 Task: Find connections with filter location Formosa with filter topic #linkedinlearningwith filter profile language English with filter current company Reliance Retail with filter school The Assembly of God Church School - India with filter industry Chemical Manufacturing with filter service category Financial Accounting with filter keywords title Bookkeeper
Action: Mouse moved to (630, 144)
Screenshot: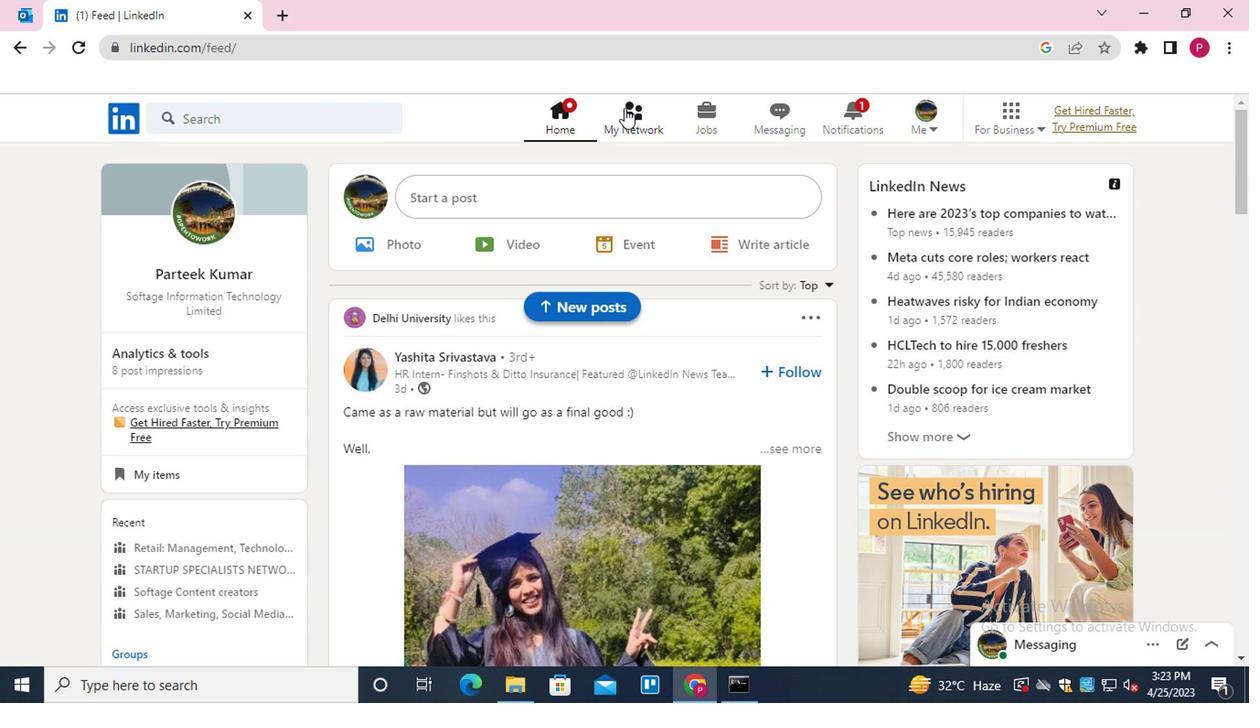 
Action: Mouse pressed left at (630, 144)
Screenshot: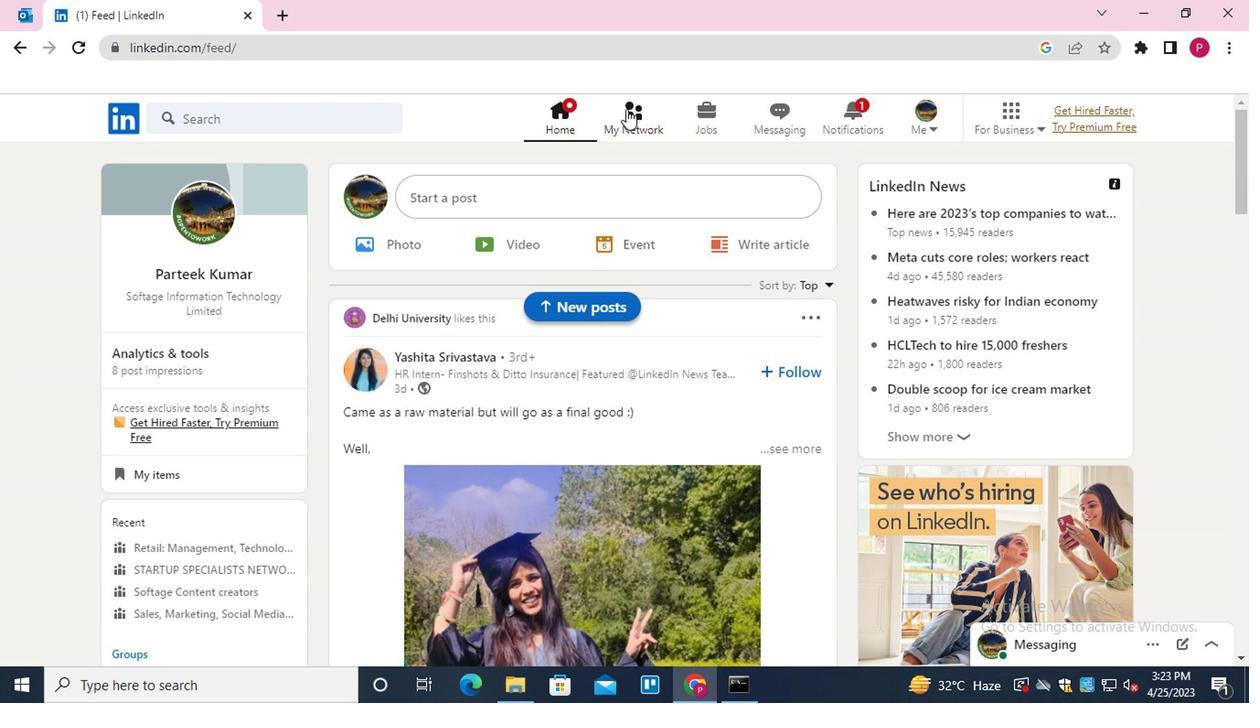 
Action: Mouse moved to (314, 238)
Screenshot: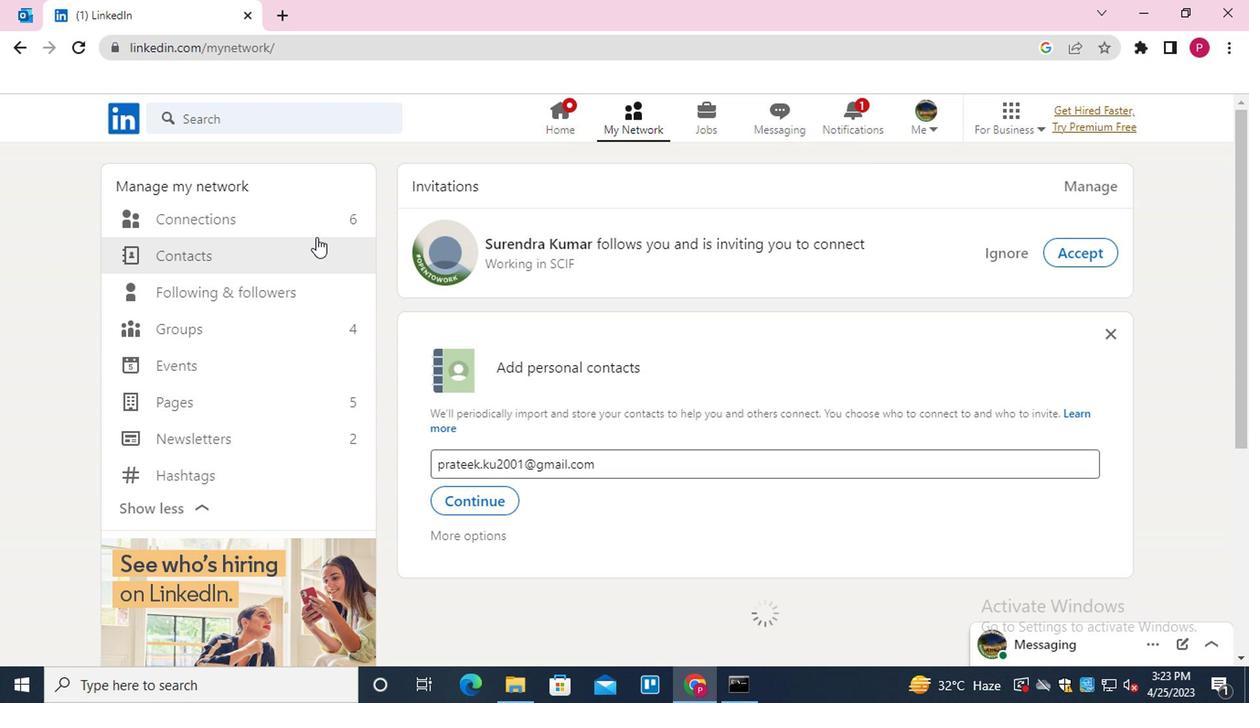 
Action: Mouse pressed left at (314, 238)
Screenshot: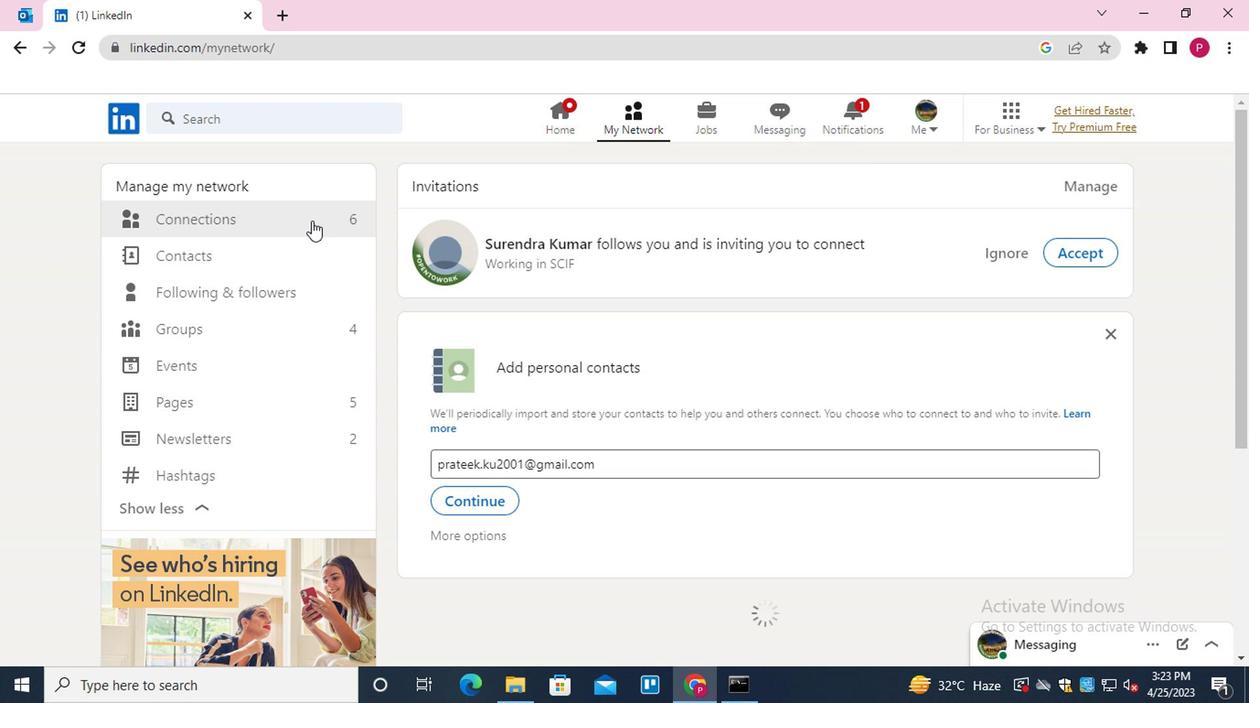 
Action: Mouse moved to (787, 231)
Screenshot: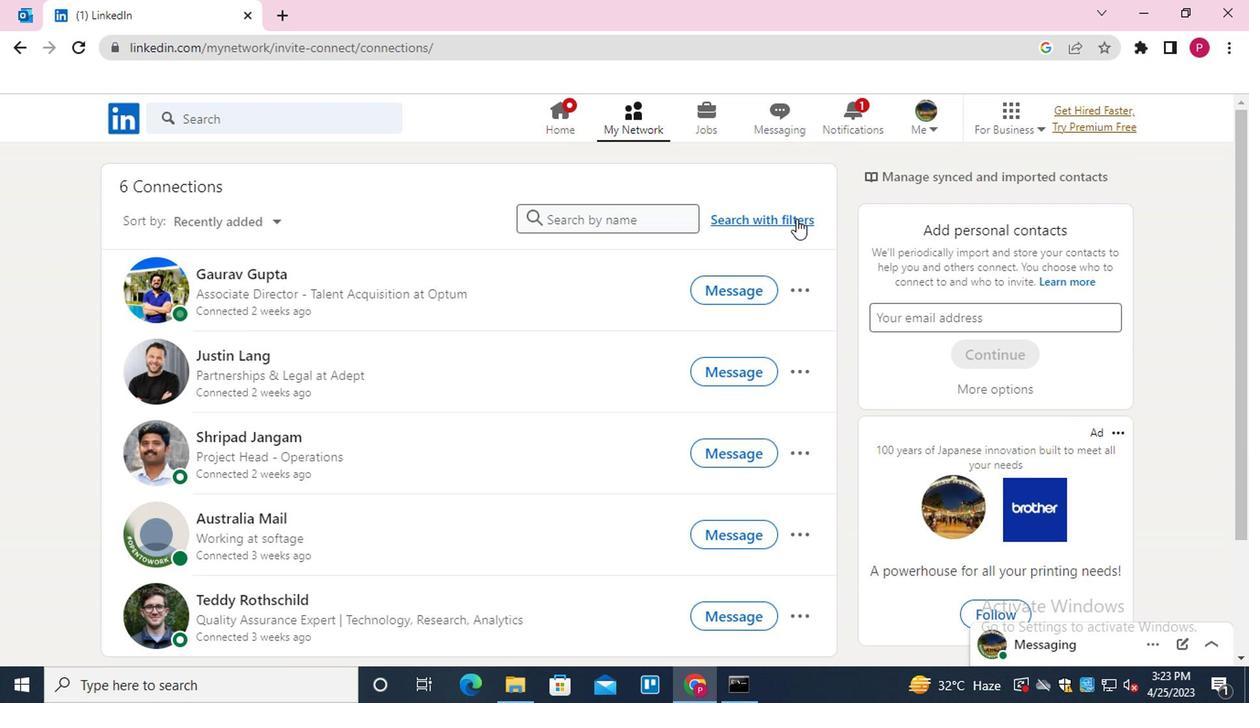 
Action: Mouse pressed left at (787, 231)
Screenshot: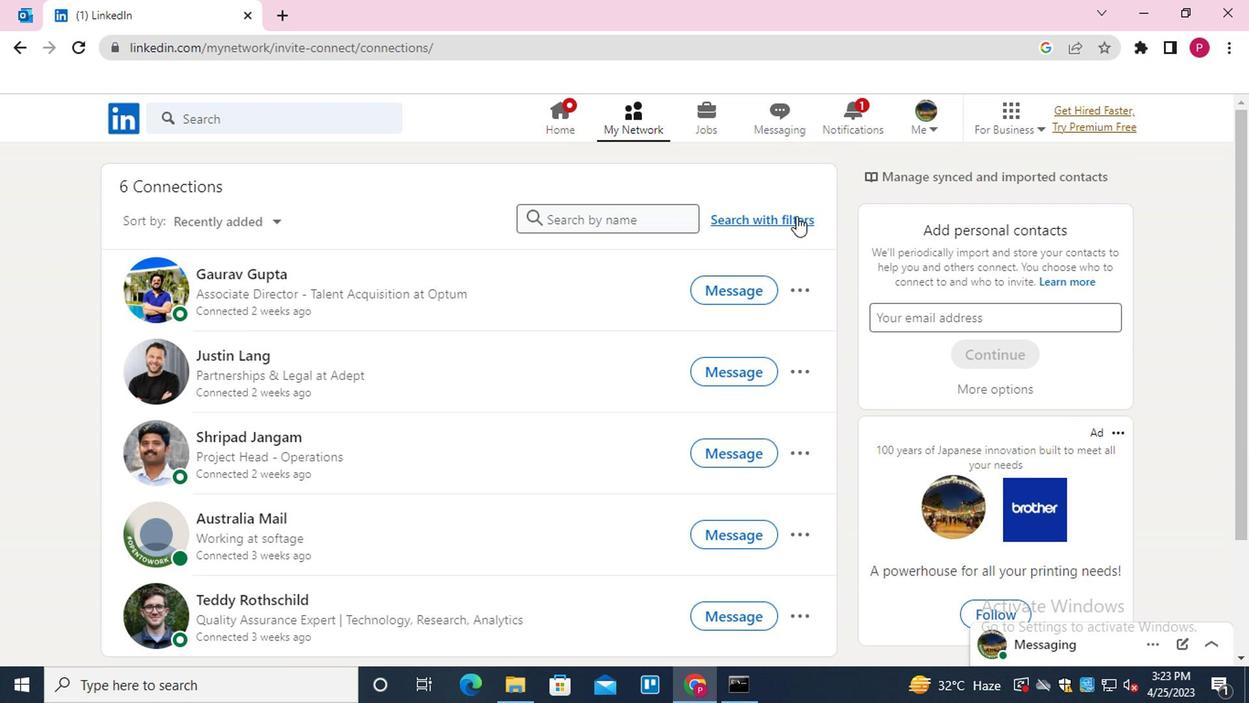 
Action: Mouse moved to (596, 195)
Screenshot: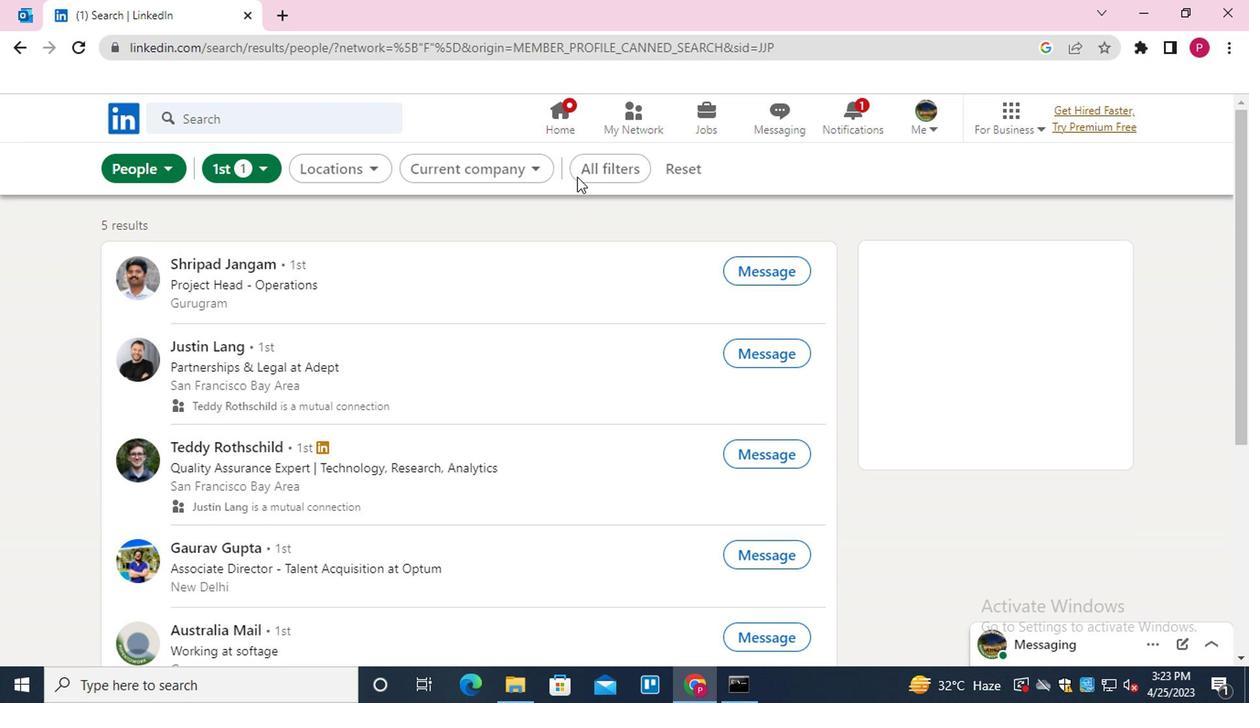 
Action: Mouse pressed left at (596, 195)
Screenshot: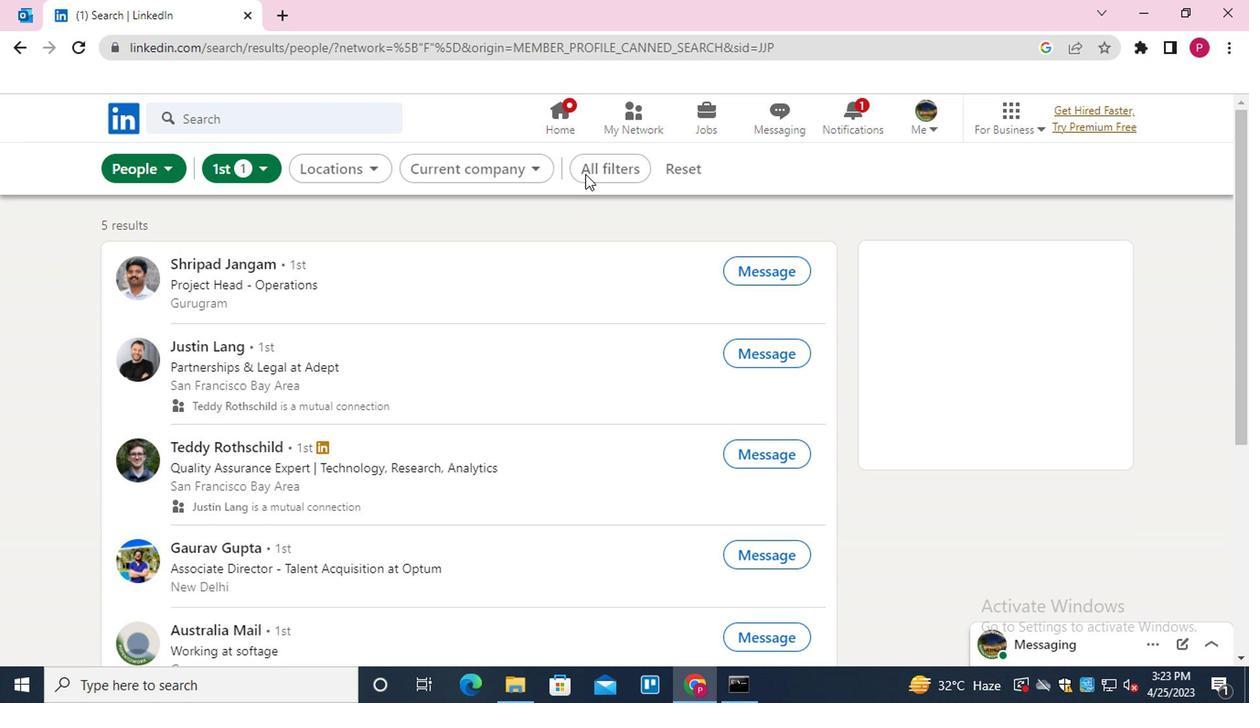 
Action: Mouse moved to (903, 418)
Screenshot: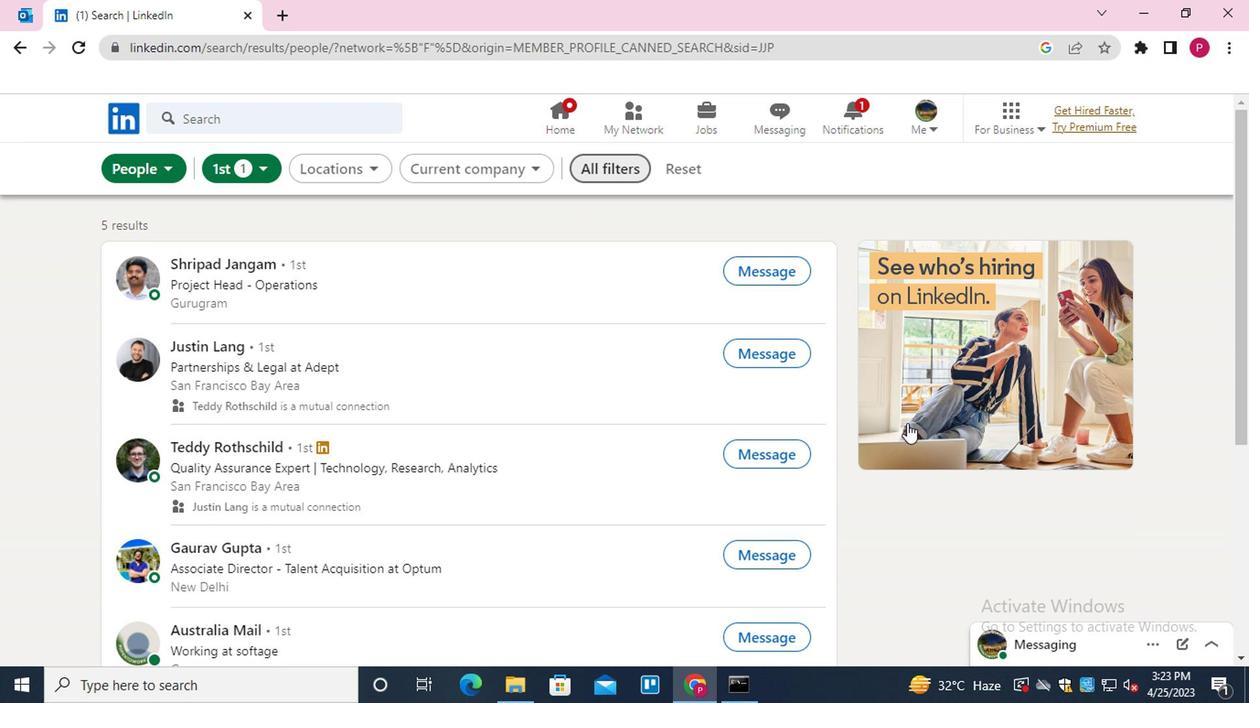 
Action: Mouse scrolled (903, 417) with delta (0, 0)
Screenshot: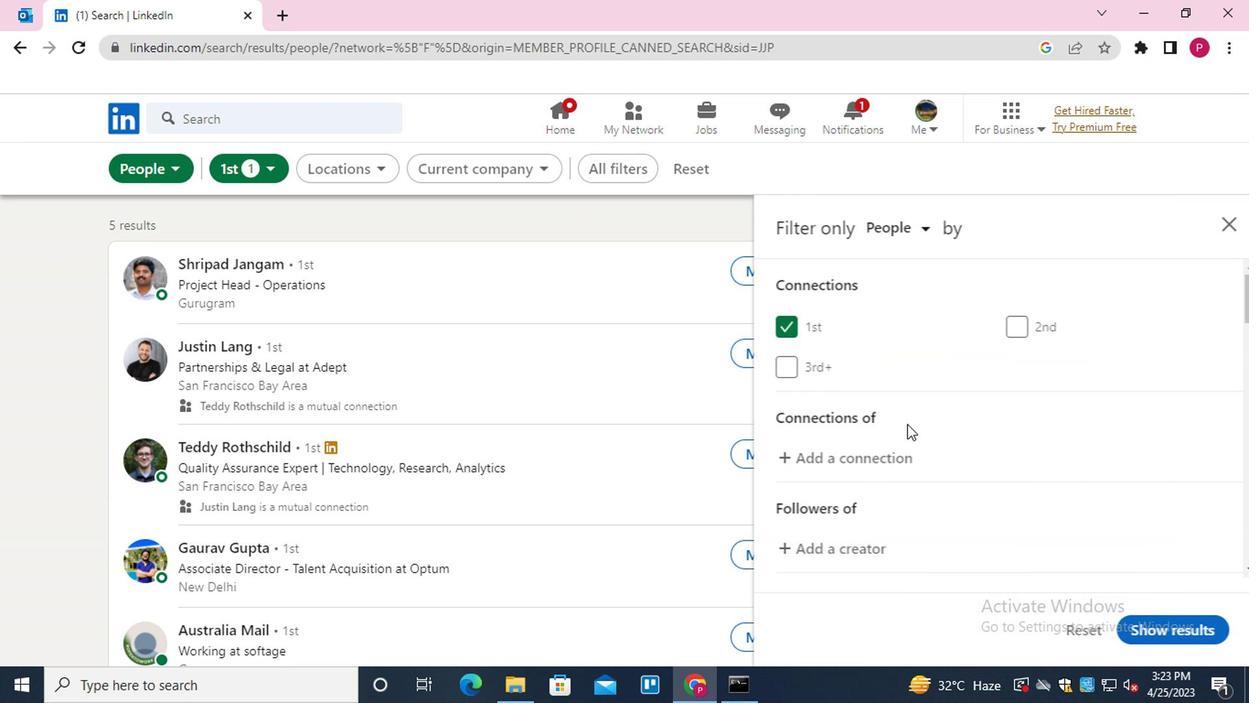 
Action: Mouse scrolled (903, 417) with delta (0, 0)
Screenshot: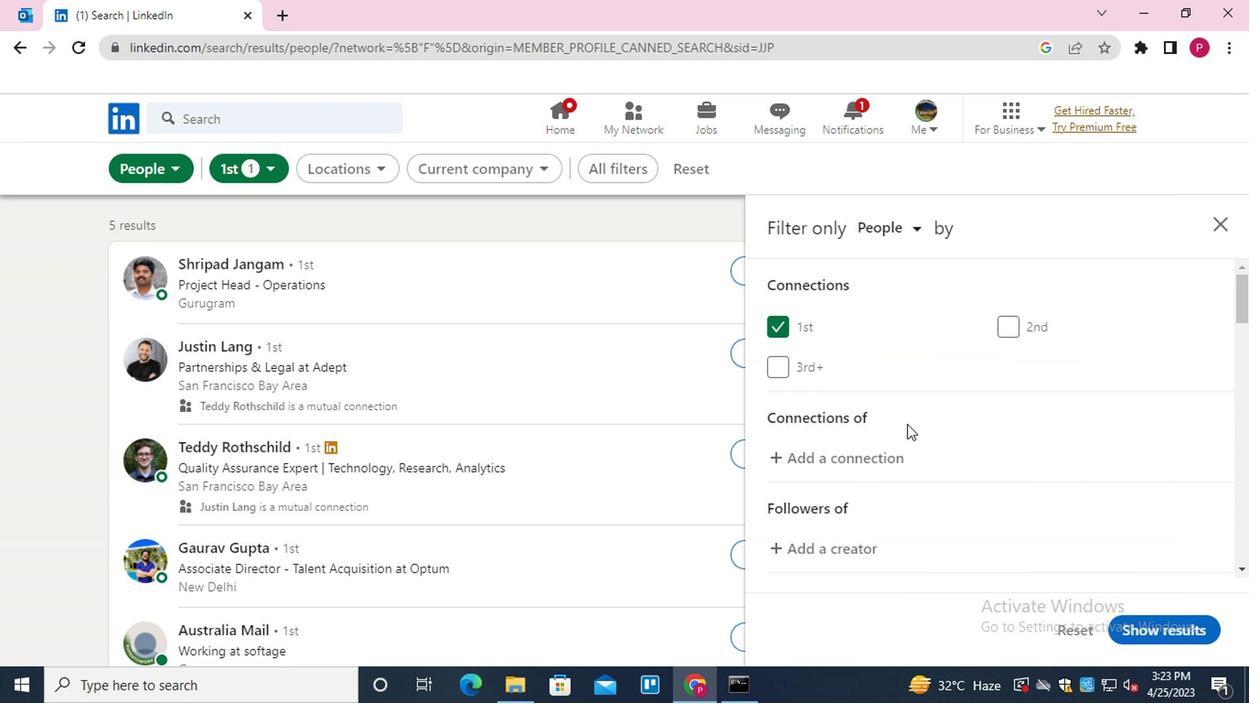 
Action: Mouse scrolled (903, 417) with delta (0, 0)
Screenshot: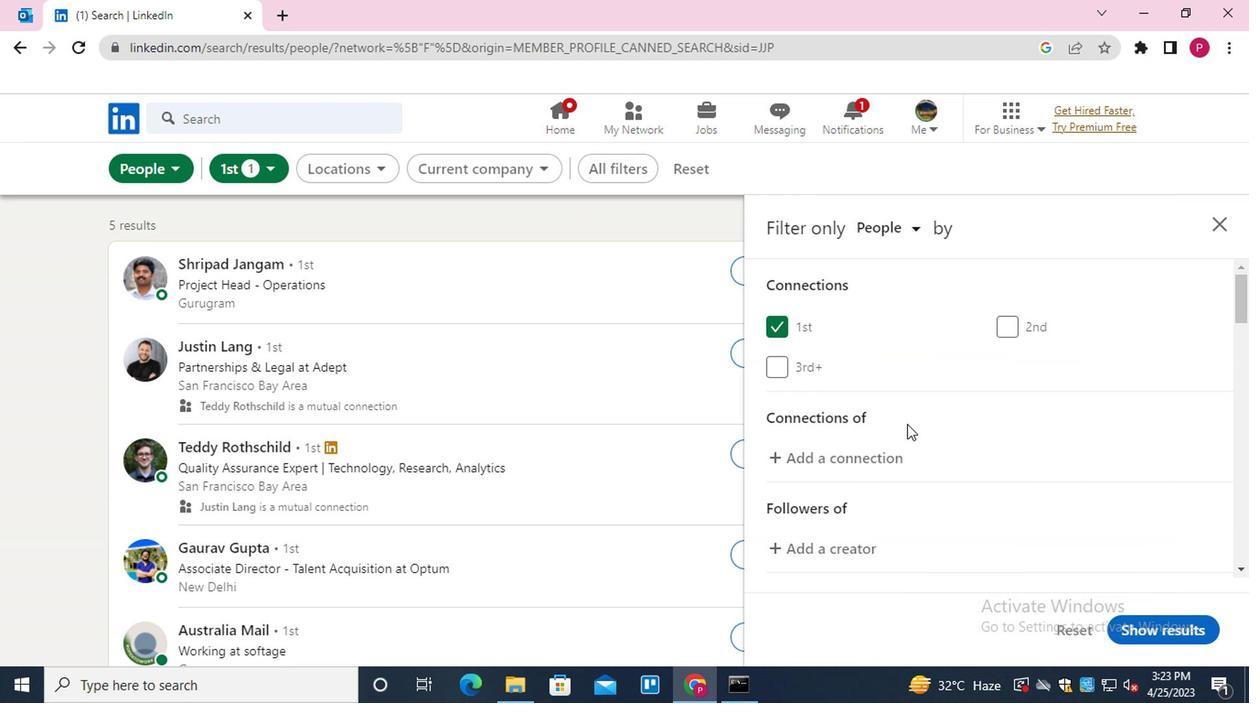 
Action: Mouse moved to (990, 460)
Screenshot: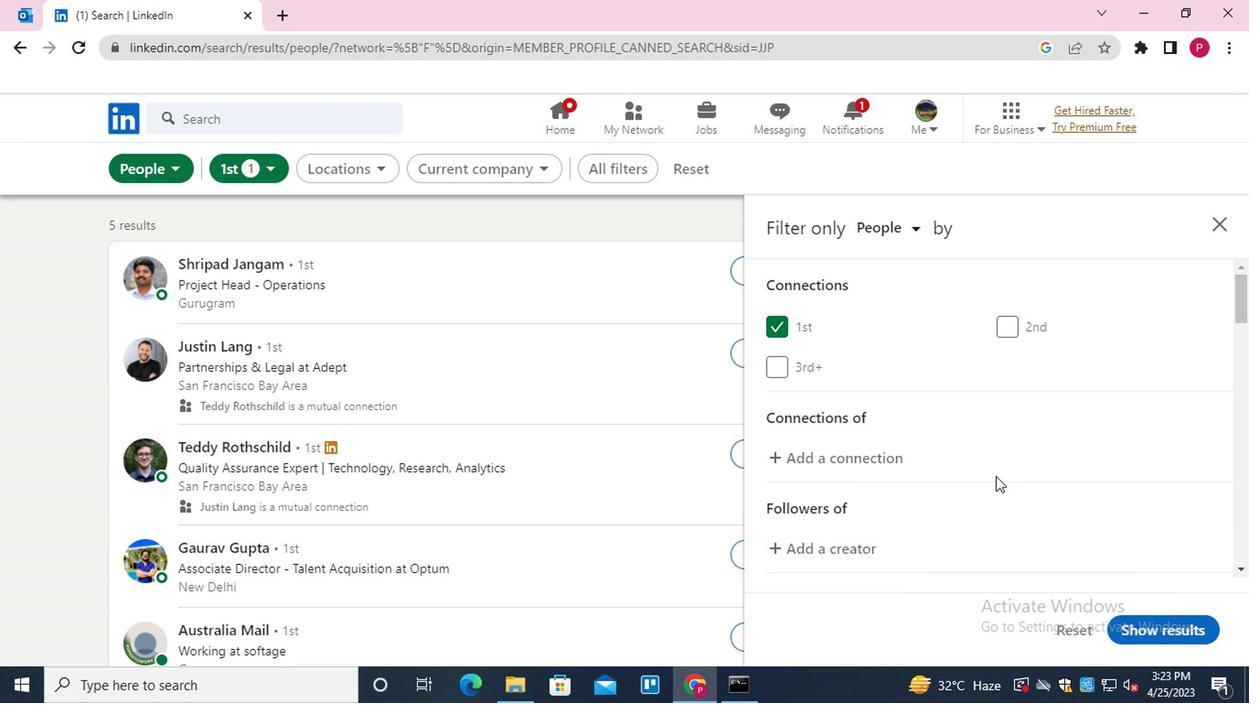 
Action: Mouse scrolled (990, 460) with delta (0, 0)
Screenshot: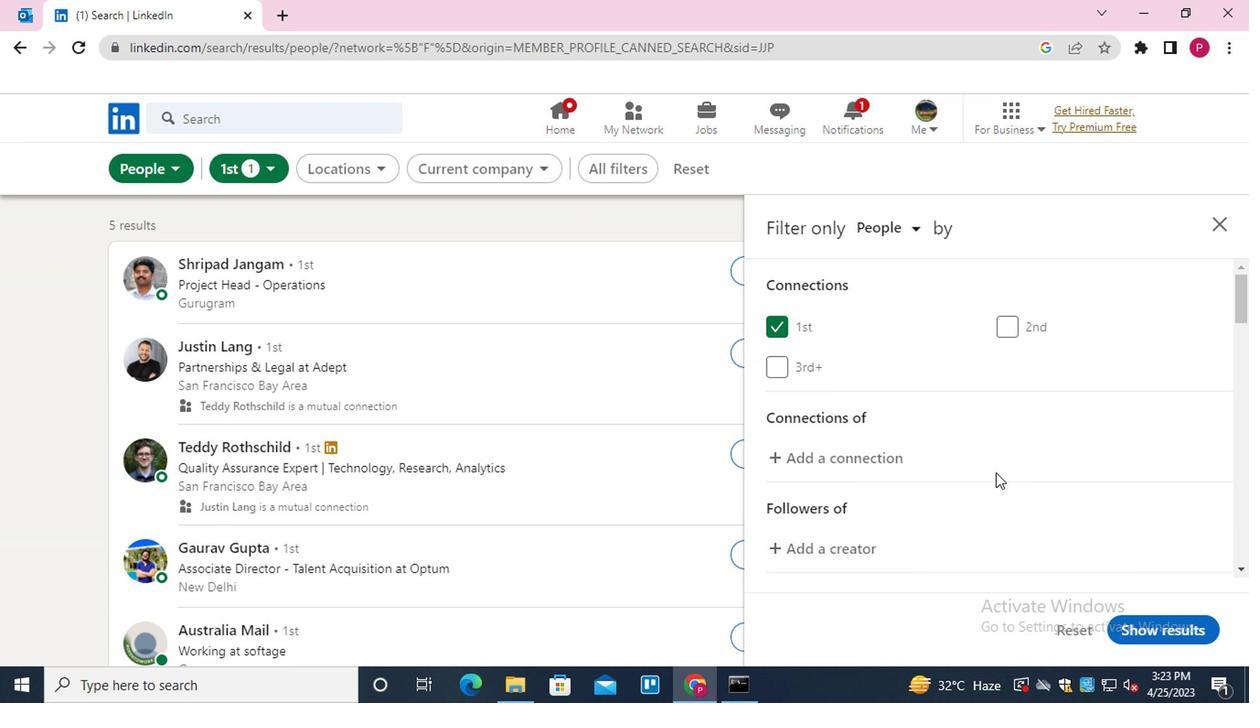 
Action: Mouse scrolled (990, 460) with delta (0, 0)
Screenshot: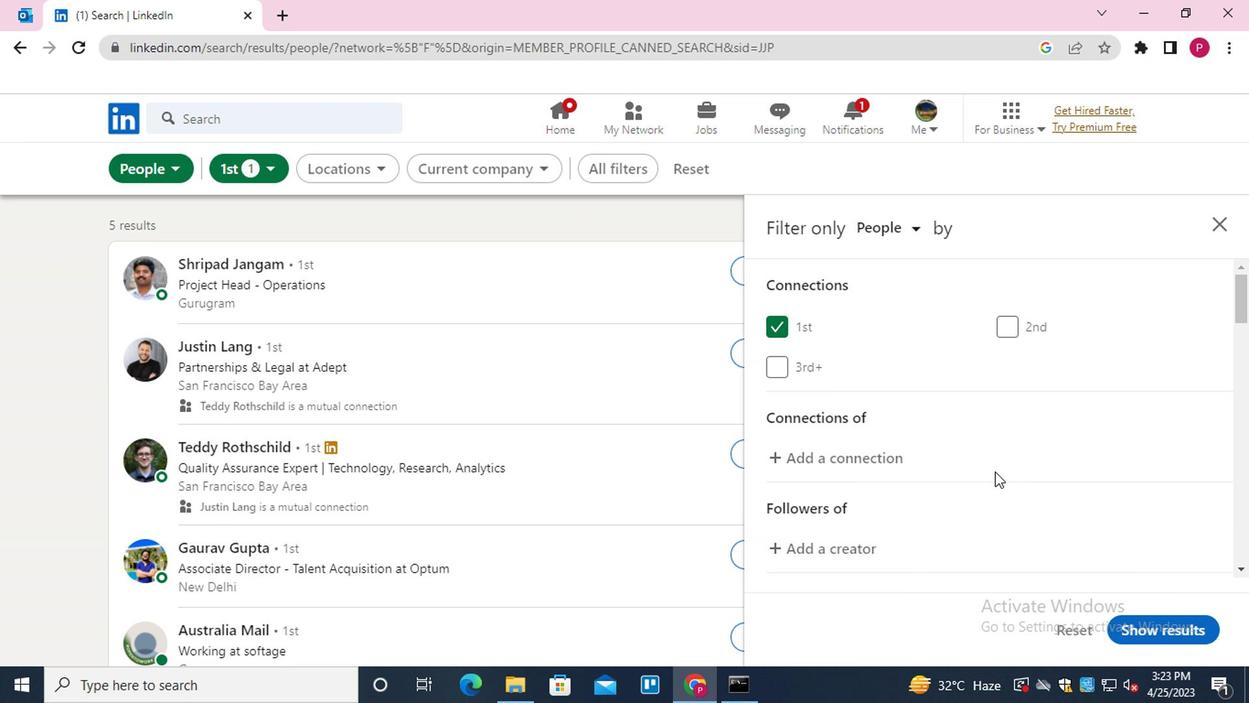
Action: Mouse moved to (926, 436)
Screenshot: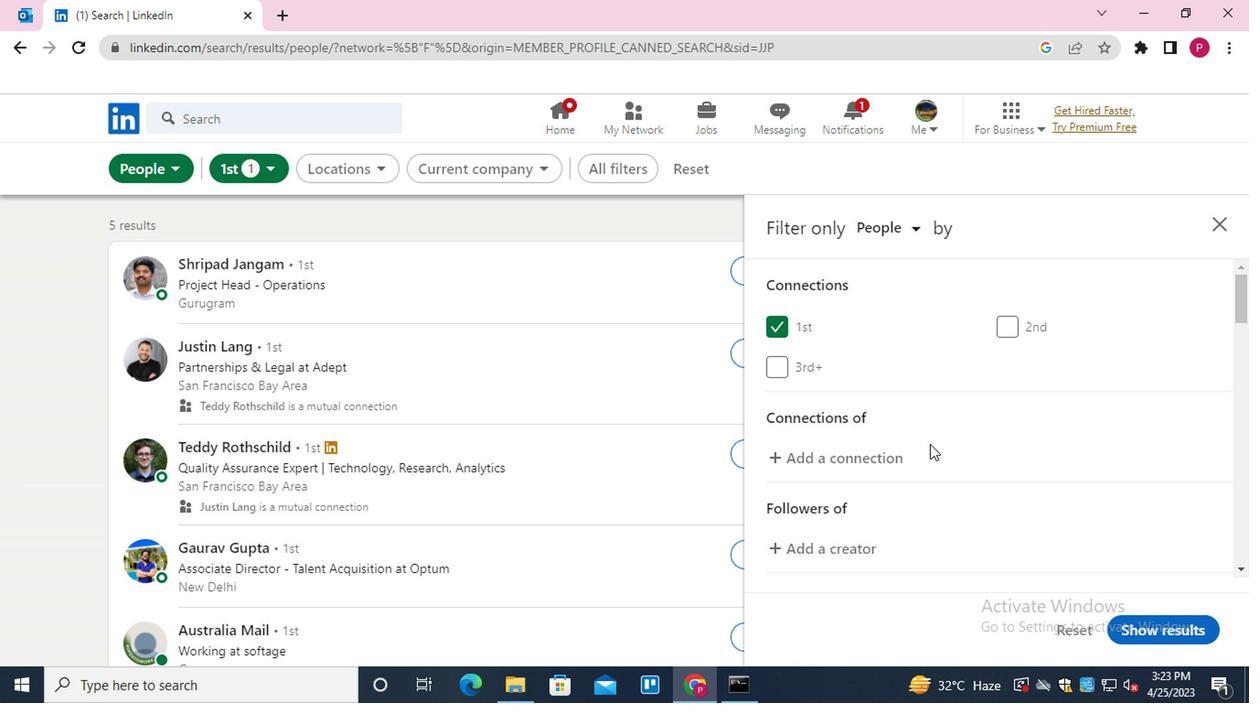 
Action: Mouse scrolled (926, 435) with delta (0, -1)
Screenshot: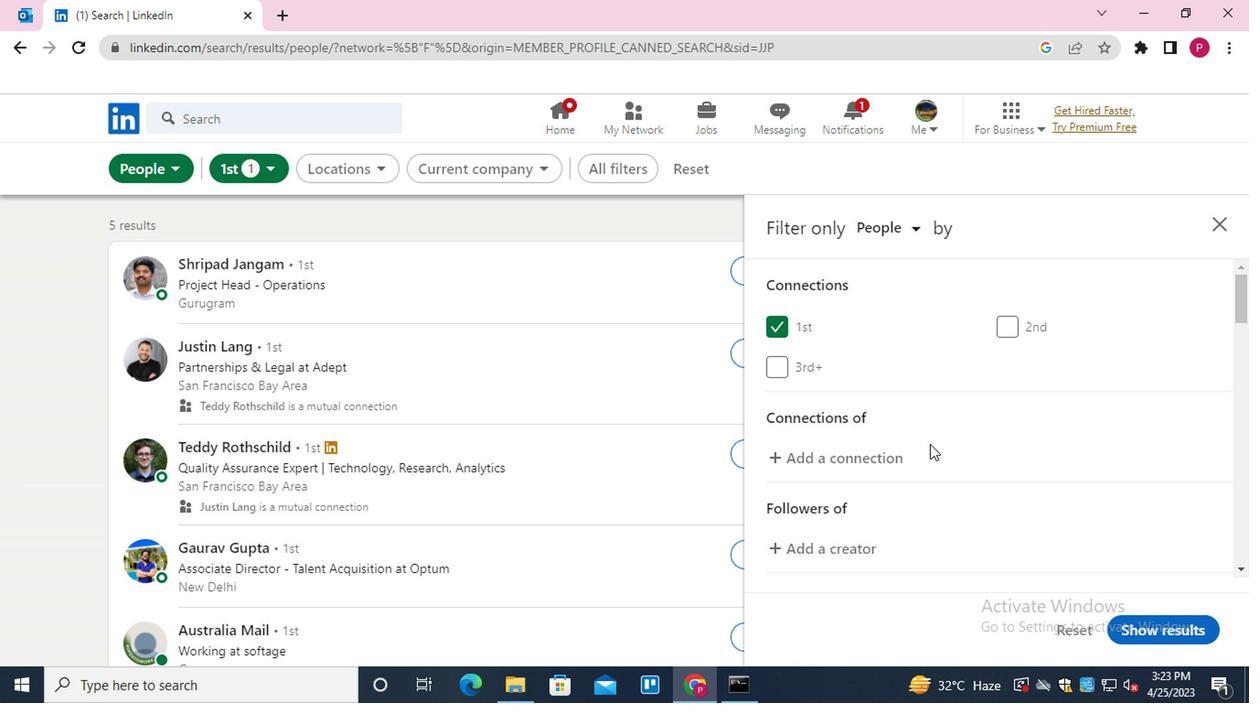 
Action: Mouse scrolled (926, 435) with delta (0, -1)
Screenshot: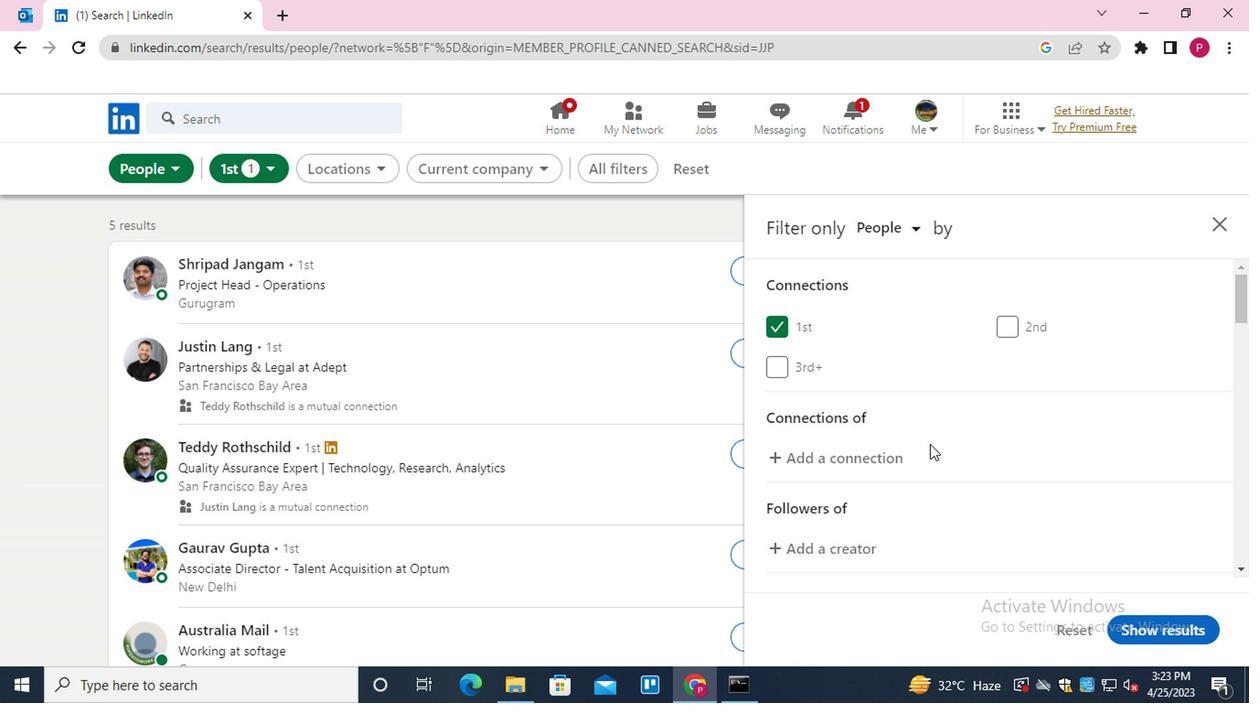 
Action: Mouse moved to (1005, 416)
Screenshot: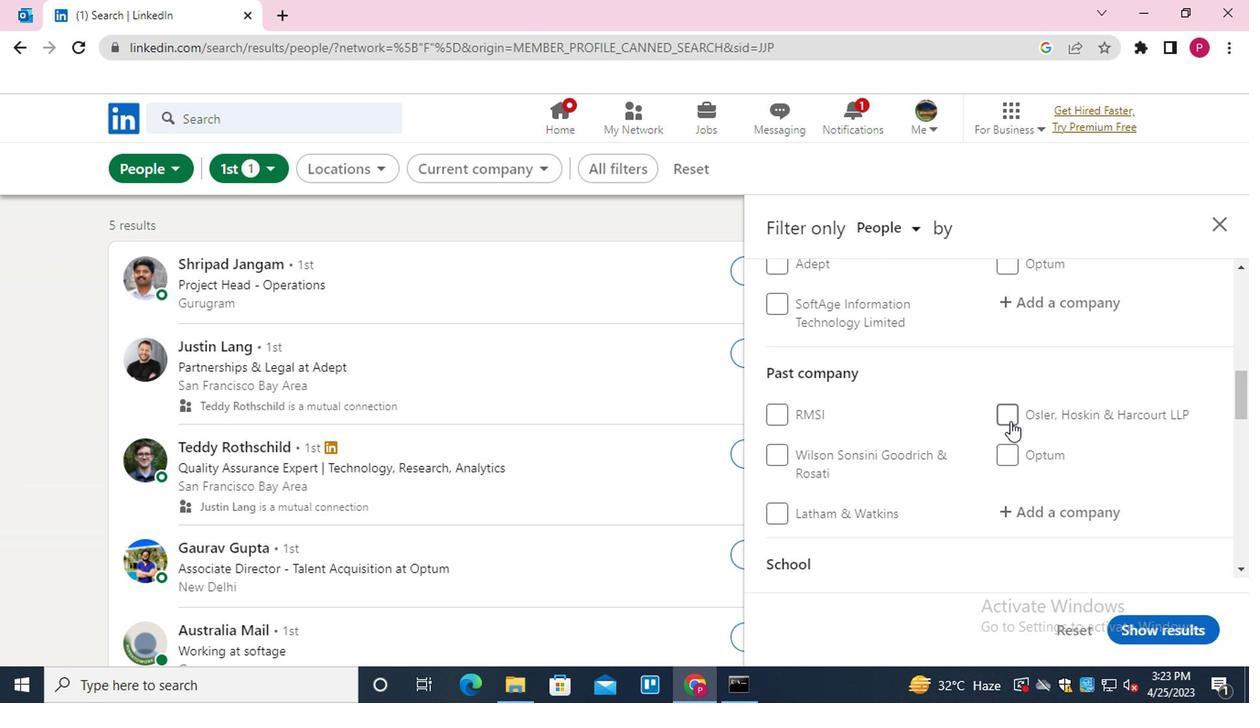 
Action: Mouse scrolled (1005, 417) with delta (0, 1)
Screenshot: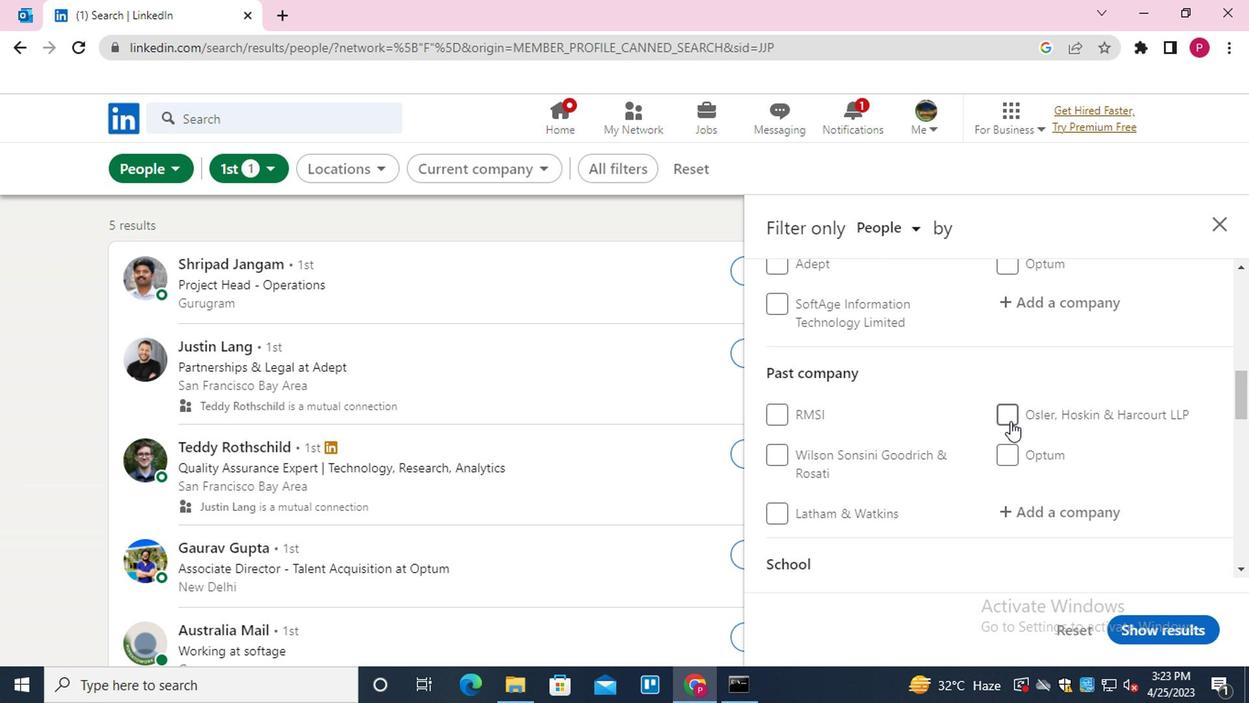
Action: Mouse scrolled (1005, 417) with delta (0, 1)
Screenshot: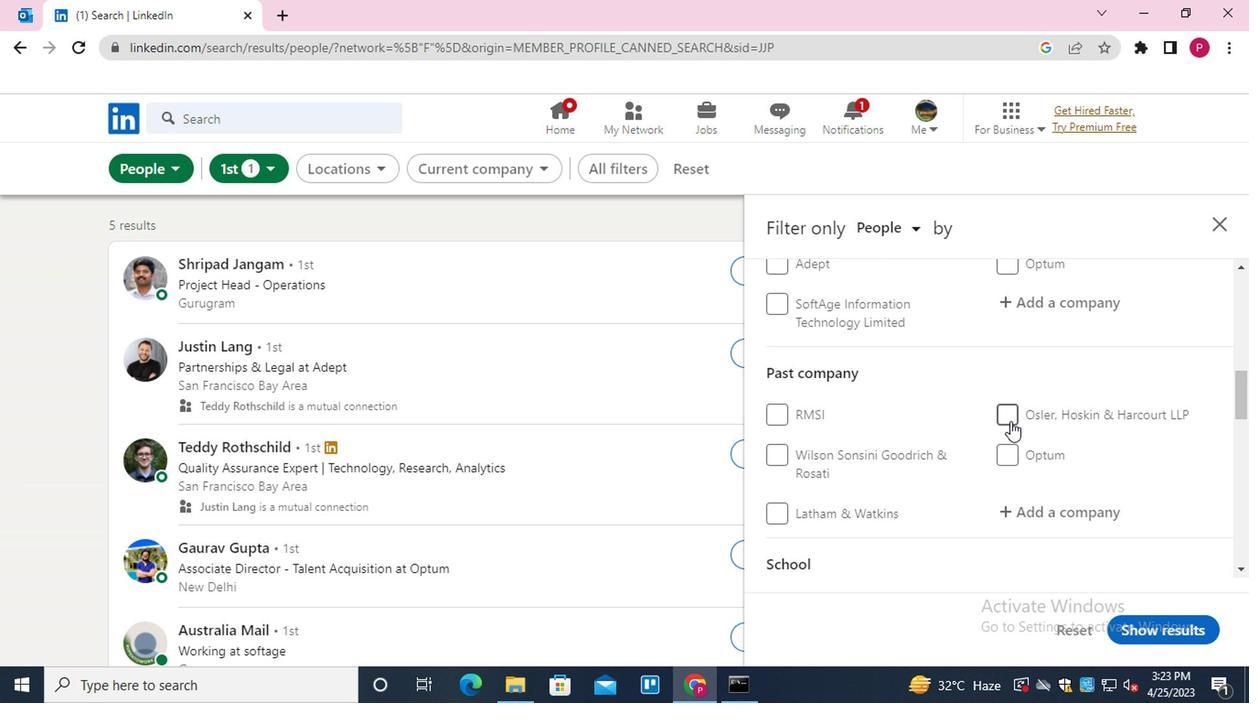 
Action: Mouse moved to (992, 421)
Screenshot: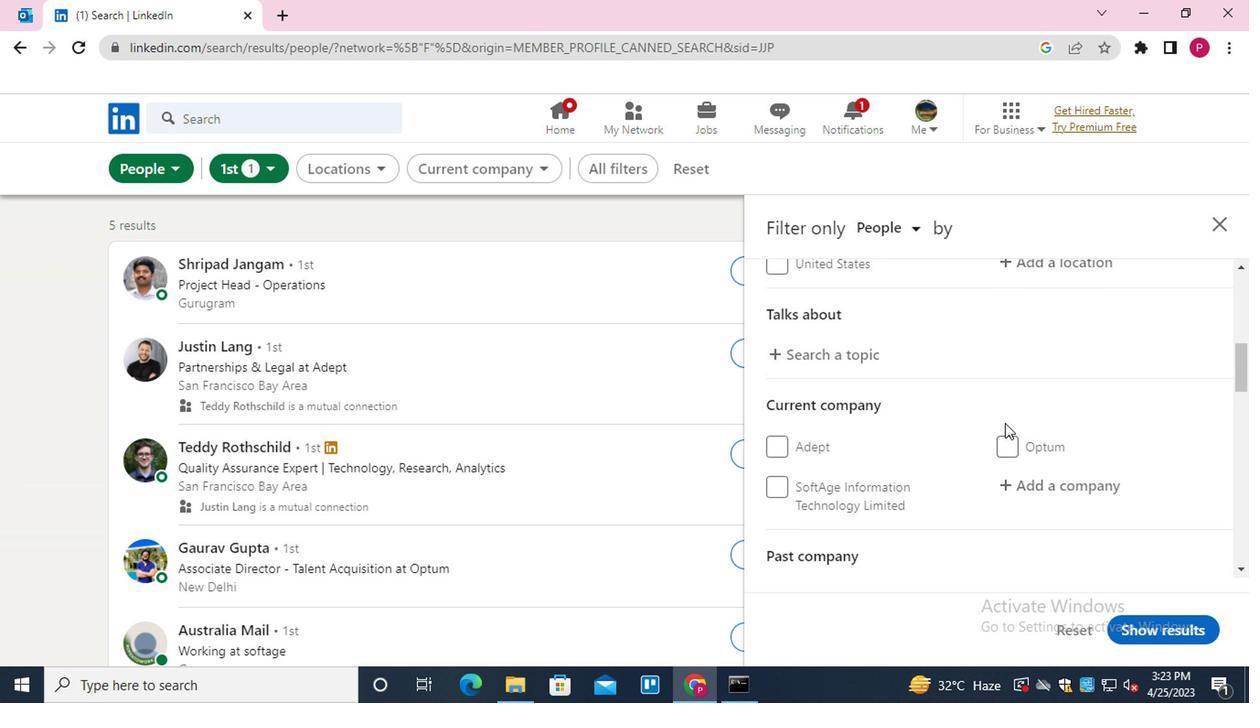 
Action: Mouse scrolled (992, 422) with delta (0, 0)
Screenshot: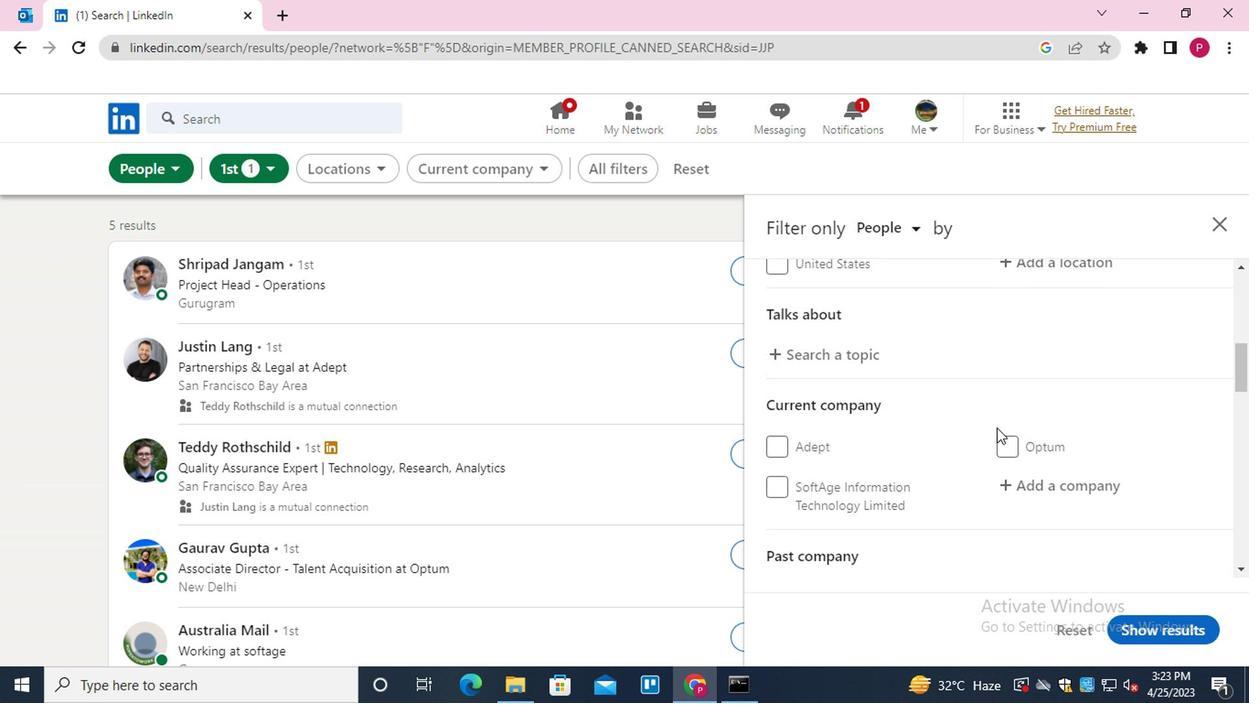 
Action: Mouse scrolled (992, 422) with delta (0, 0)
Screenshot: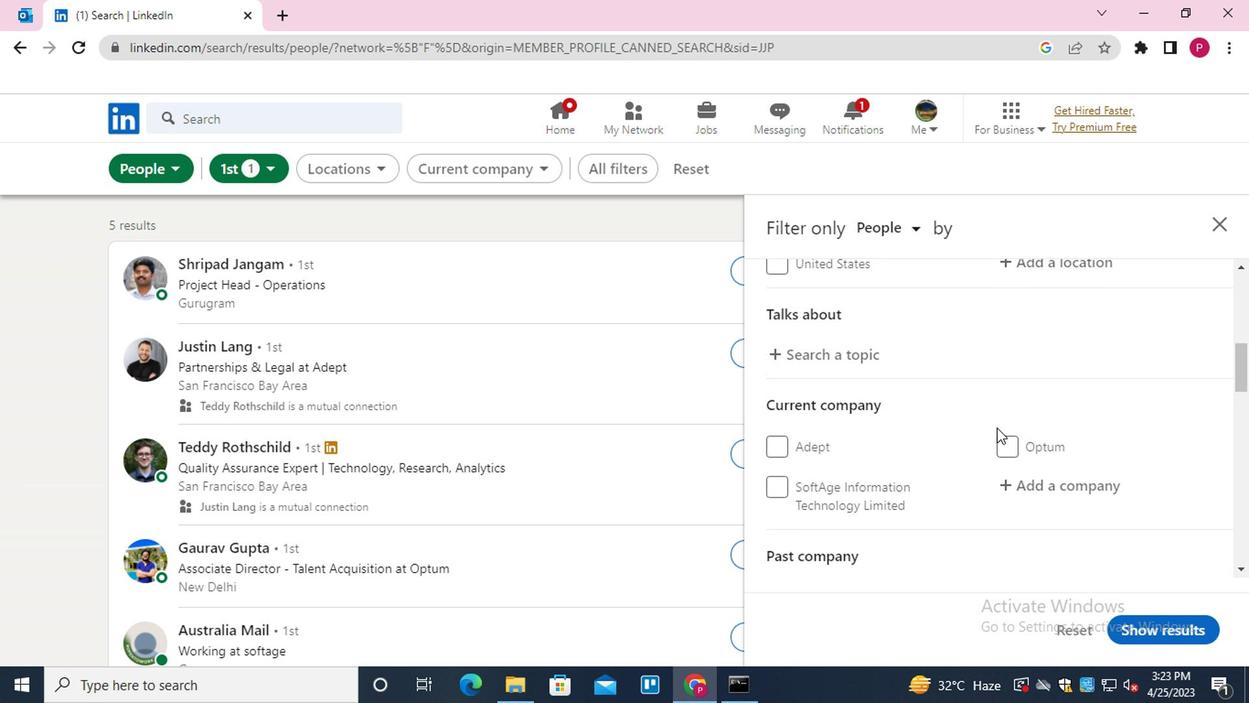 
Action: Mouse moved to (1030, 438)
Screenshot: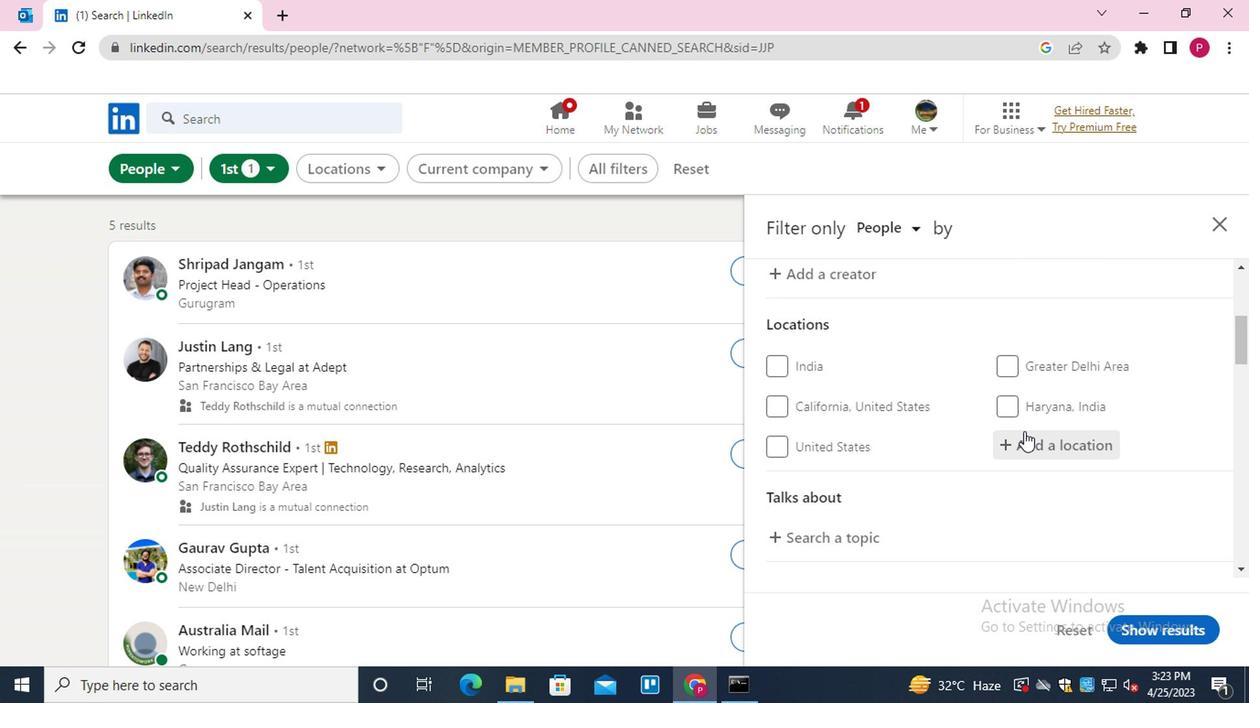 
Action: Mouse pressed left at (1030, 438)
Screenshot: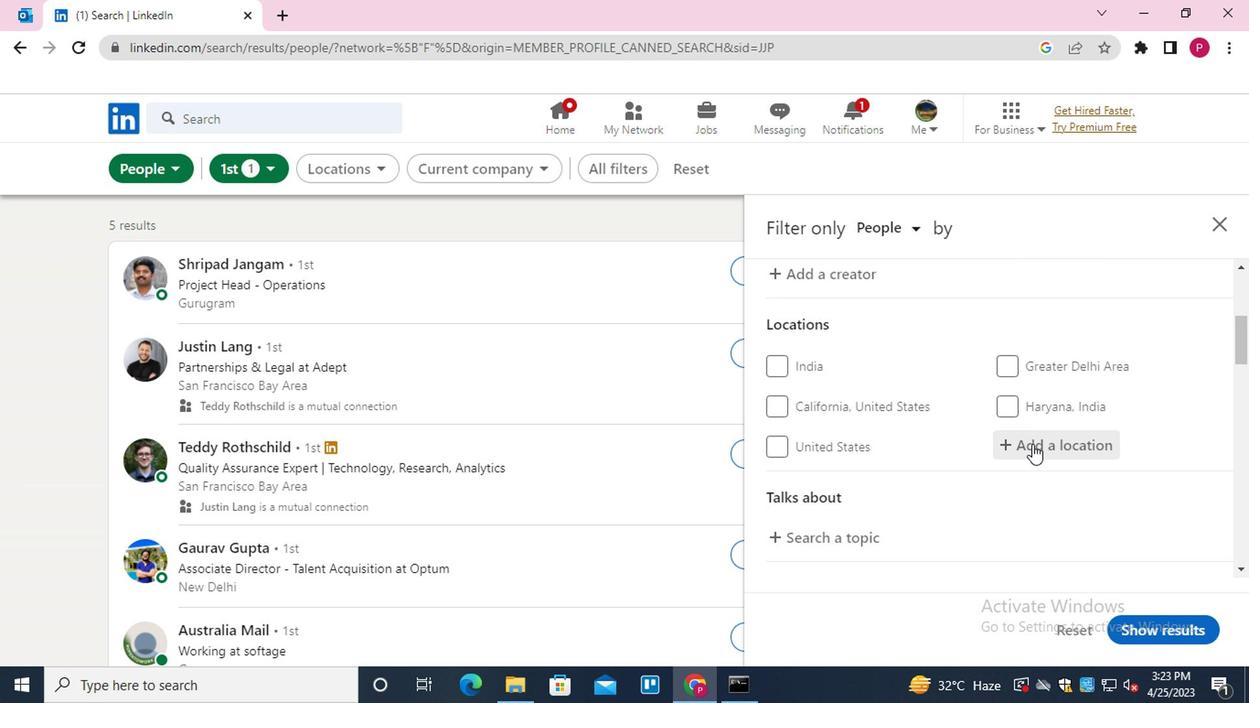
Action: Key pressed <Key.shift><Key.shift><Key.shift>FORMOSA
Screenshot: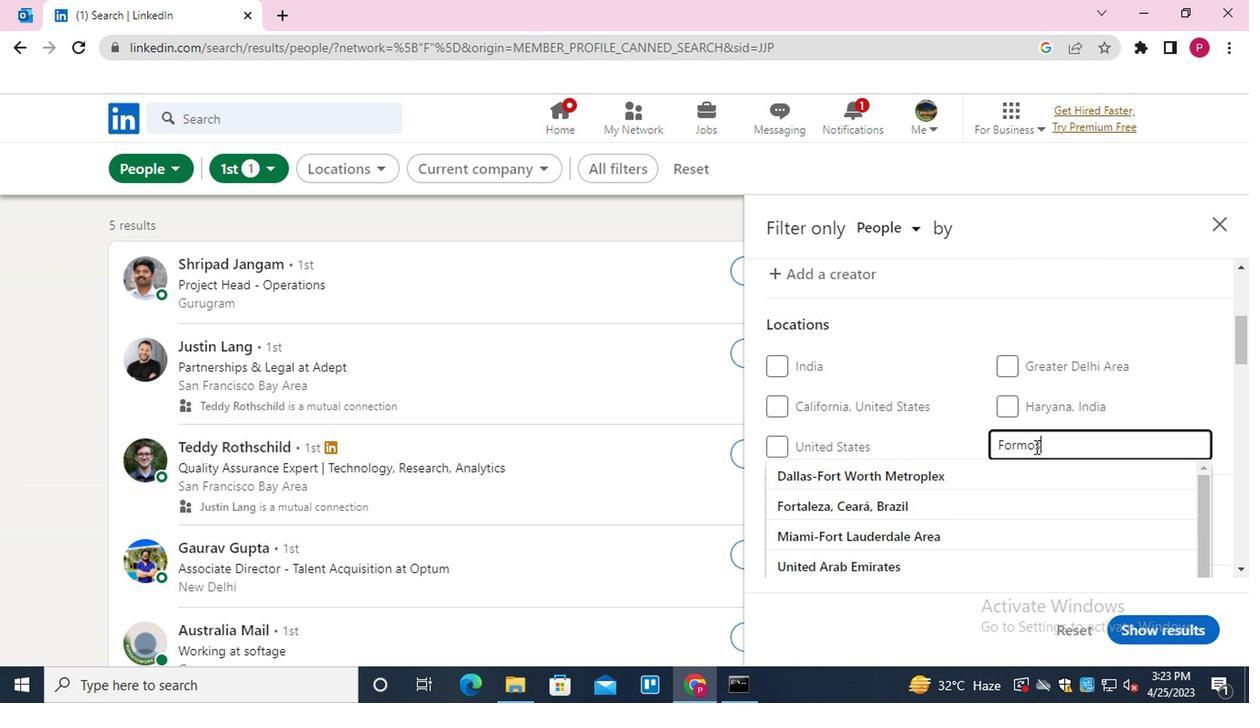 
Action: Mouse moved to (986, 464)
Screenshot: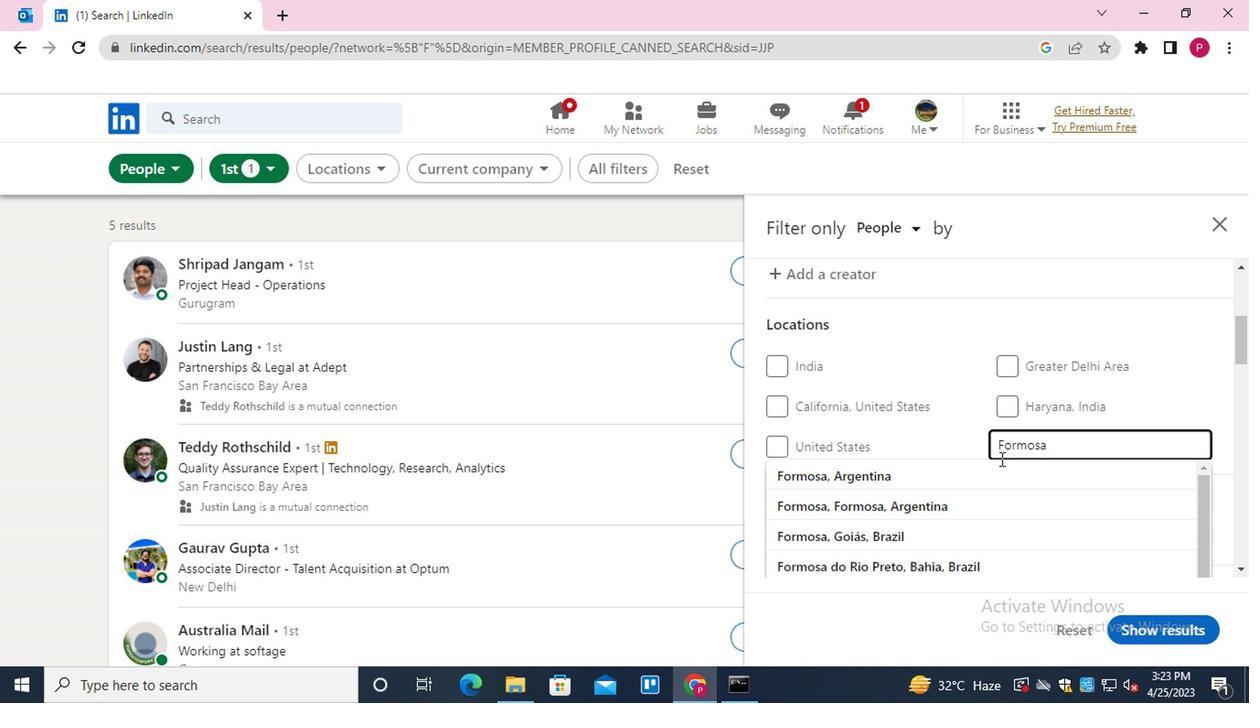 
Action: Mouse pressed left at (986, 464)
Screenshot: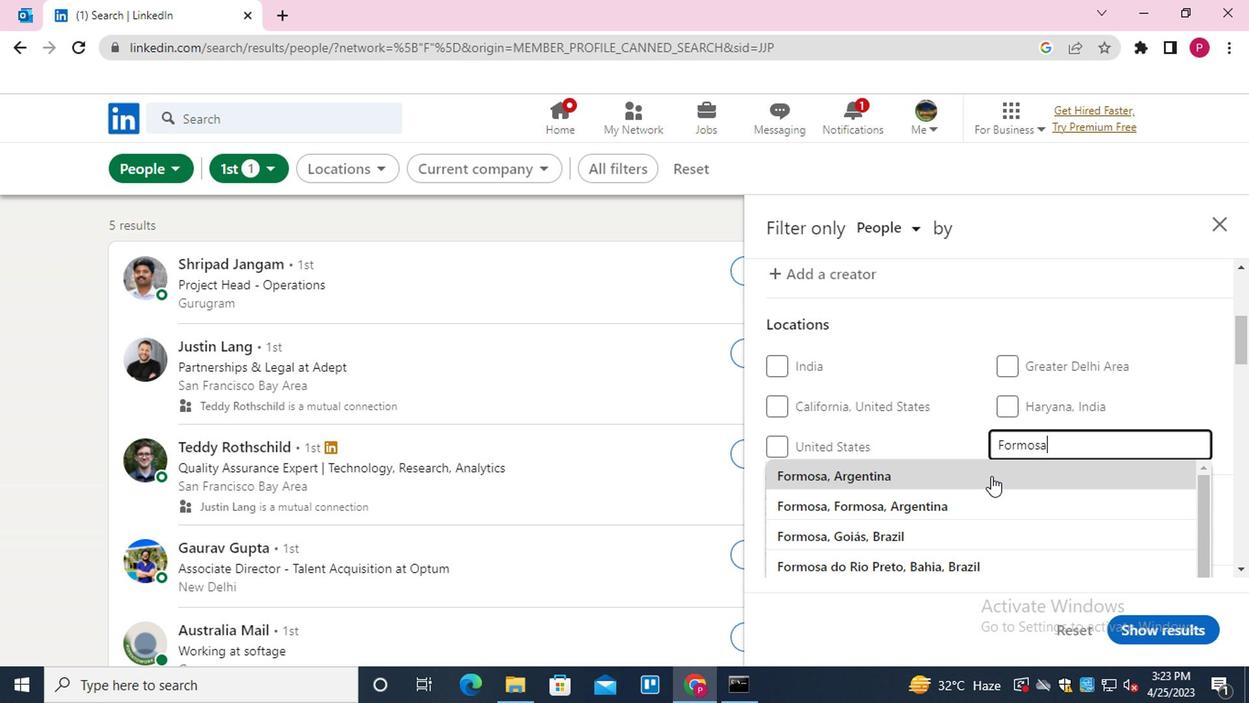 
Action: Mouse moved to (901, 414)
Screenshot: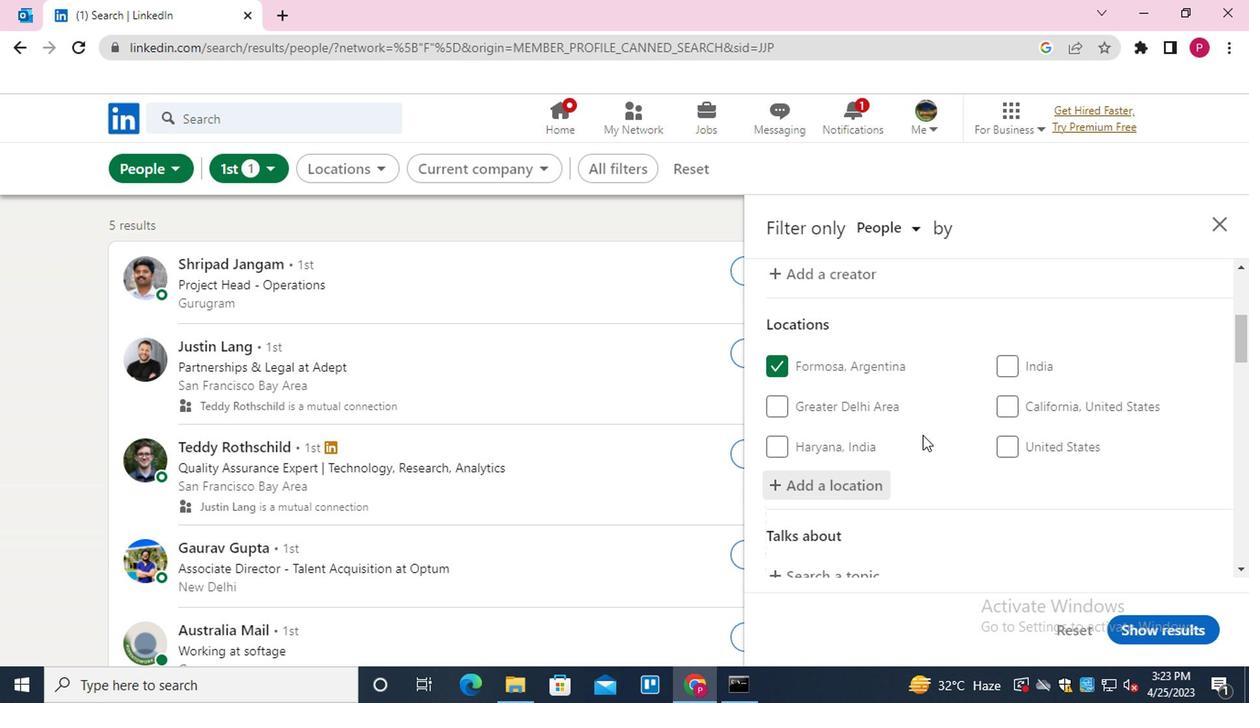 
Action: Mouse scrolled (901, 414) with delta (0, 0)
Screenshot: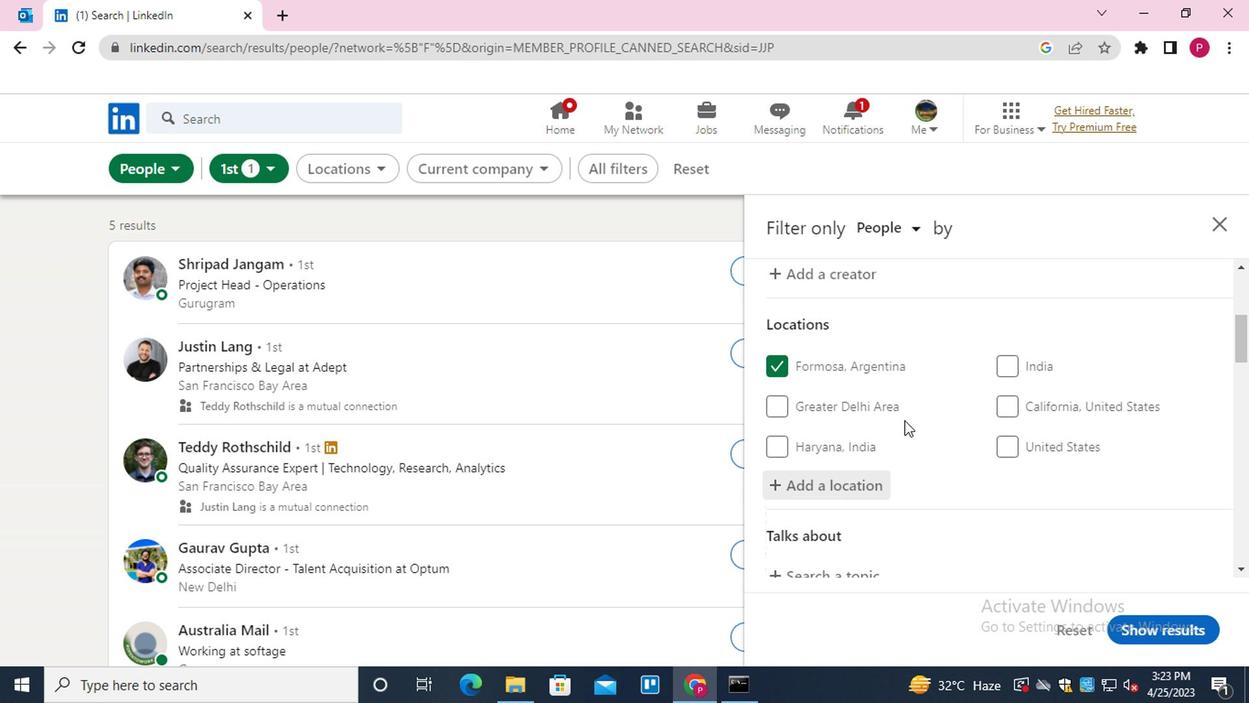 
Action: Mouse moved to (901, 414)
Screenshot: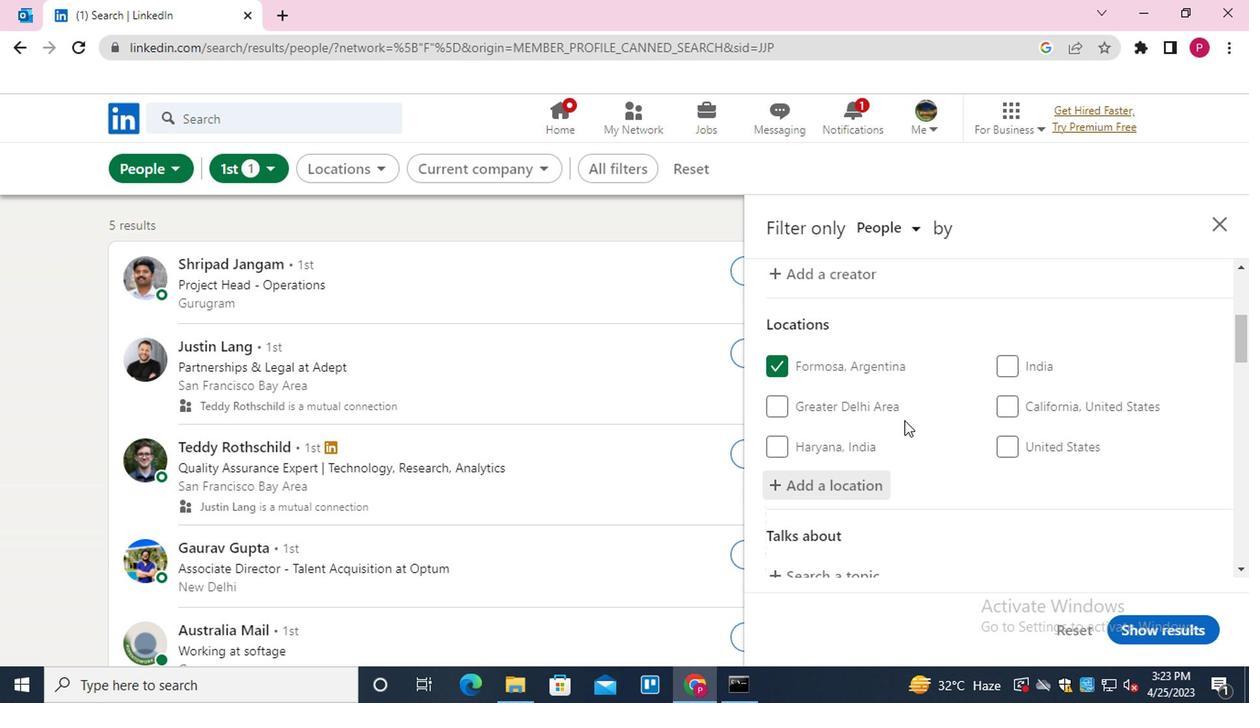 
Action: Mouse scrolled (901, 414) with delta (0, 0)
Screenshot: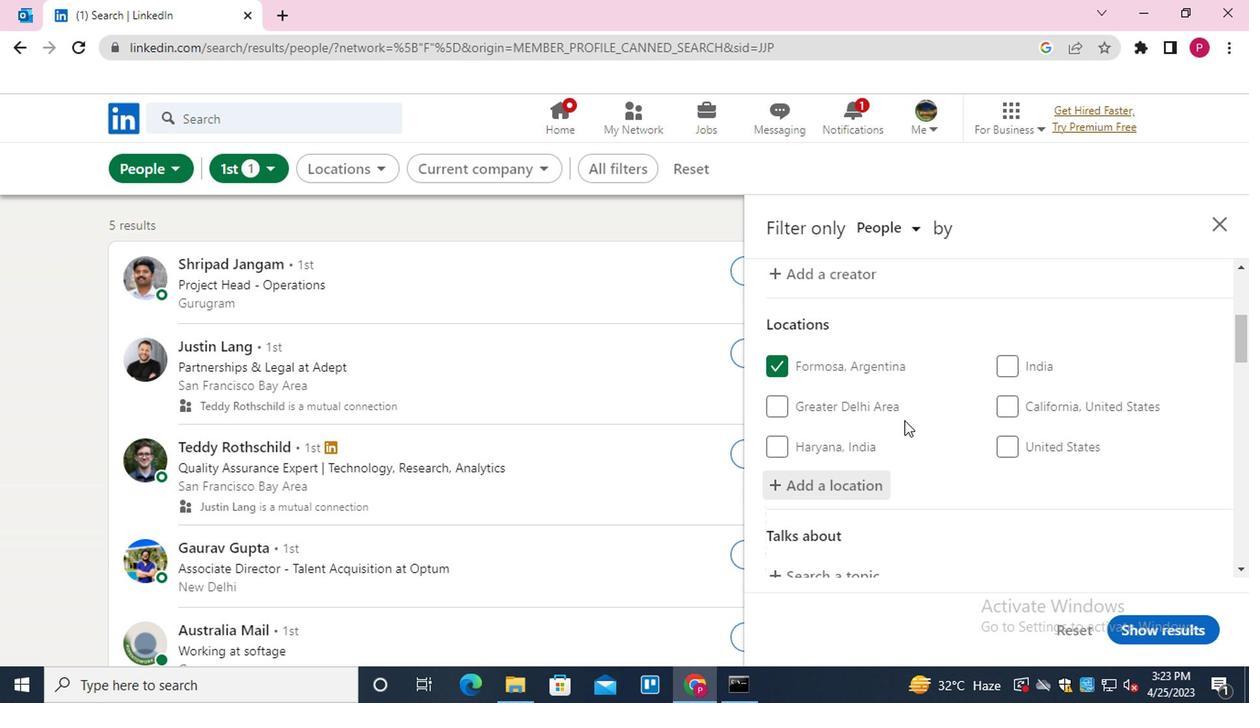 
Action: Mouse moved to (825, 388)
Screenshot: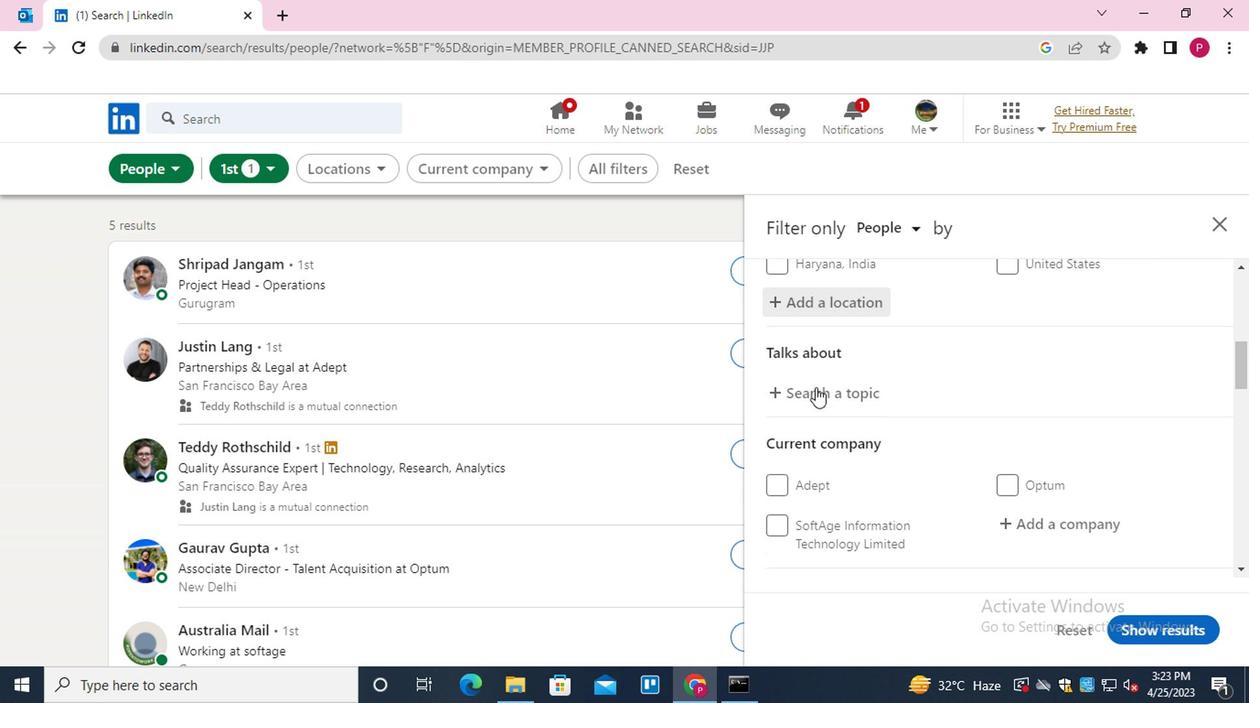 
Action: Mouse pressed left at (825, 388)
Screenshot: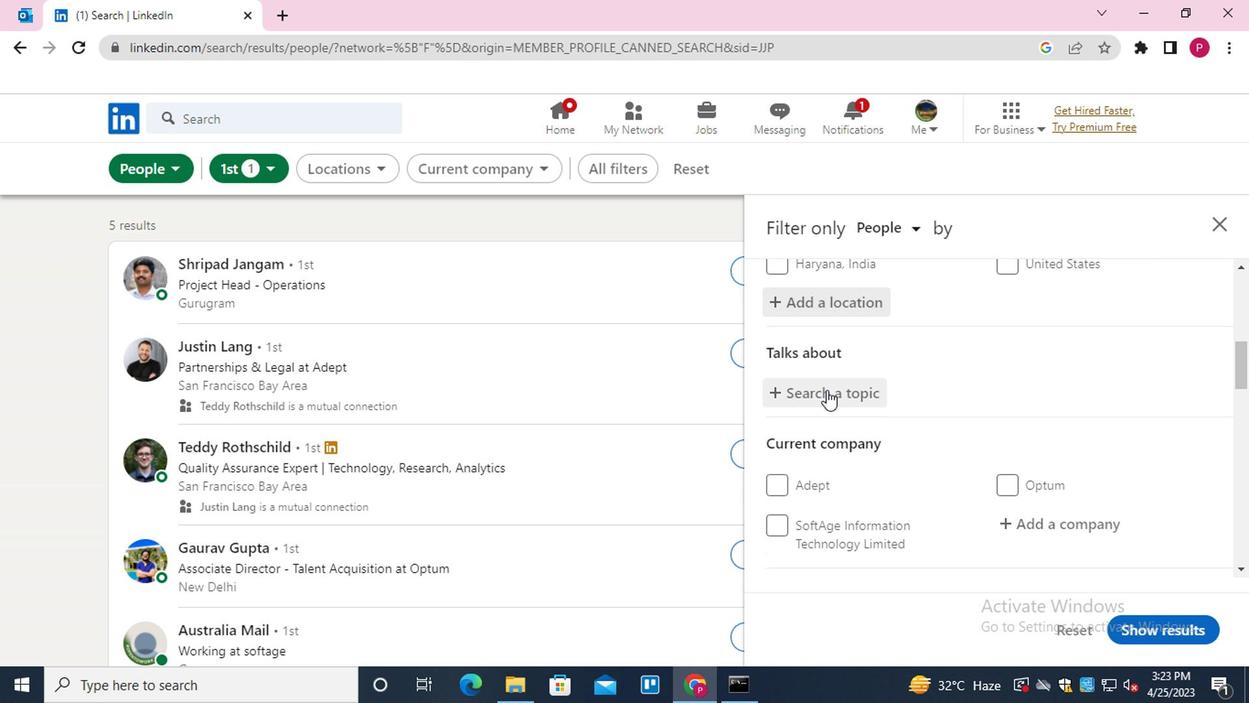 
Action: Key pressed <Key.shift><Key.shift><Key.shift><Key.shift><Key.shift><Key.shift><Key.shift><Key.shift><Key.shift>#LINKDINEARNING
Screenshot: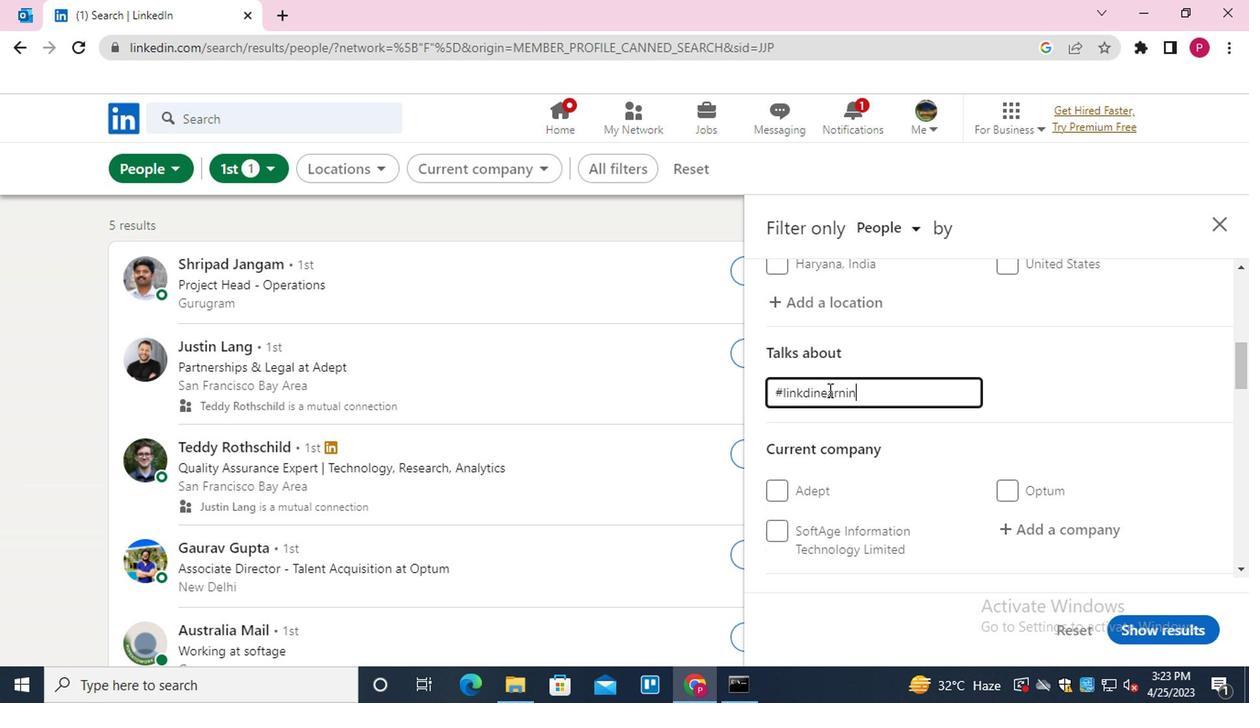 
Action: Mouse moved to (873, 404)
Screenshot: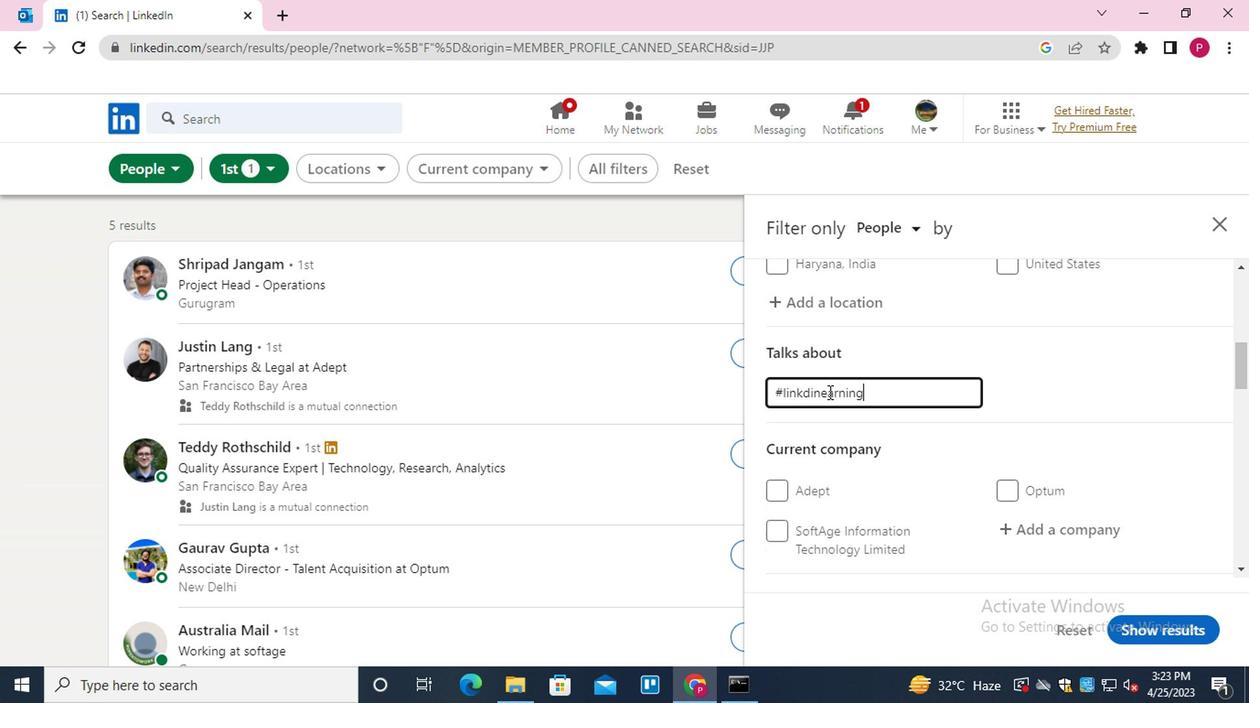 
Action: Mouse scrolled (873, 402) with delta (0, -1)
Screenshot: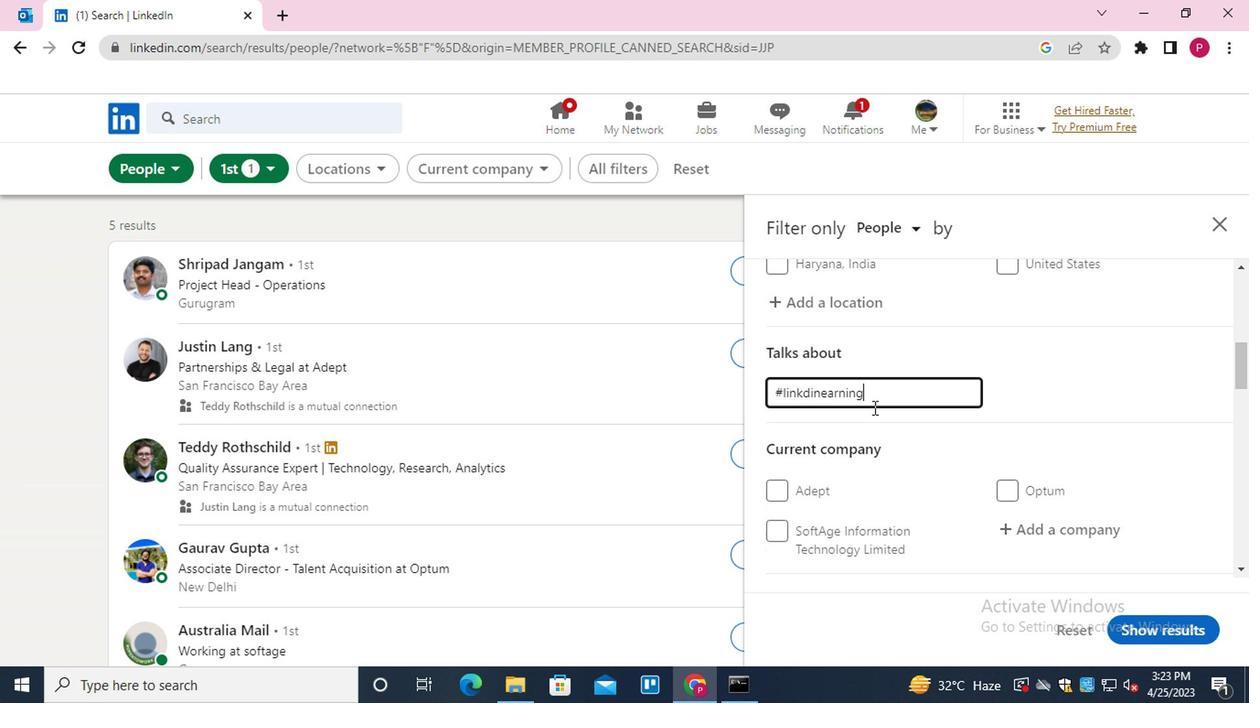 
Action: Mouse moved to (878, 409)
Screenshot: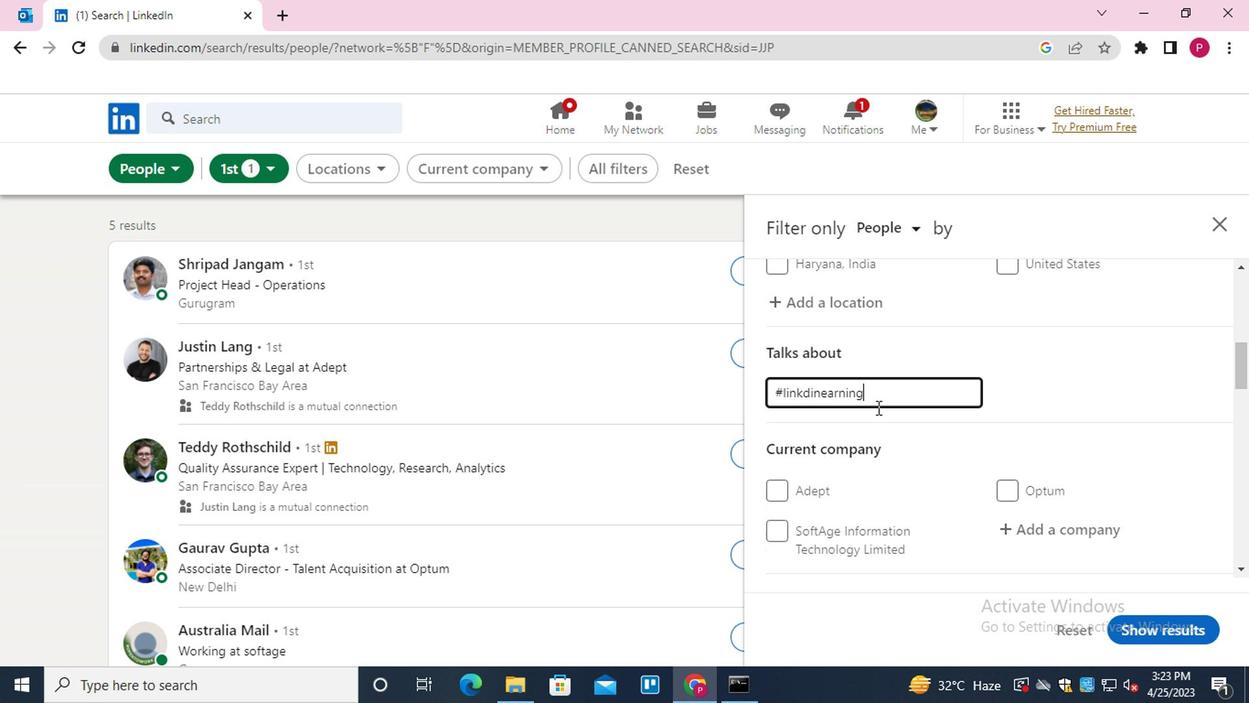 
Action: Mouse scrolled (878, 408) with delta (0, 0)
Screenshot: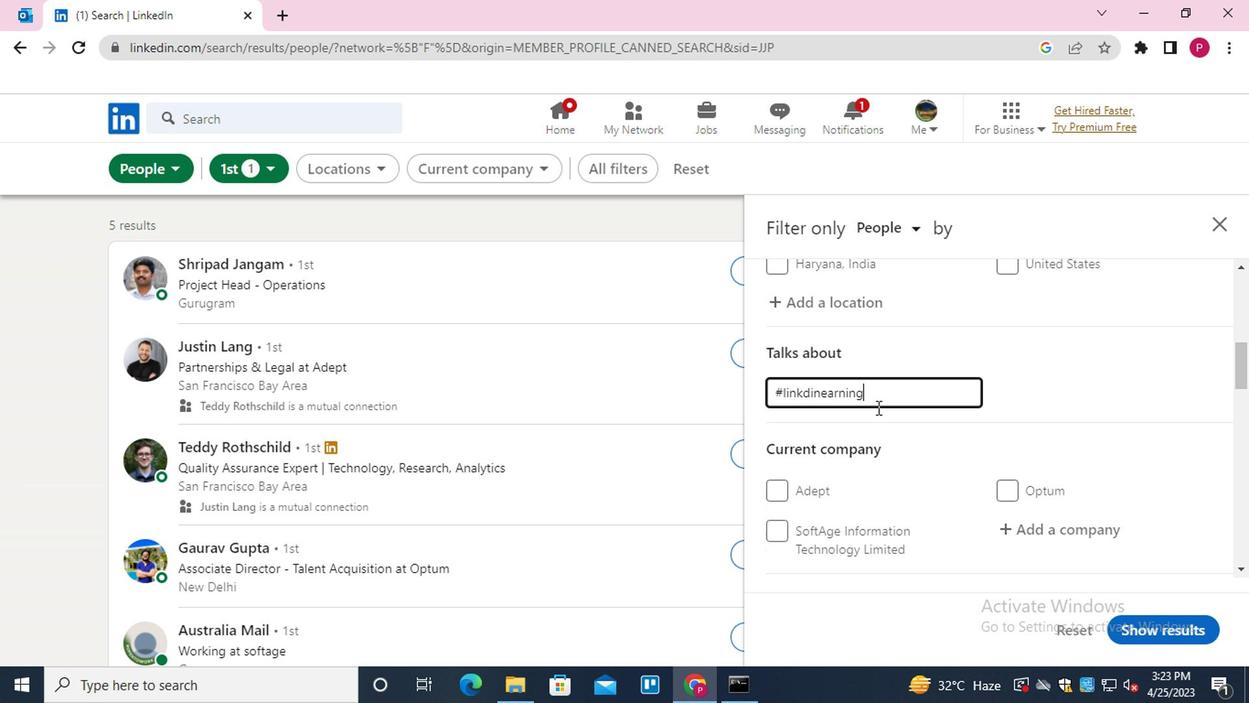 
Action: Mouse moved to (884, 454)
Screenshot: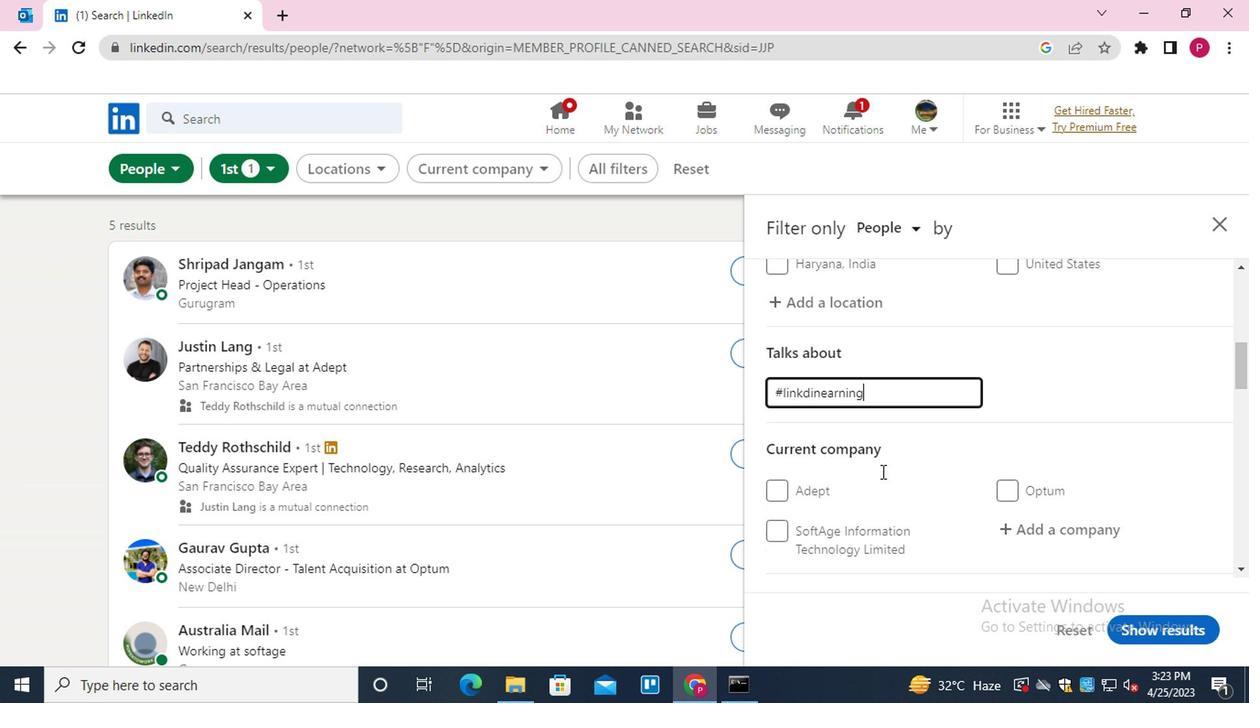 
Action: Mouse scrolled (884, 453) with delta (0, 0)
Screenshot: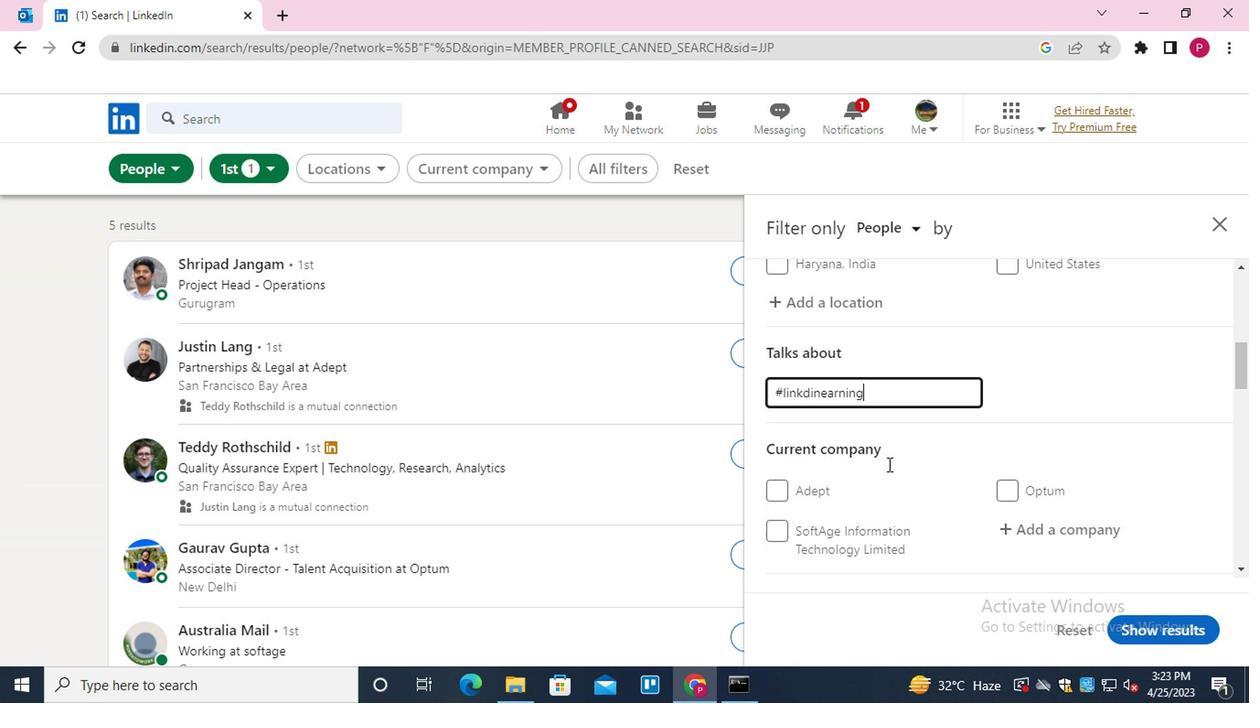 
Action: Mouse scrolled (884, 453) with delta (0, 0)
Screenshot: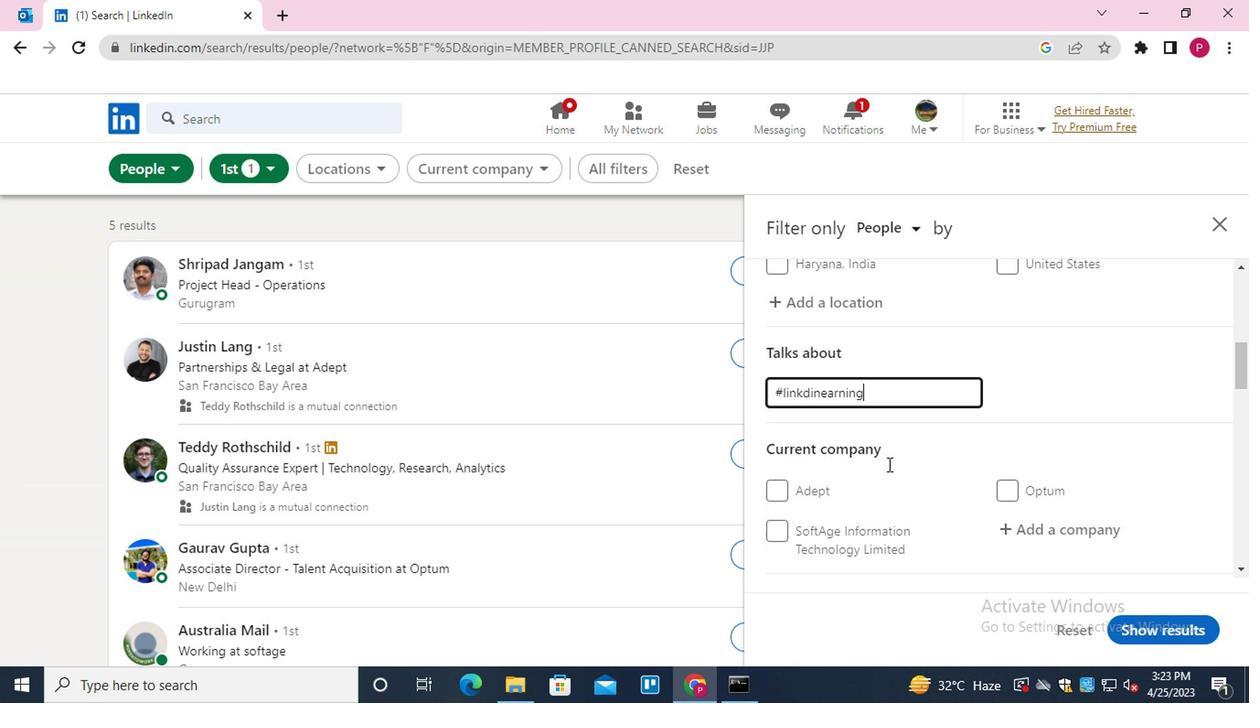 
Action: Mouse moved to (952, 416)
Screenshot: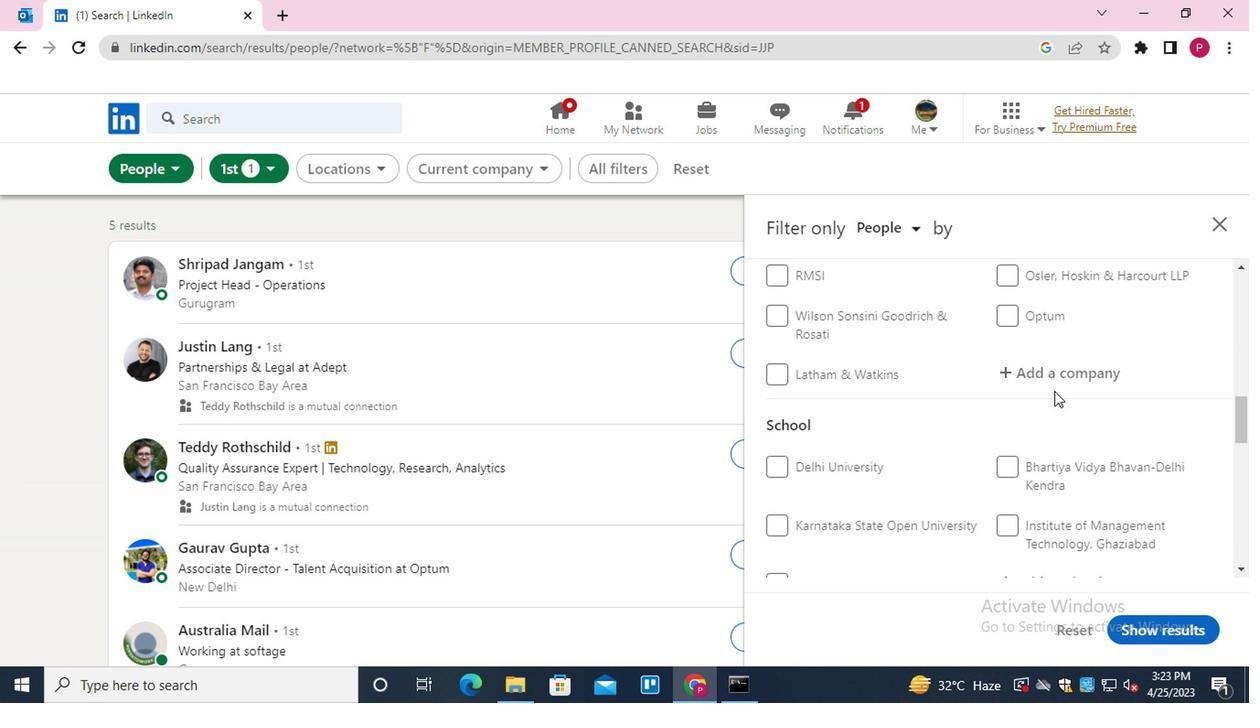 
Action: Mouse scrolled (952, 415) with delta (0, 0)
Screenshot: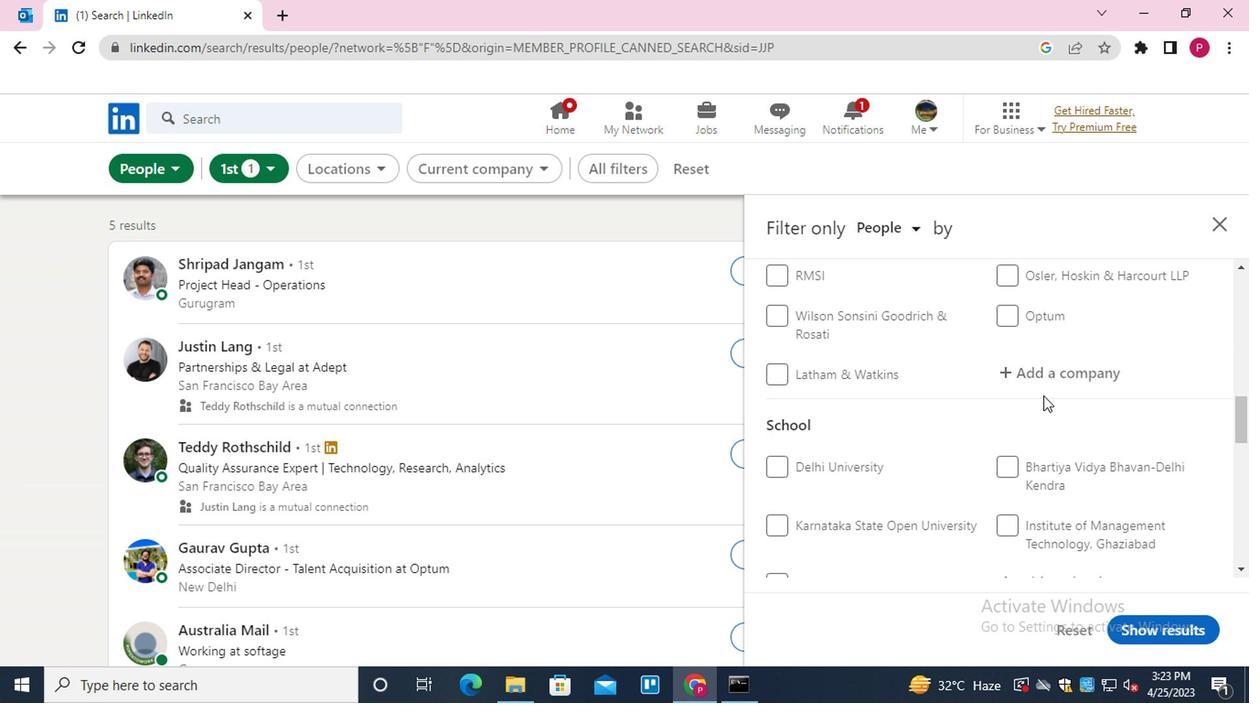 
Action: Mouse scrolled (952, 415) with delta (0, 0)
Screenshot: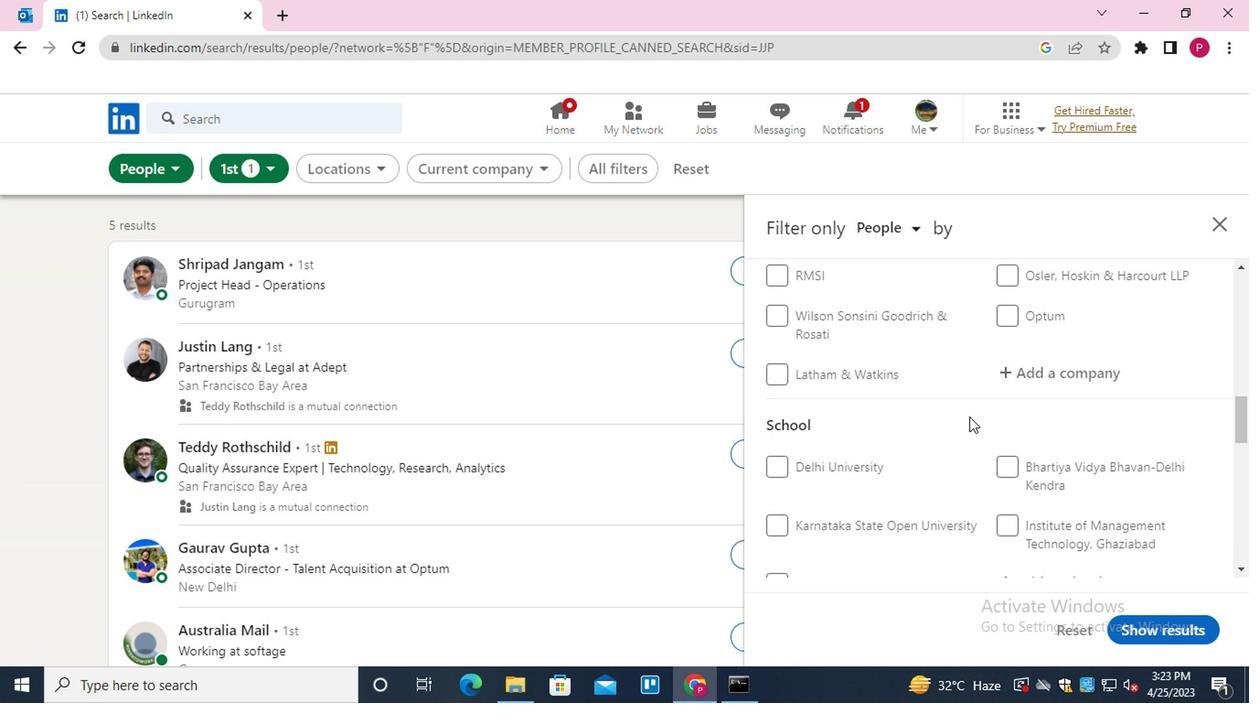
Action: Mouse scrolled (952, 415) with delta (0, 0)
Screenshot: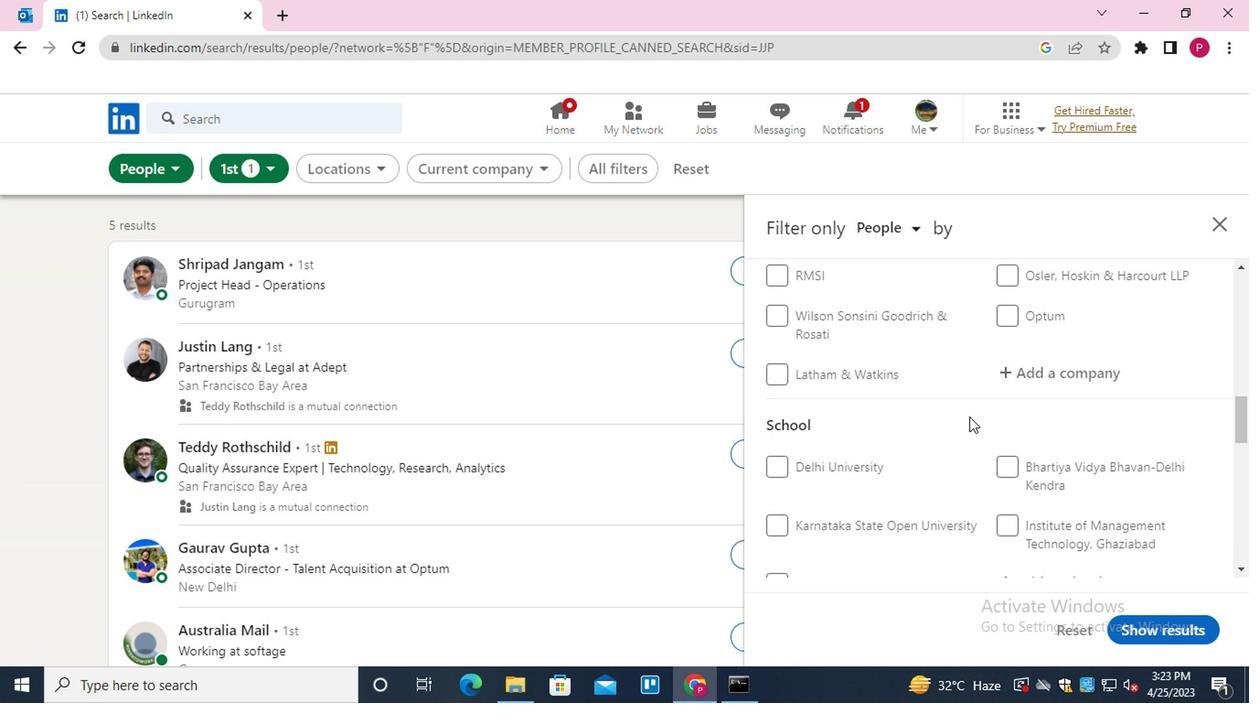 
Action: Mouse moved to (1035, 318)
Screenshot: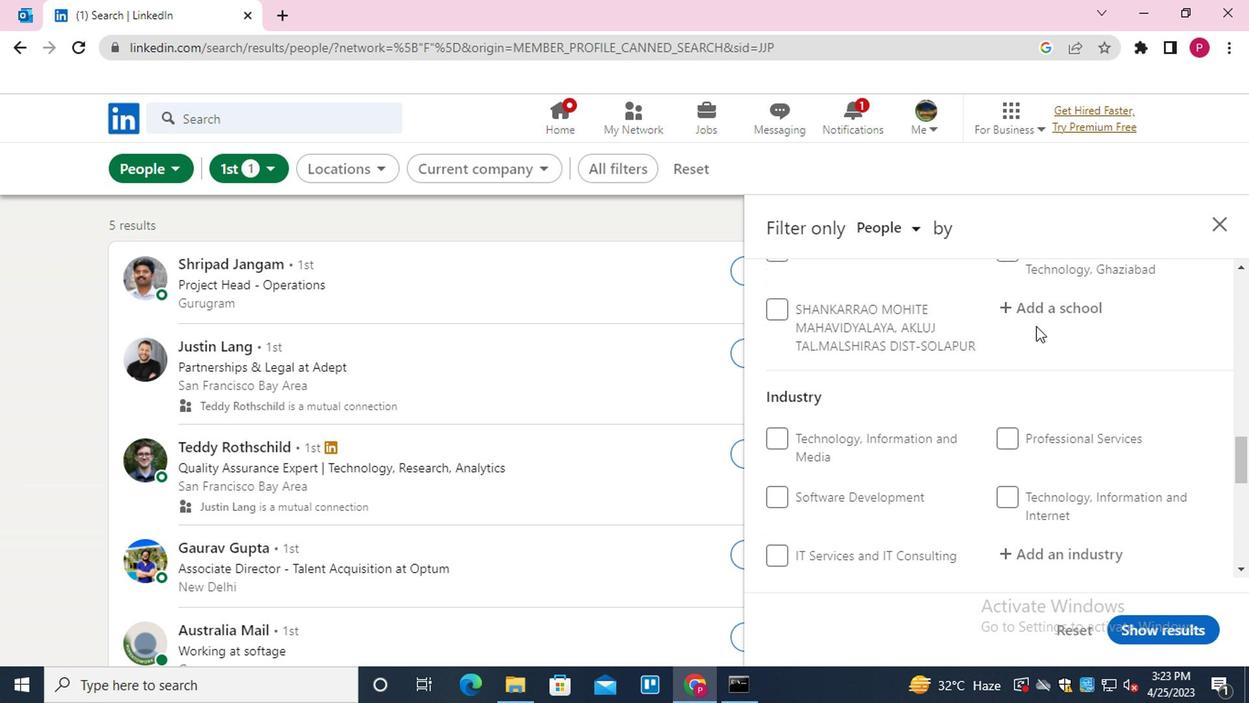
Action: Mouse pressed left at (1035, 318)
Screenshot: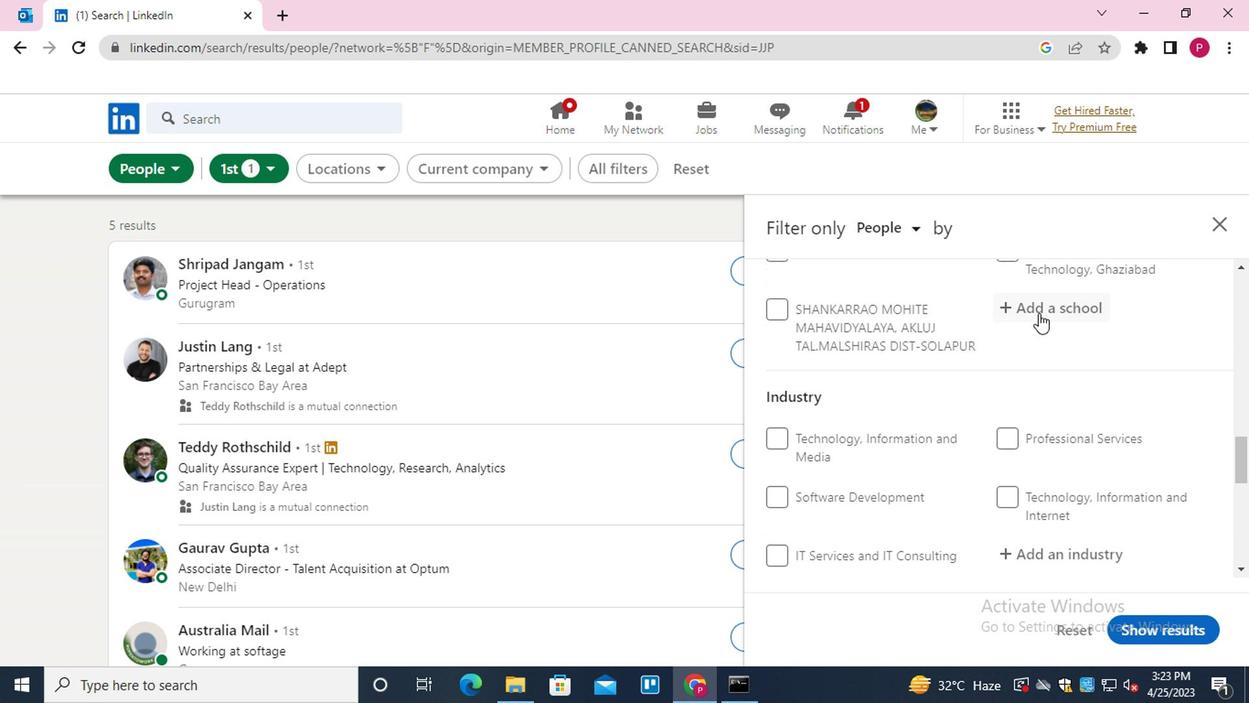 
Action: Key pressed <Key.shift>THE<Key.space><Key.shift>ASSEMBLY
Screenshot: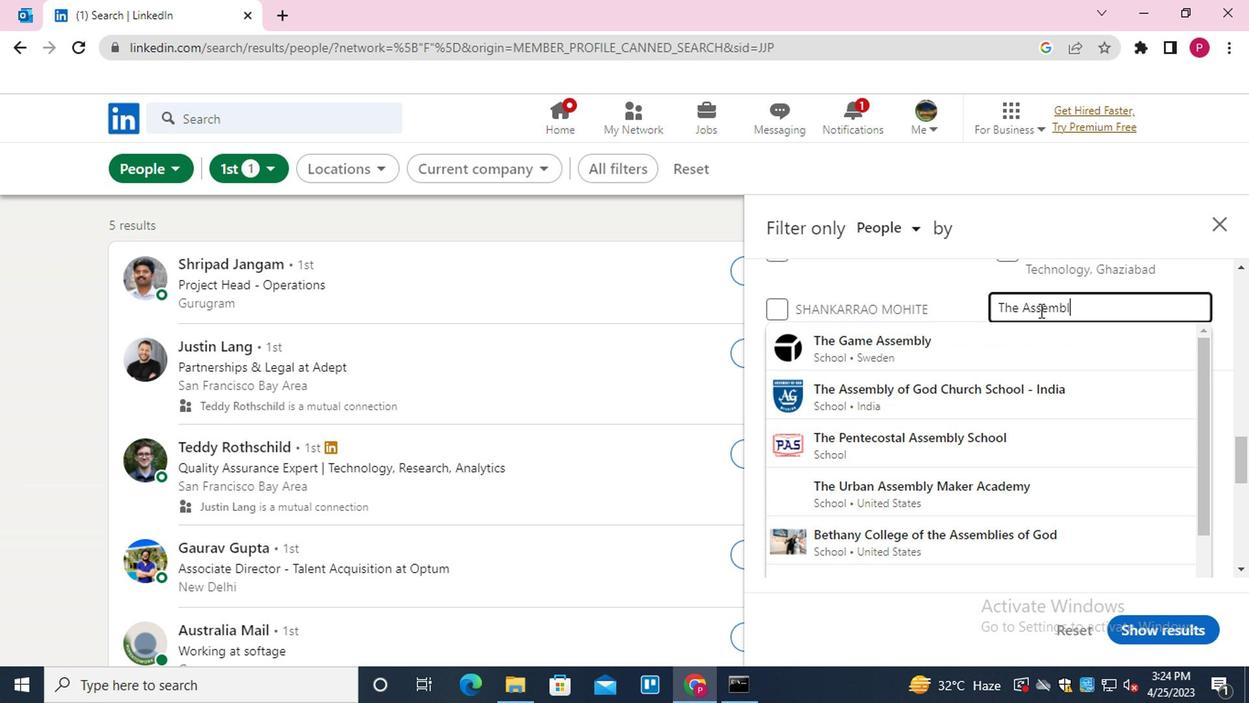 
Action: Mouse moved to (947, 395)
Screenshot: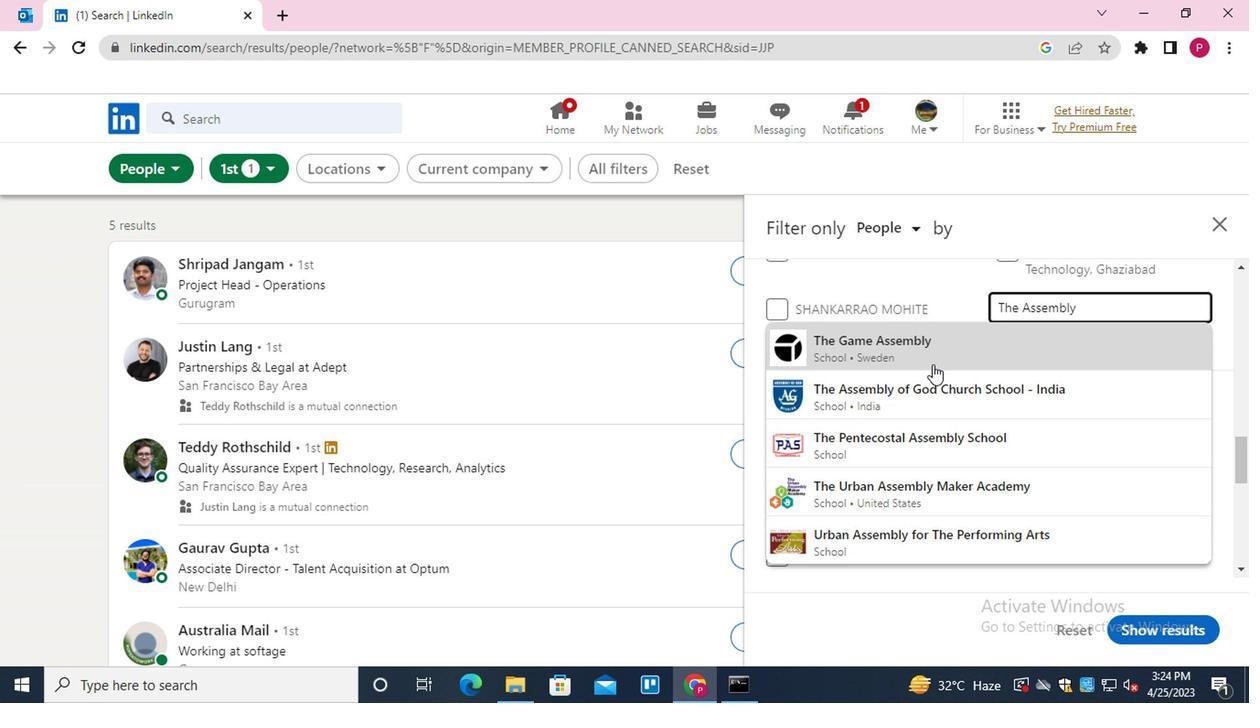 
Action: Mouse pressed left at (947, 395)
Screenshot: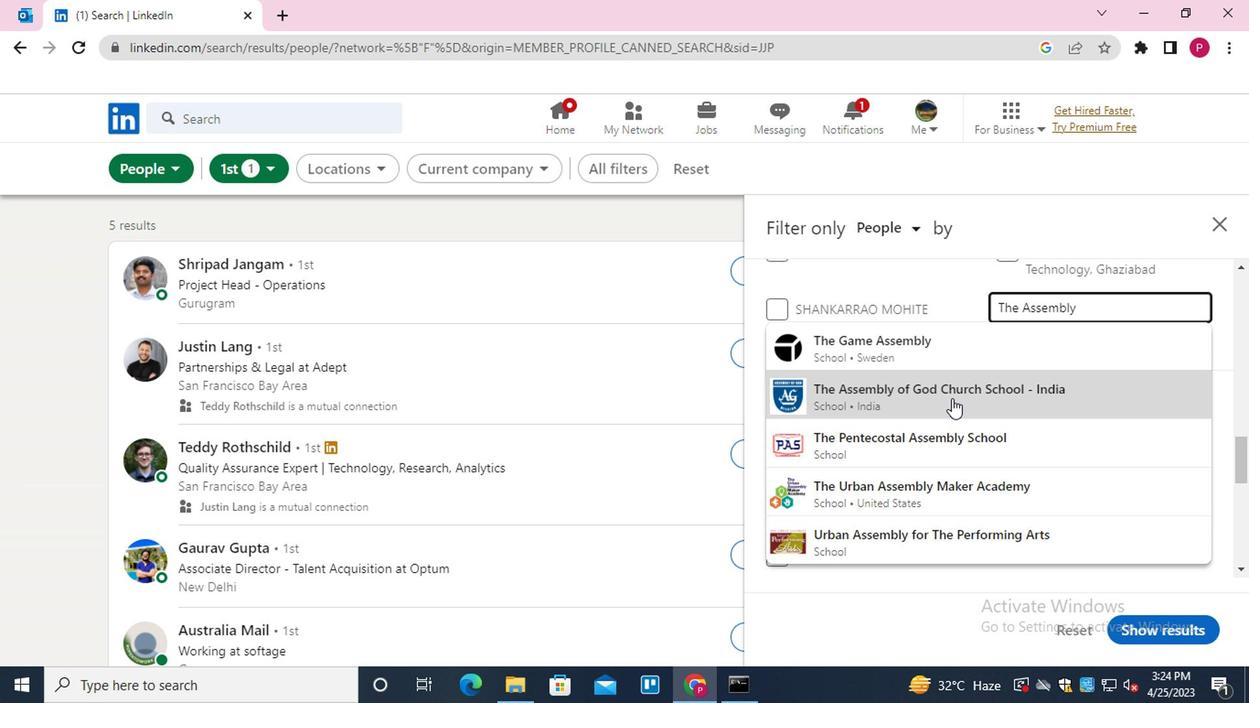 
Action: Mouse moved to (933, 397)
Screenshot: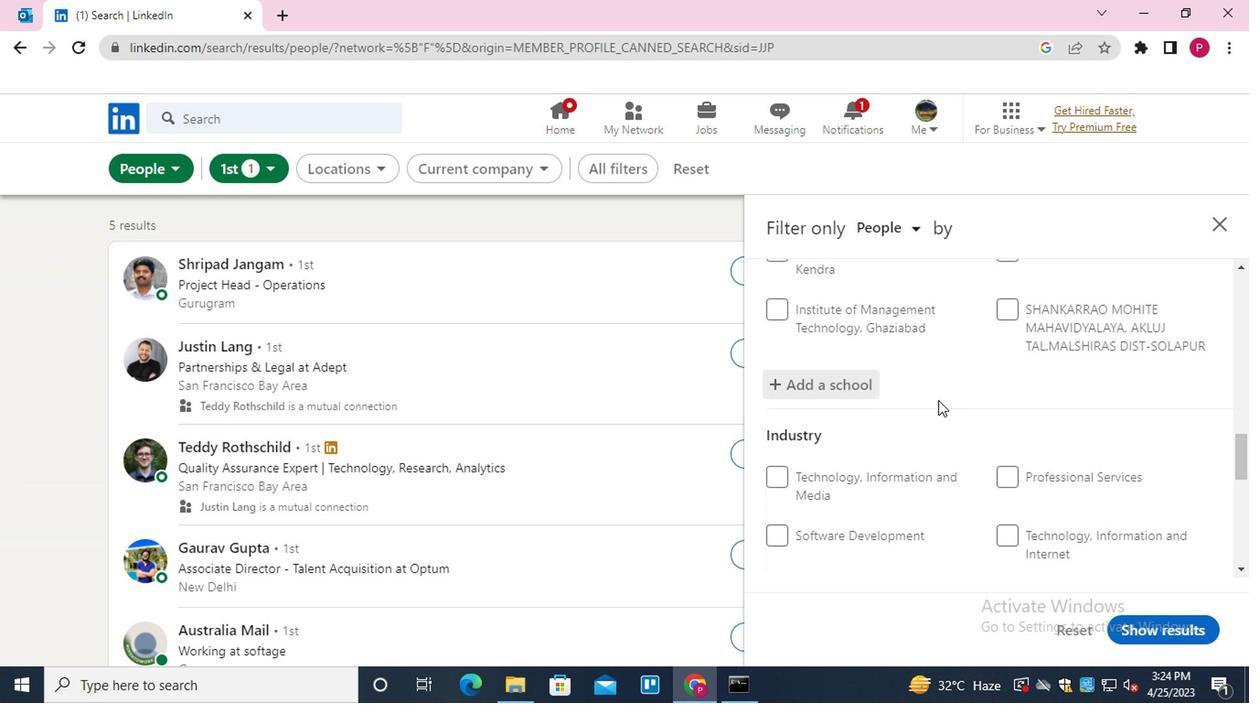 
Action: Mouse scrolled (933, 396) with delta (0, -1)
Screenshot: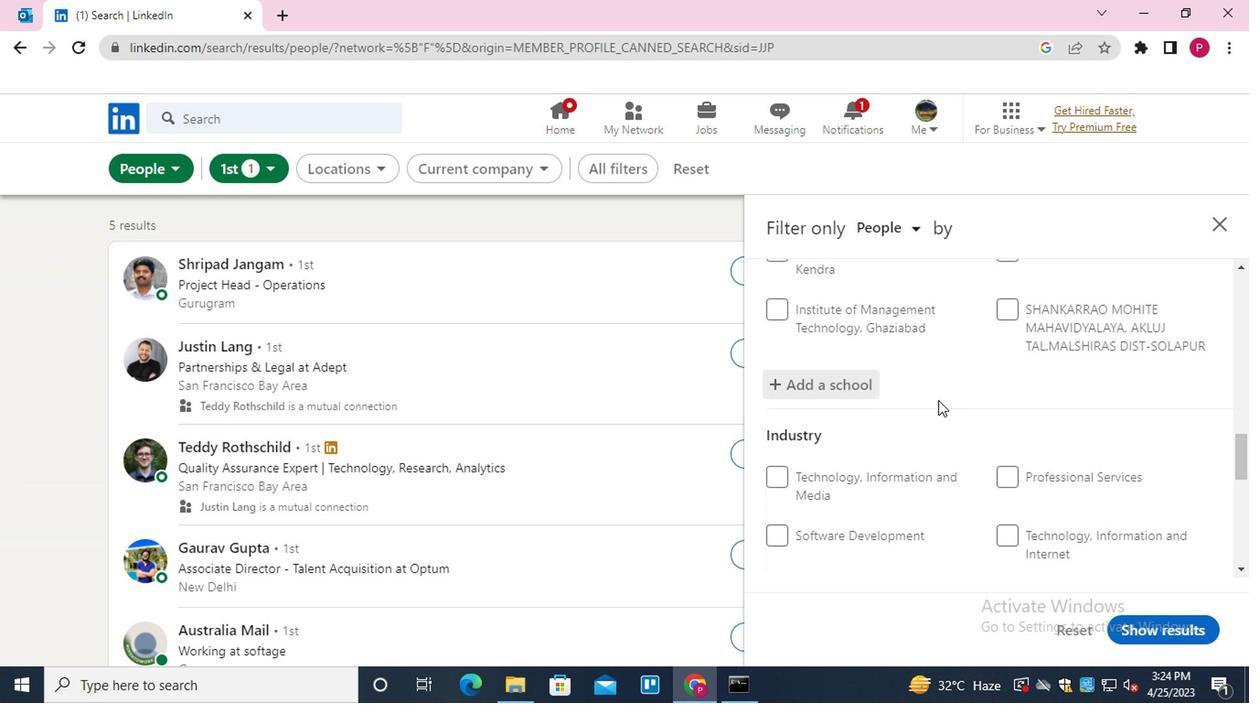 
Action: Mouse scrolled (933, 396) with delta (0, -1)
Screenshot: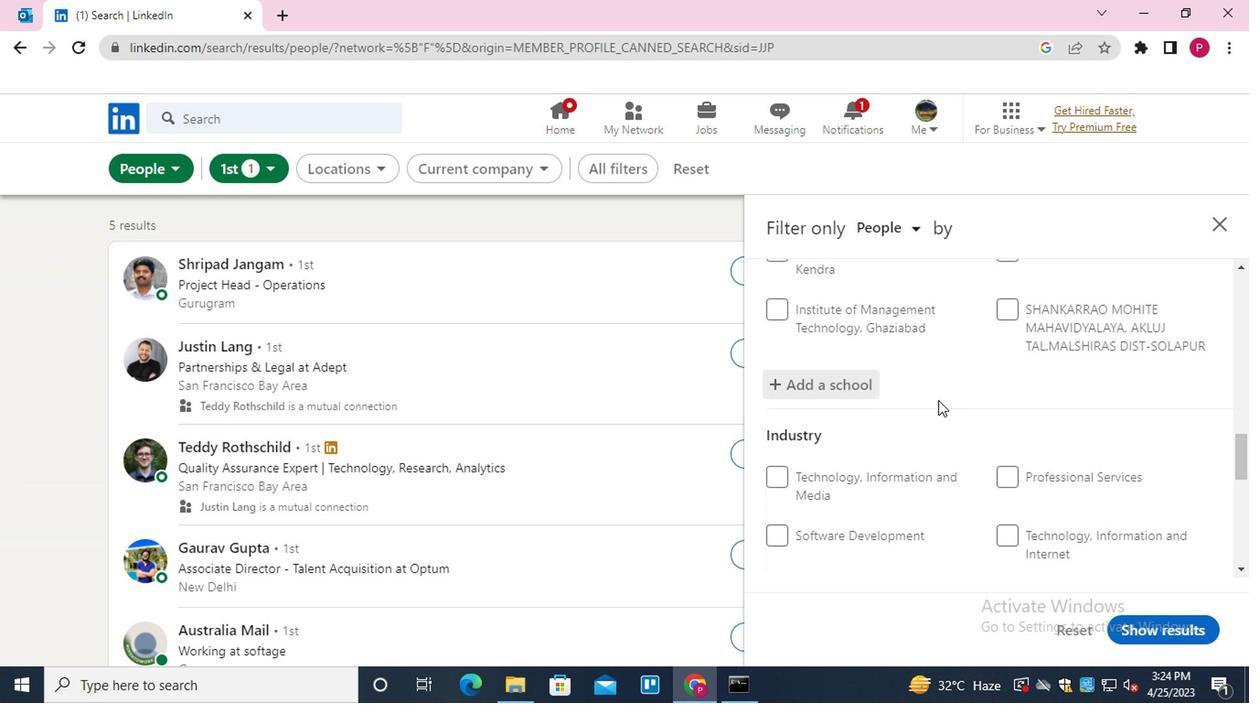 
Action: Mouse scrolled (933, 396) with delta (0, -1)
Screenshot: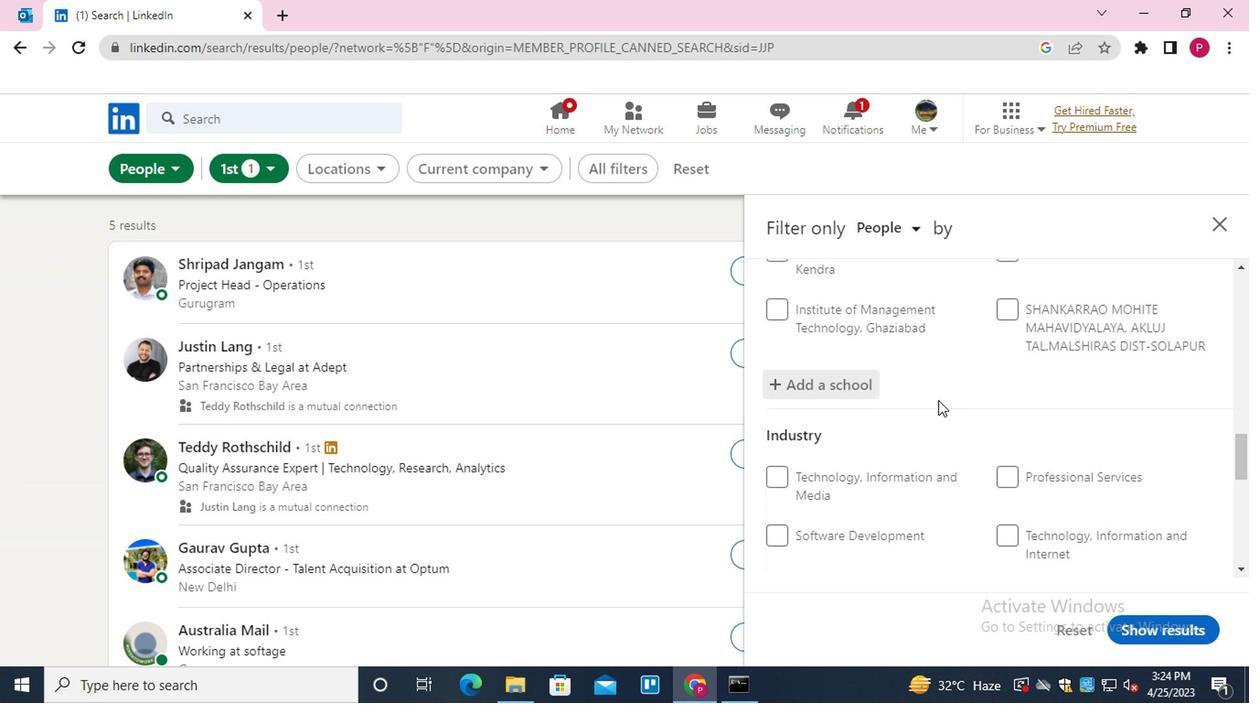 
Action: Mouse moved to (1052, 317)
Screenshot: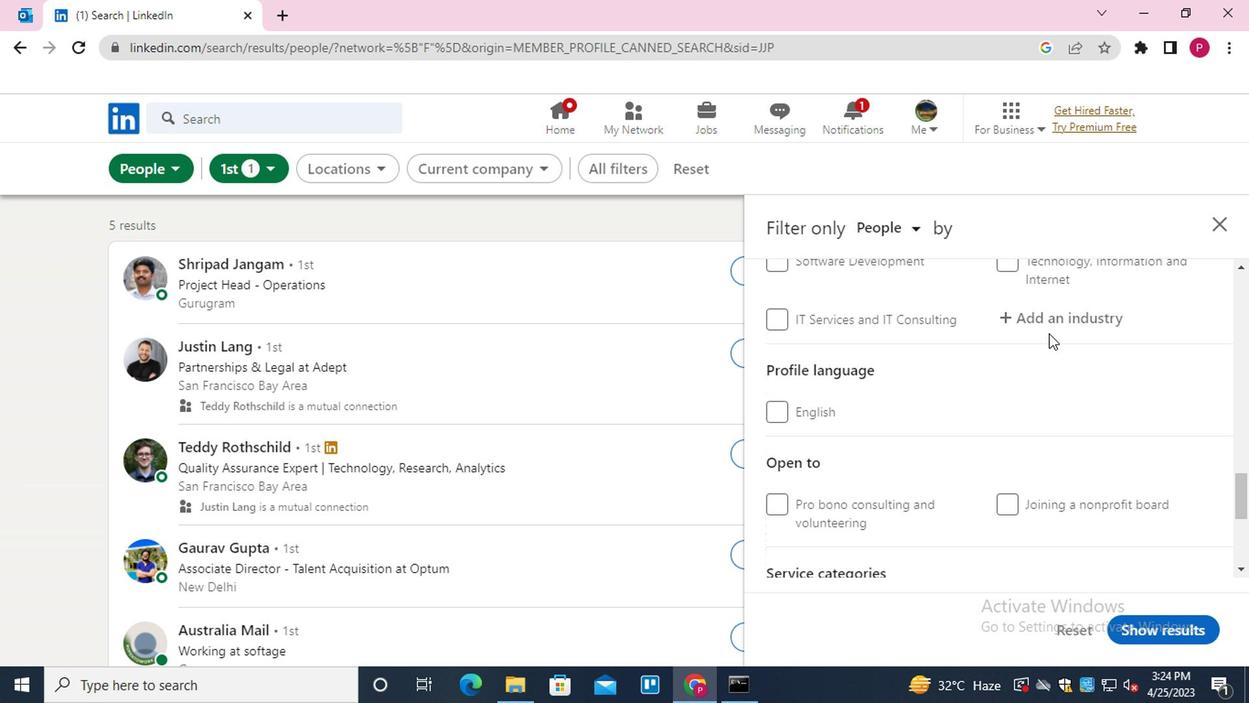 
Action: Mouse pressed left at (1052, 317)
Screenshot: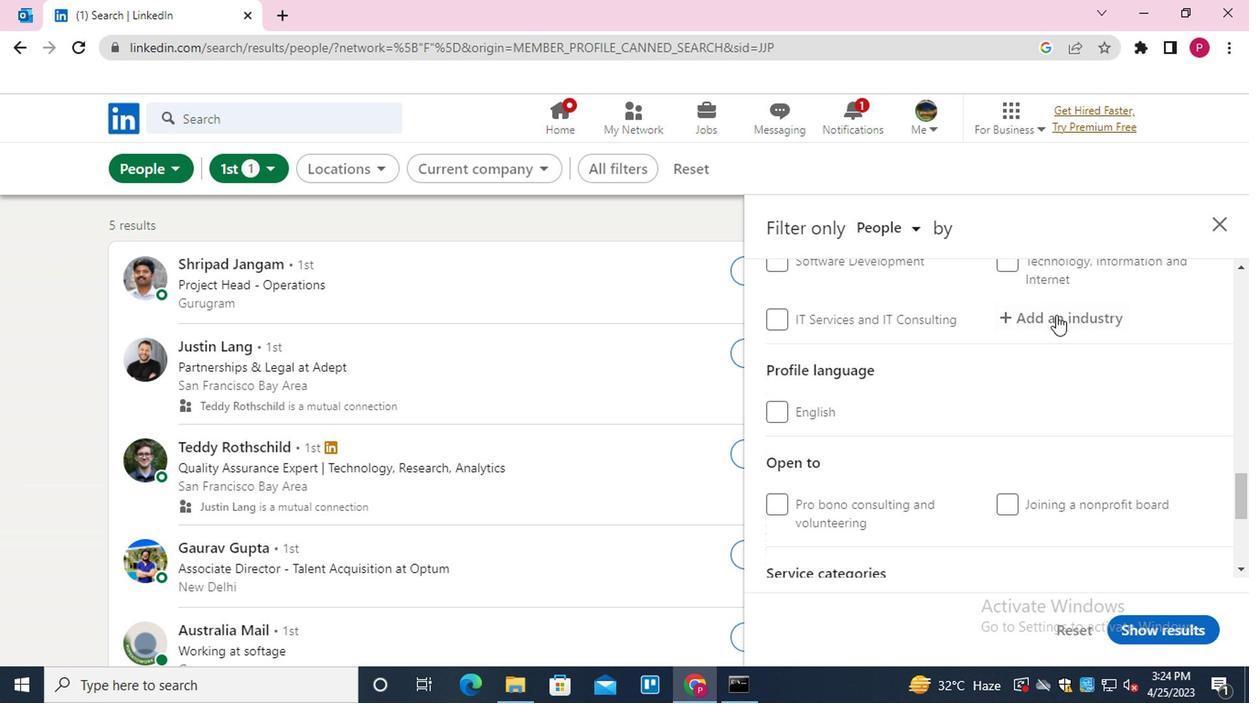 
Action: Key pressed <Key.shift>CHEMICAL
Screenshot: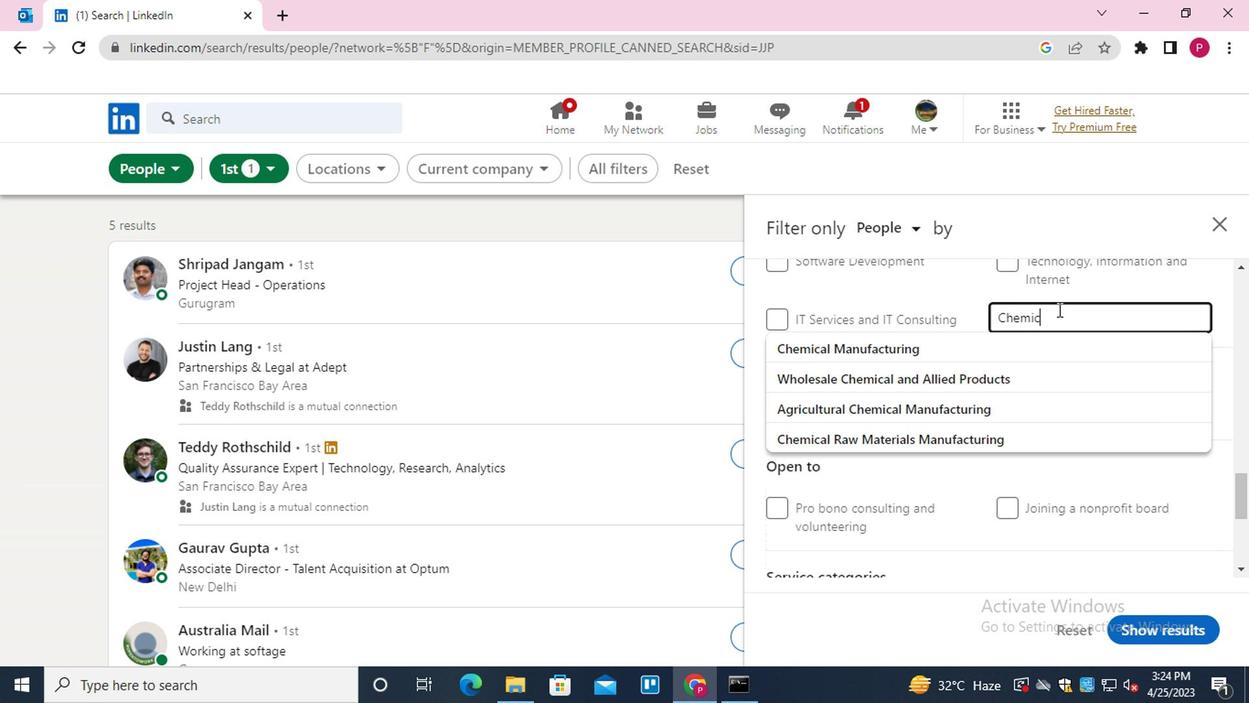 
Action: Mouse moved to (929, 352)
Screenshot: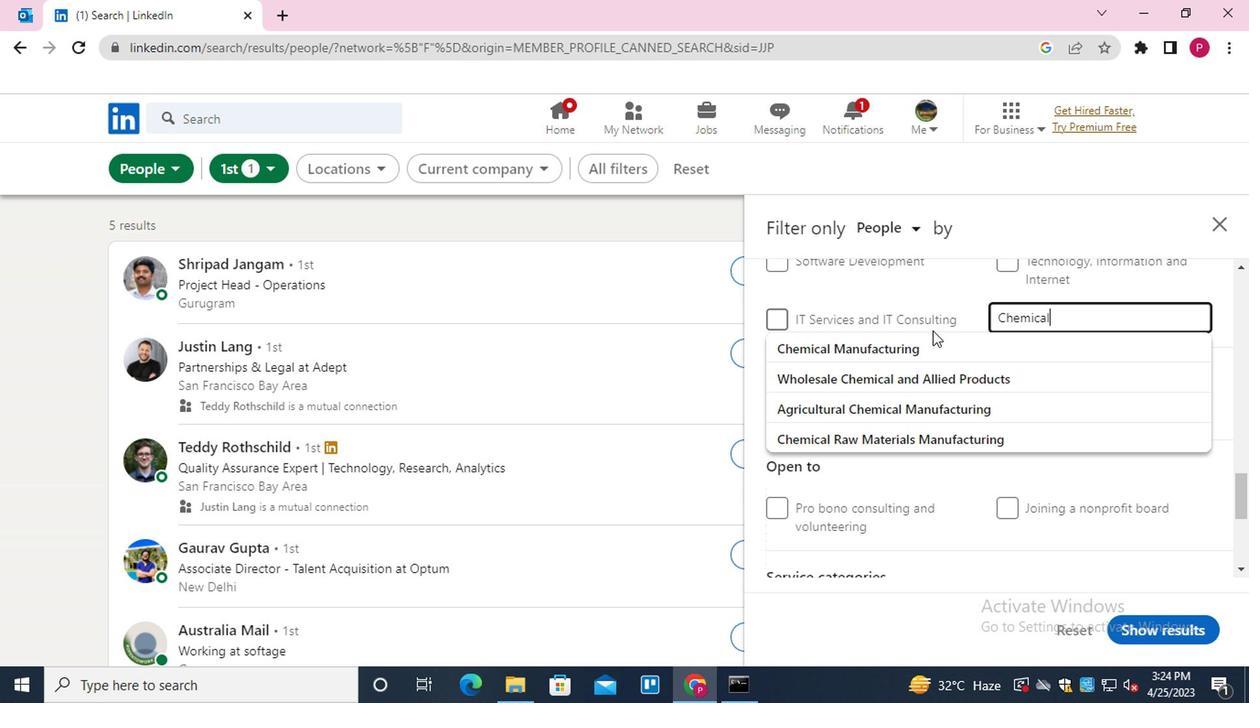 
Action: Mouse pressed left at (929, 352)
Screenshot: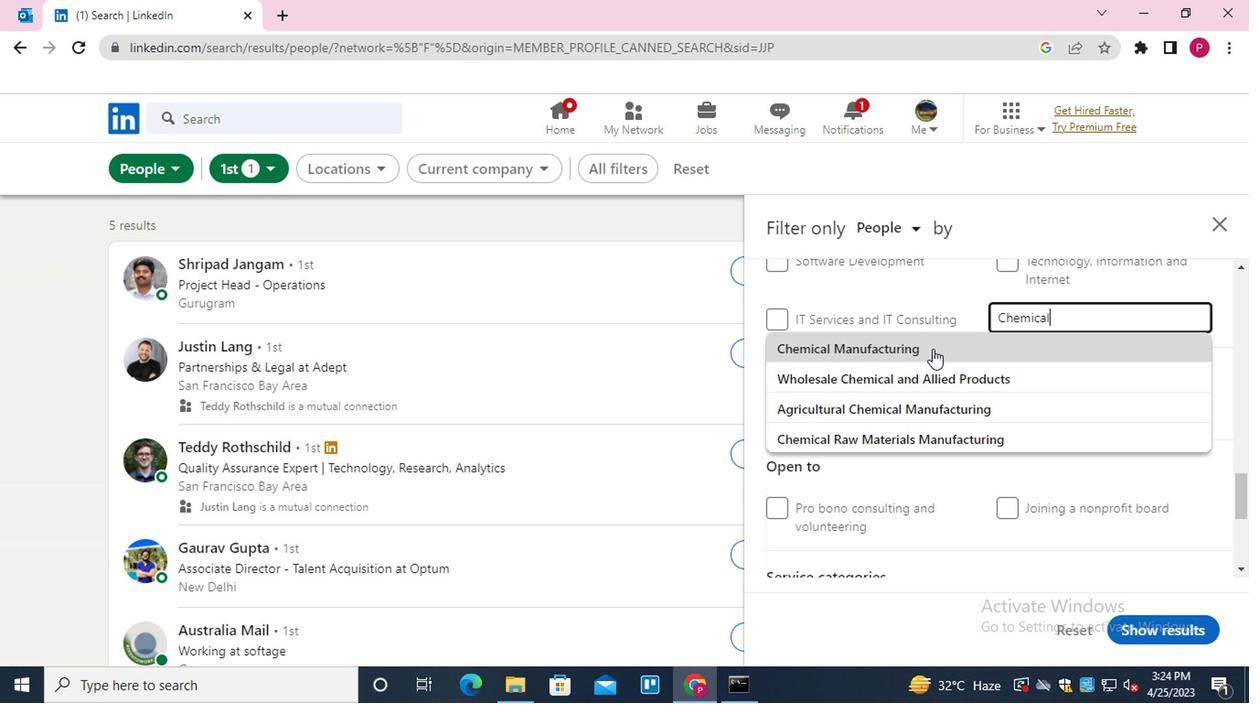 
Action: Mouse moved to (867, 399)
Screenshot: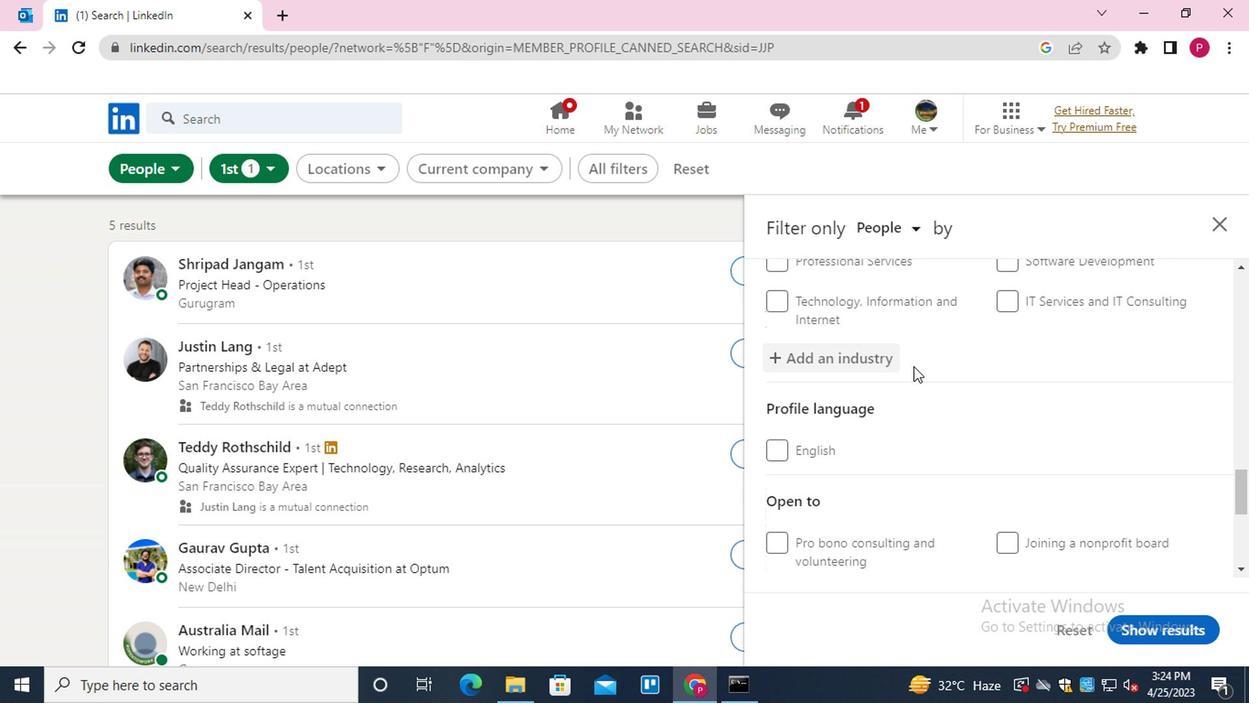 
Action: Mouse scrolled (867, 398) with delta (0, 0)
Screenshot: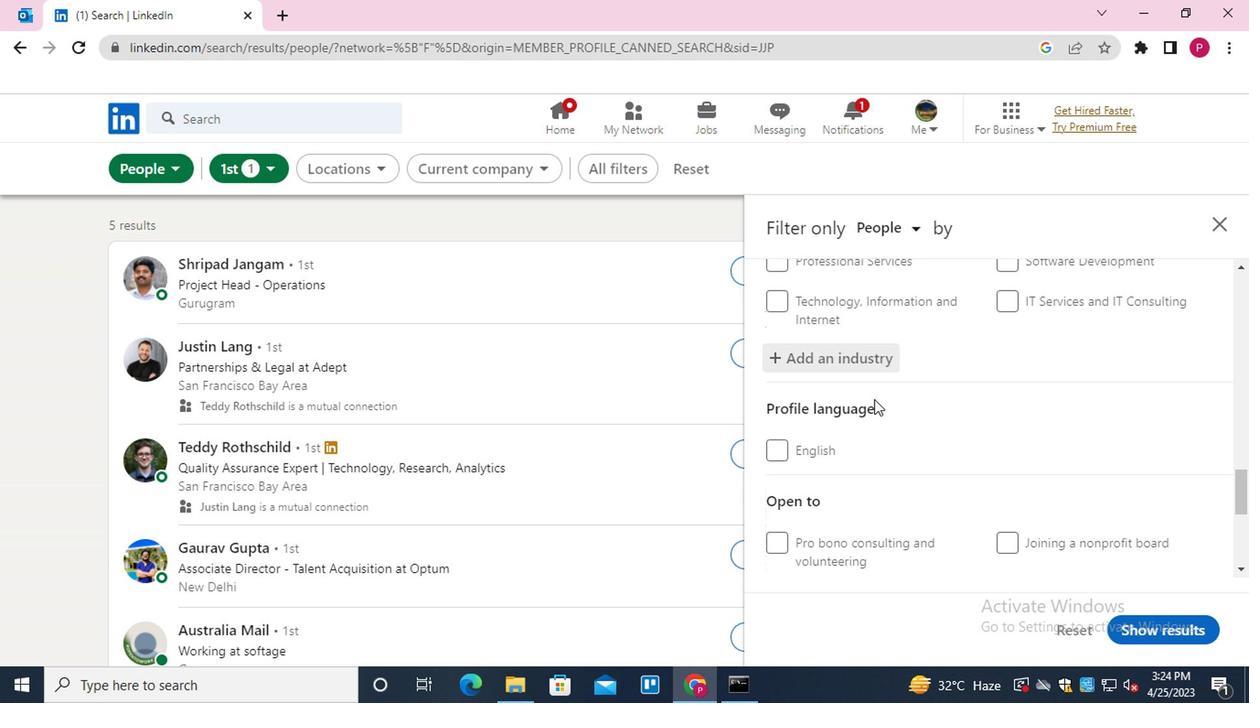 
Action: Mouse moved to (867, 399)
Screenshot: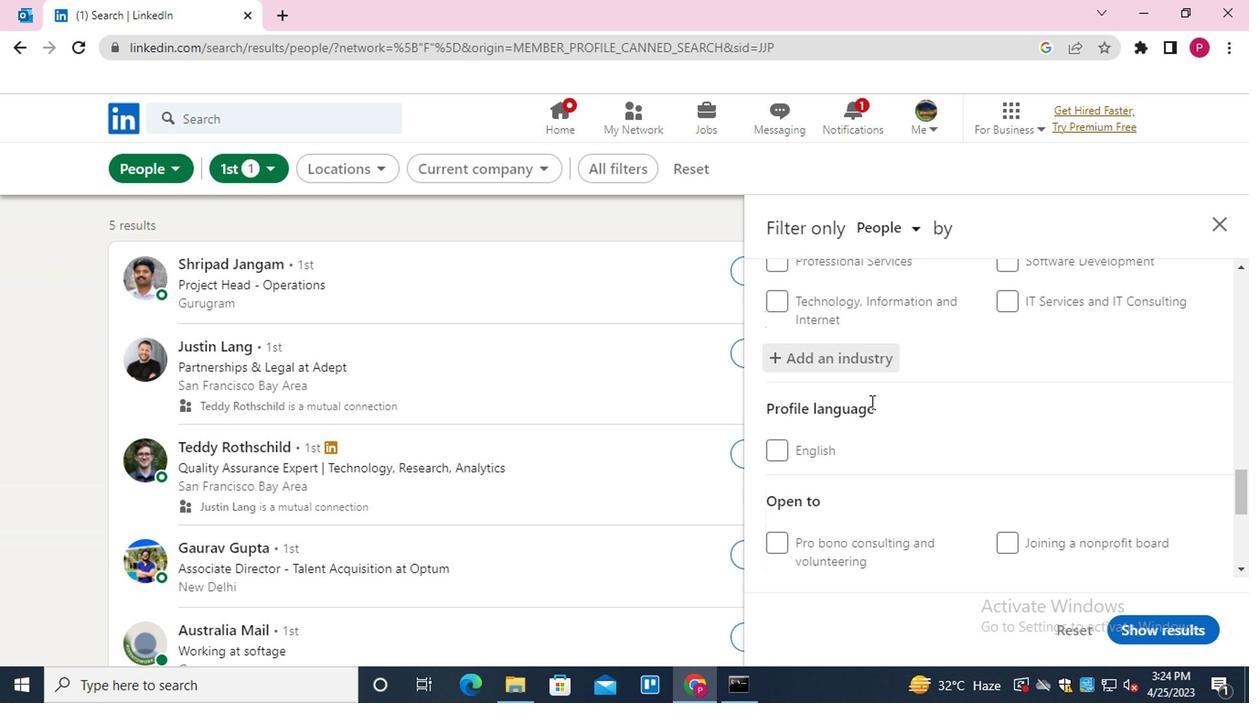 
Action: Mouse scrolled (867, 399) with delta (0, 0)
Screenshot: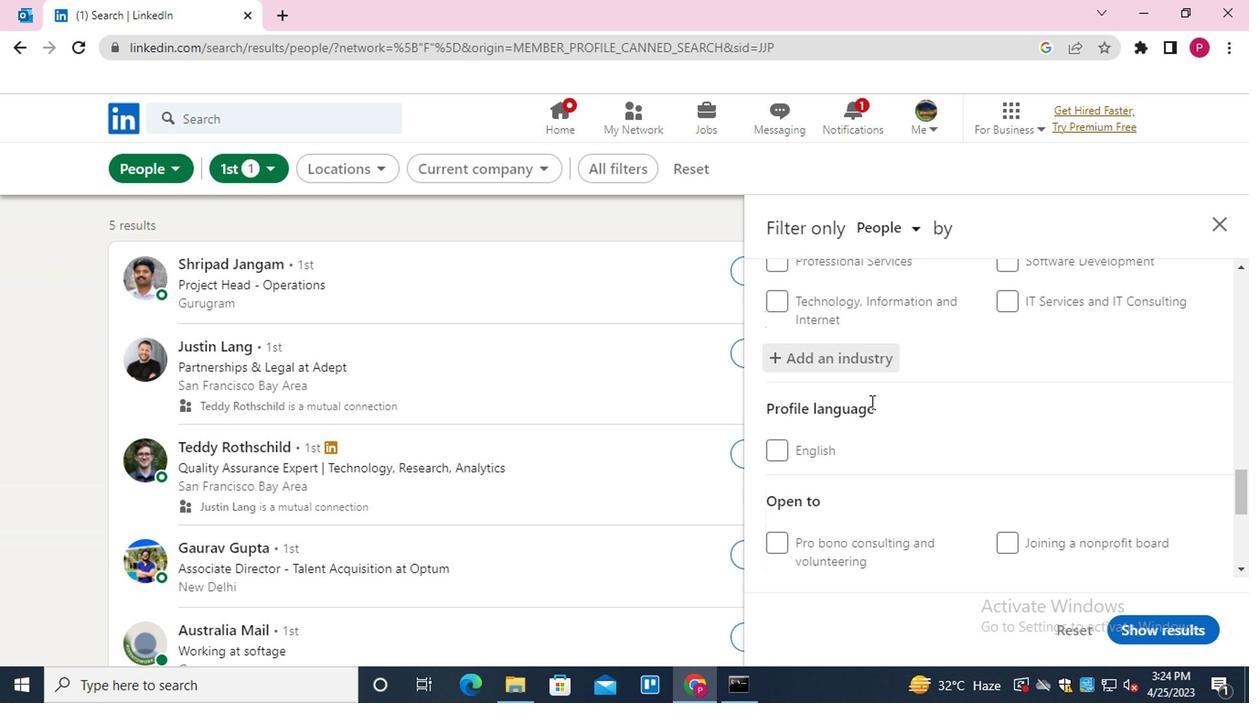 
Action: Mouse moved to (849, 417)
Screenshot: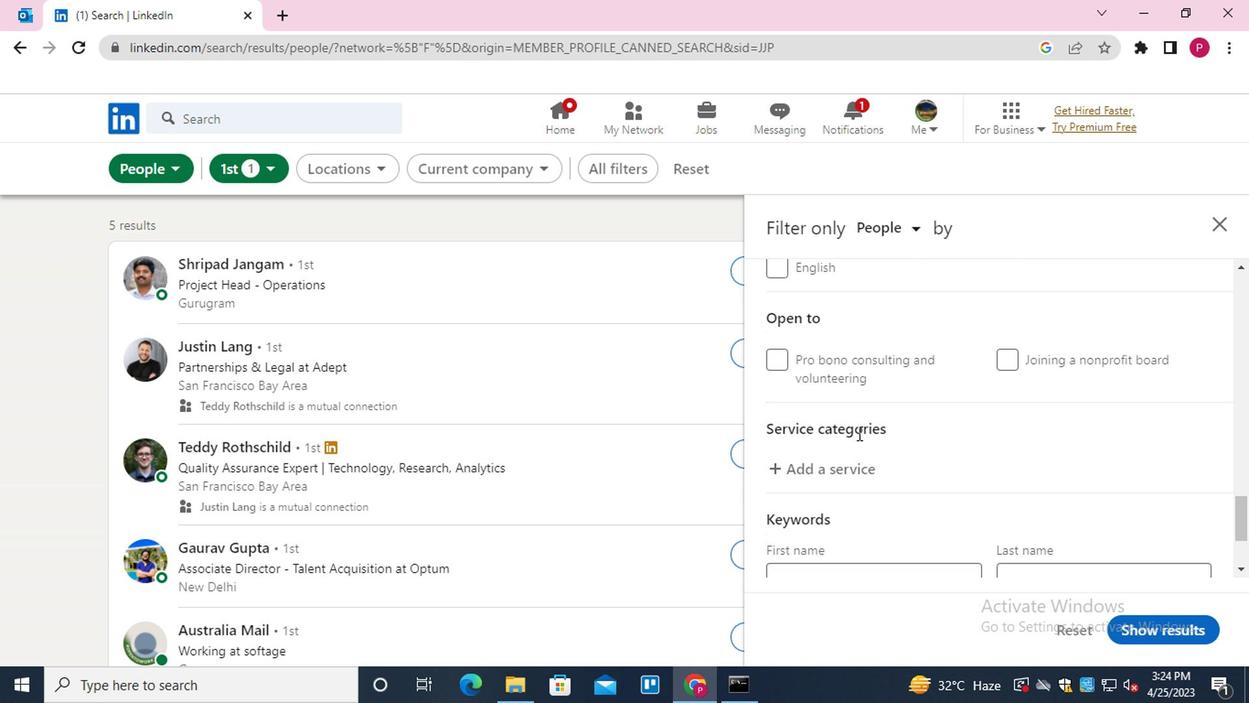 
Action: Mouse scrolled (849, 418) with delta (0, 0)
Screenshot: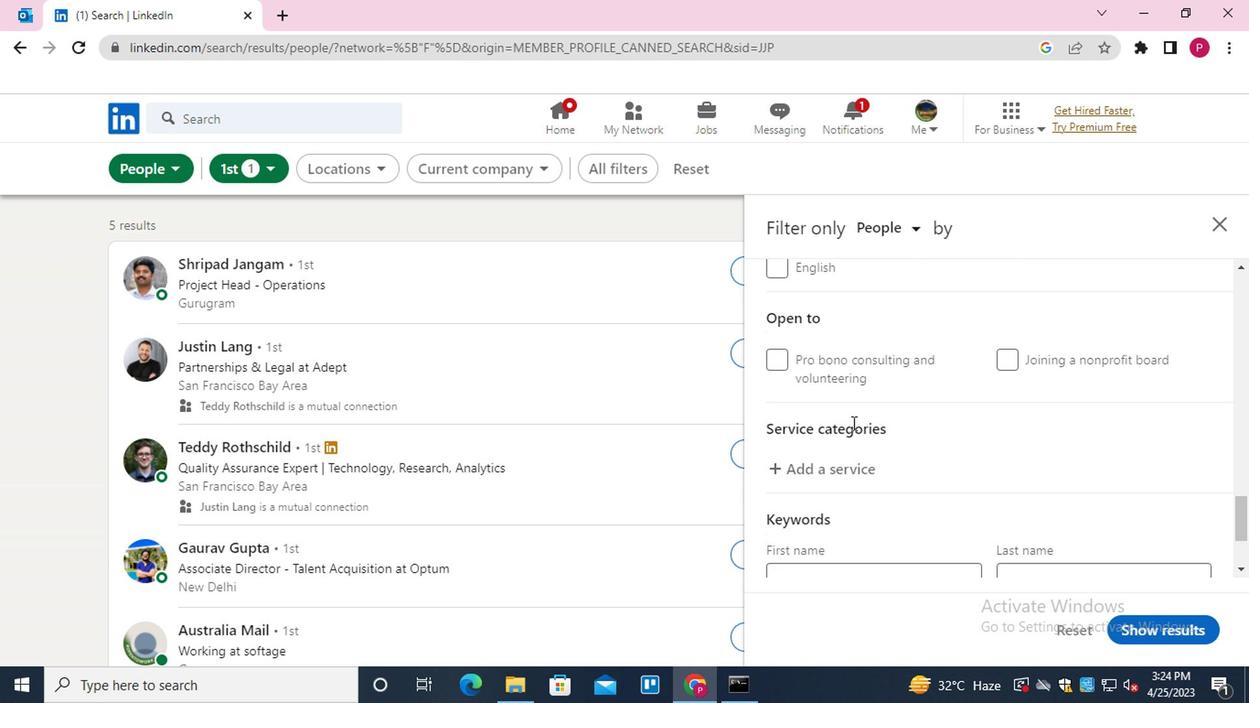 
Action: Mouse moved to (801, 363)
Screenshot: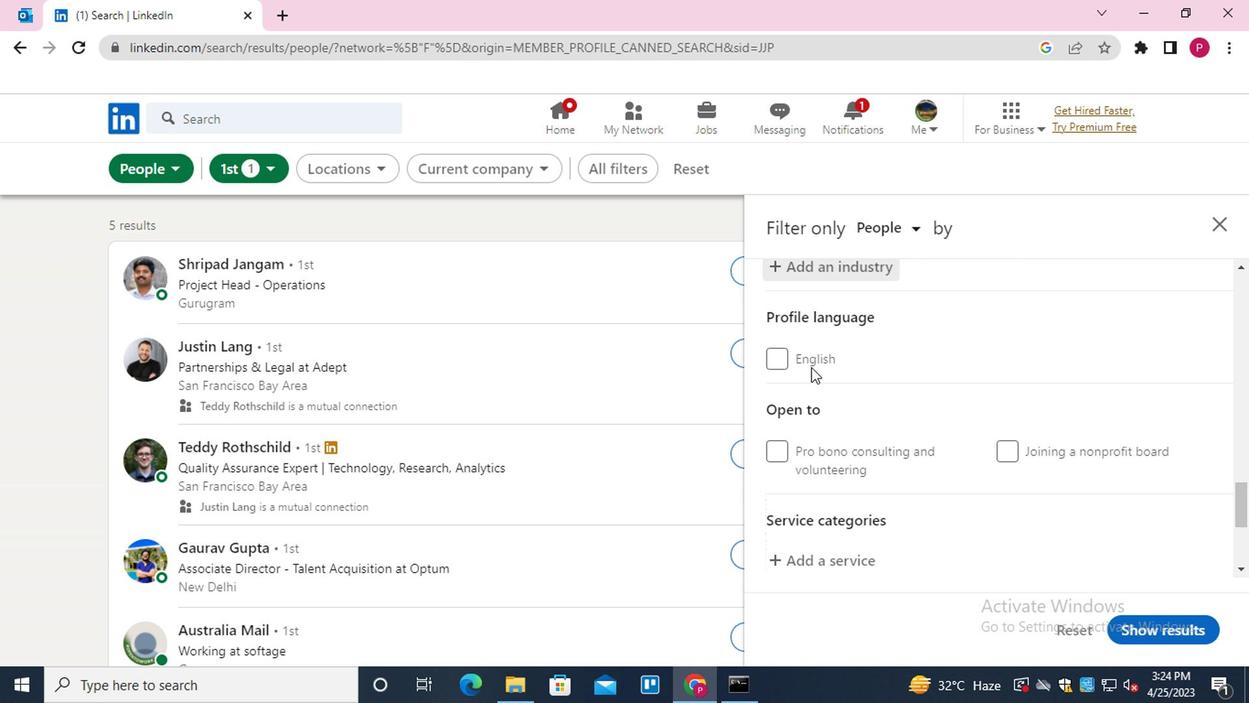 
Action: Mouse pressed left at (801, 363)
Screenshot: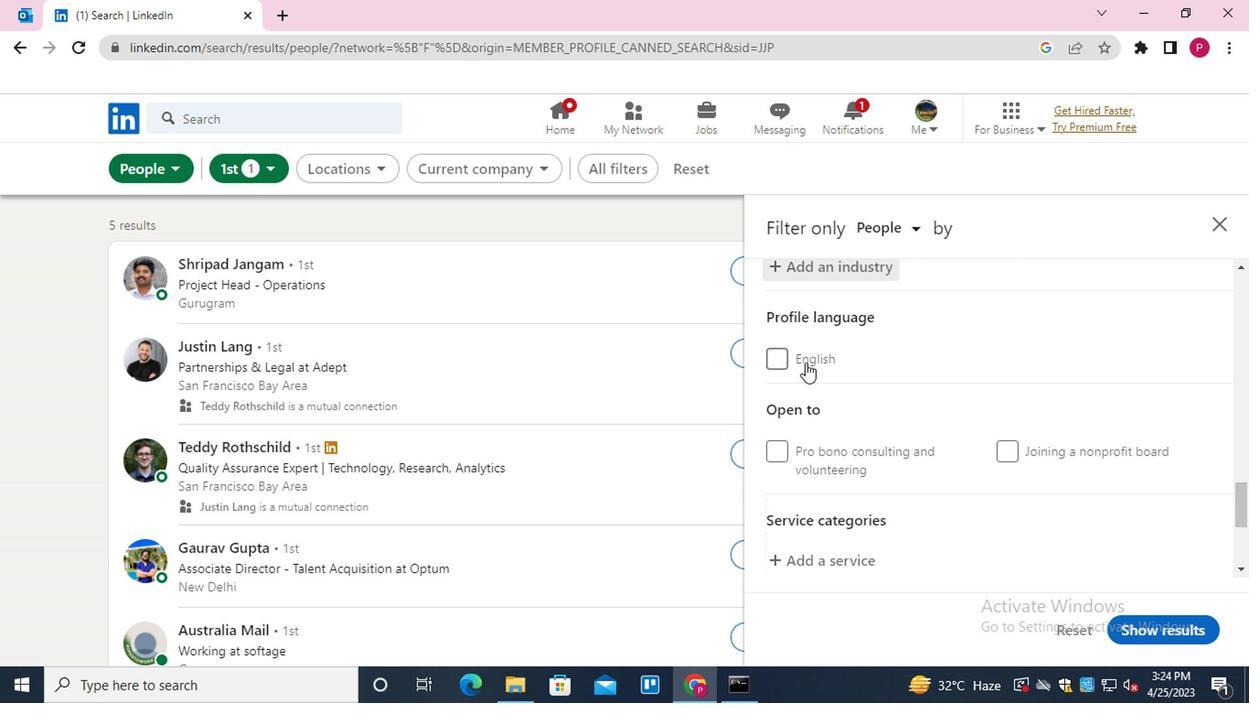 
Action: Mouse moved to (822, 431)
Screenshot: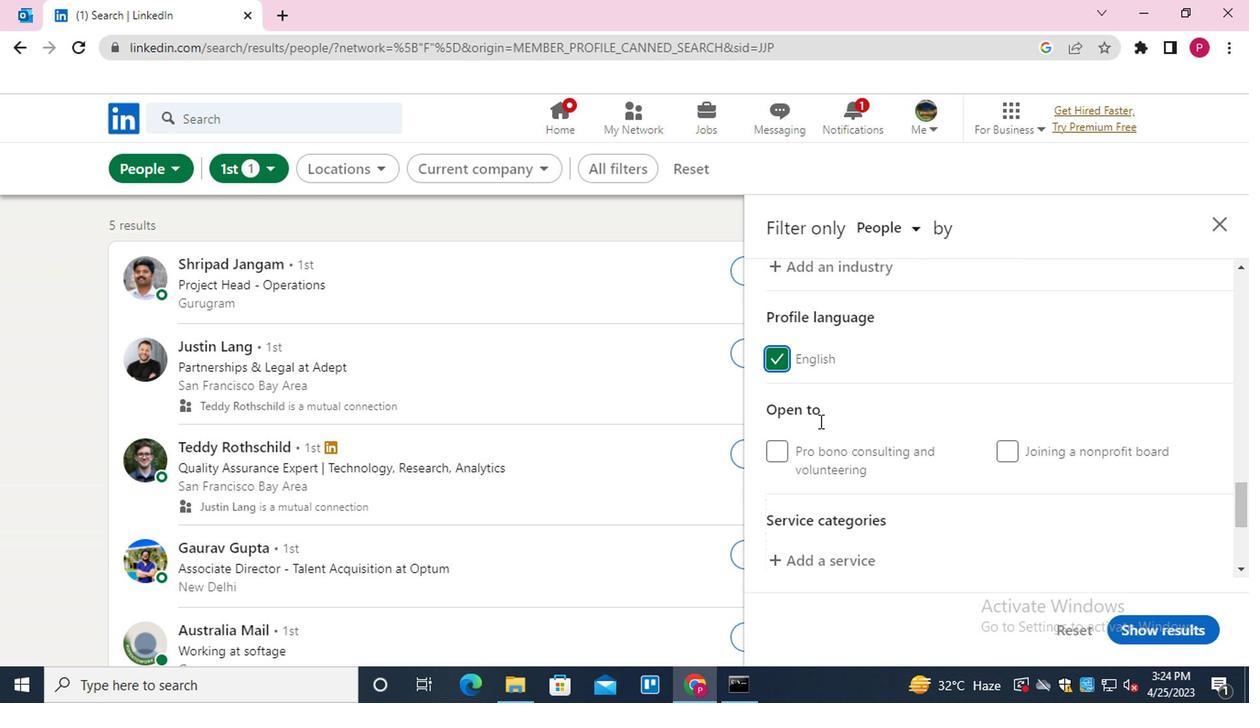 
Action: Mouse scrolled (822, 430) with delta (0, 0)
Screenshot: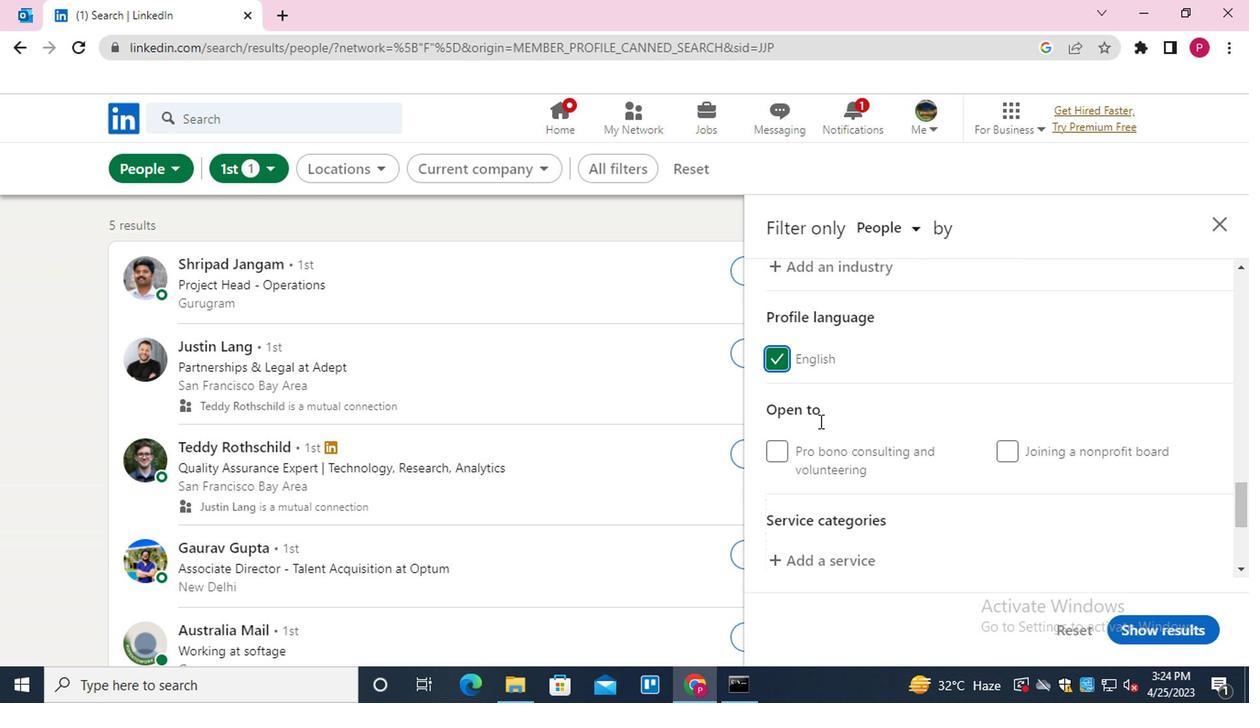 
Action: Mouse moved to (822, 432)
Screenshot: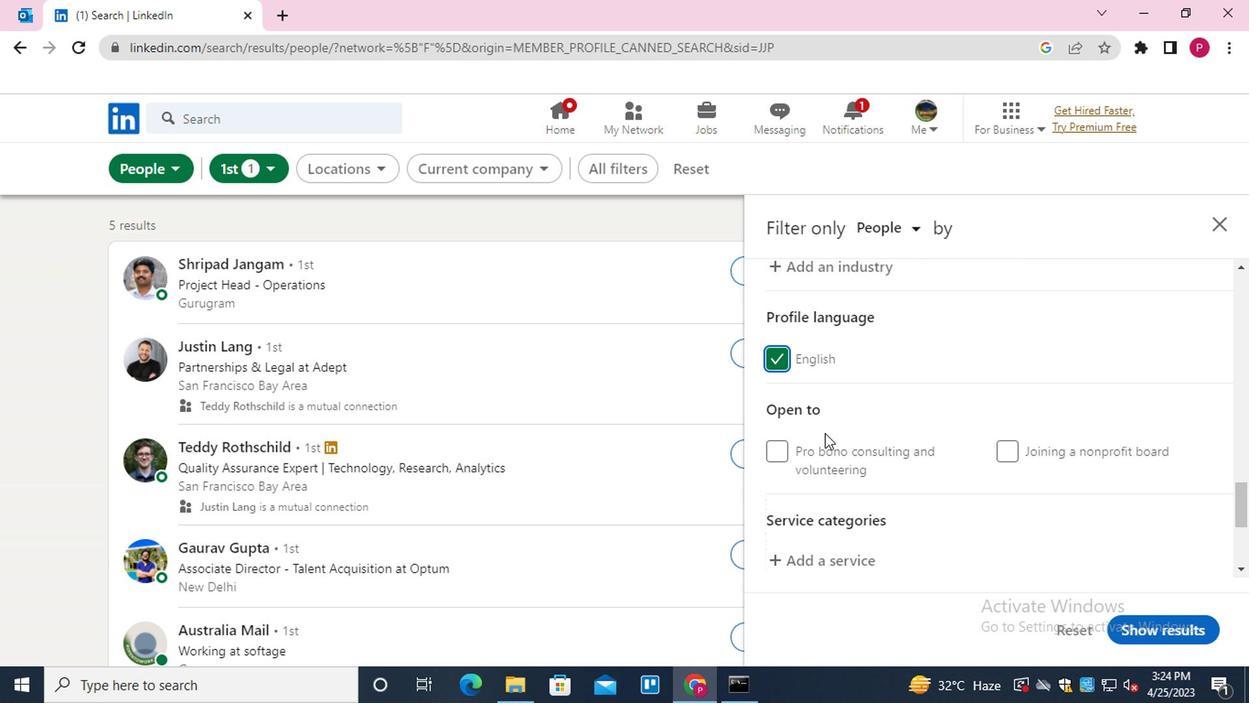 
Action: Mouse scrolled (822, 431) with delta (0, 0)
Screenshot: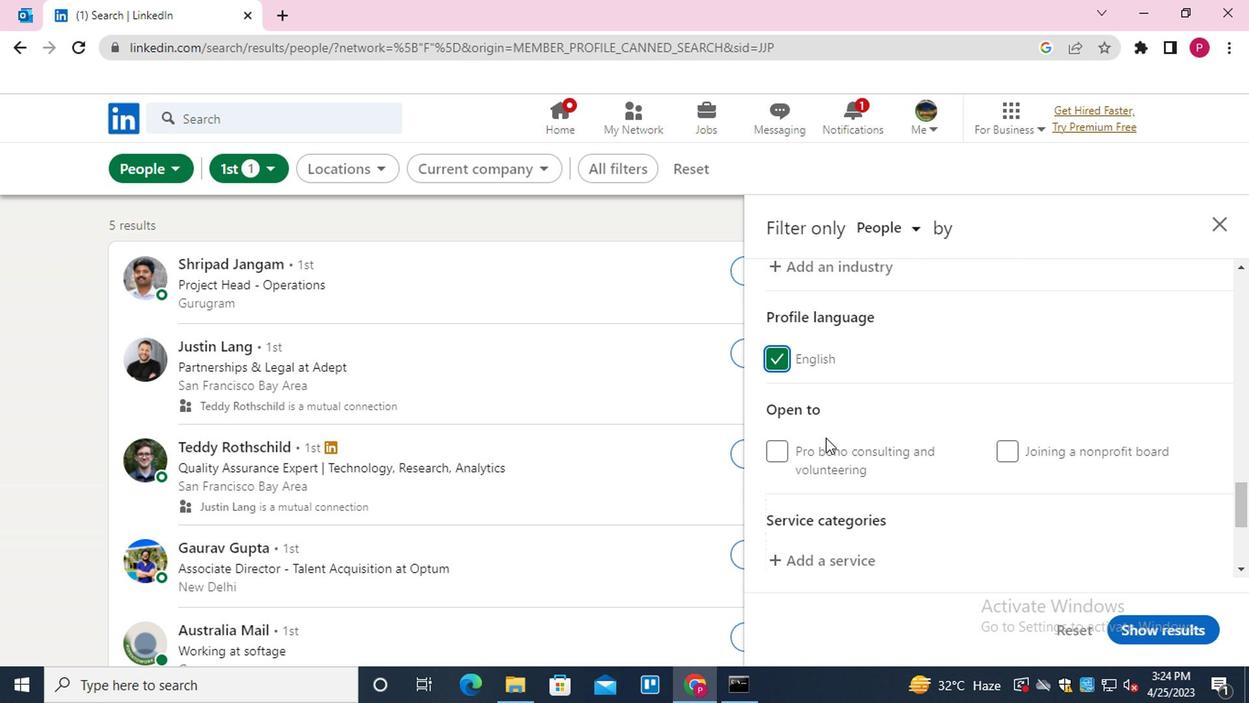 
Action: Mouse moved to (822, 384)
Screenshot: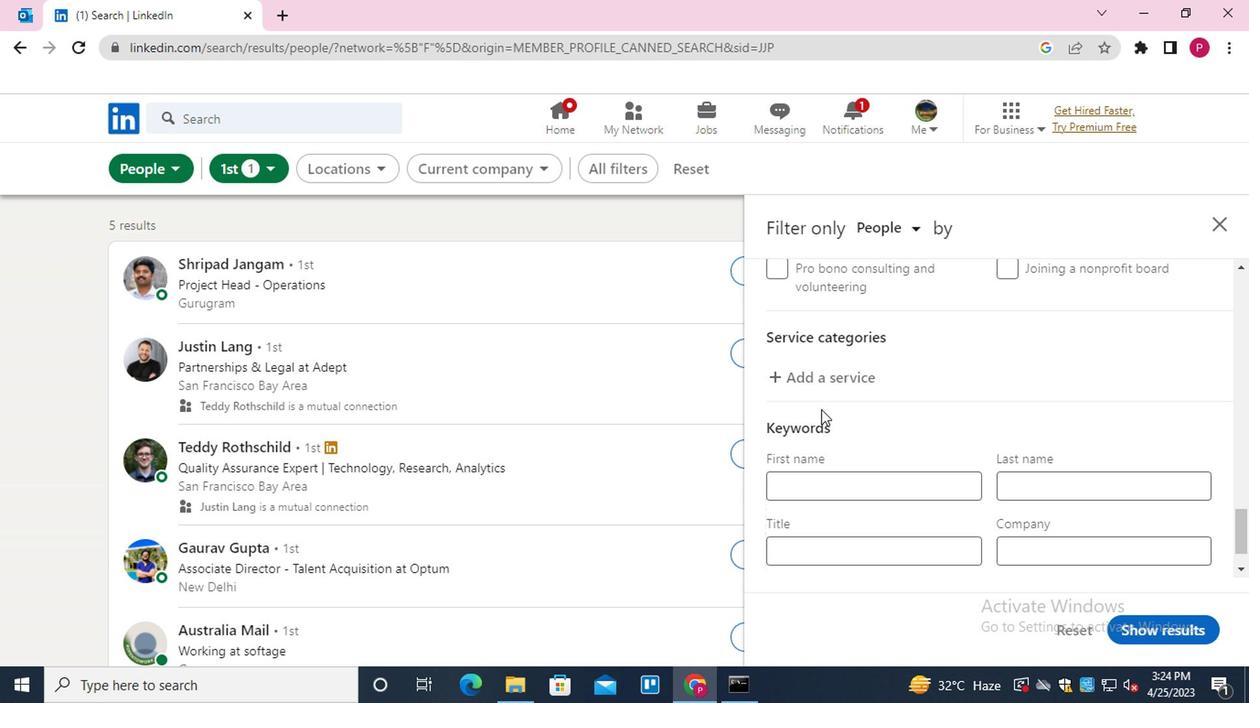 
Action: Mouse pressed left at (822, 384)
Screenshot: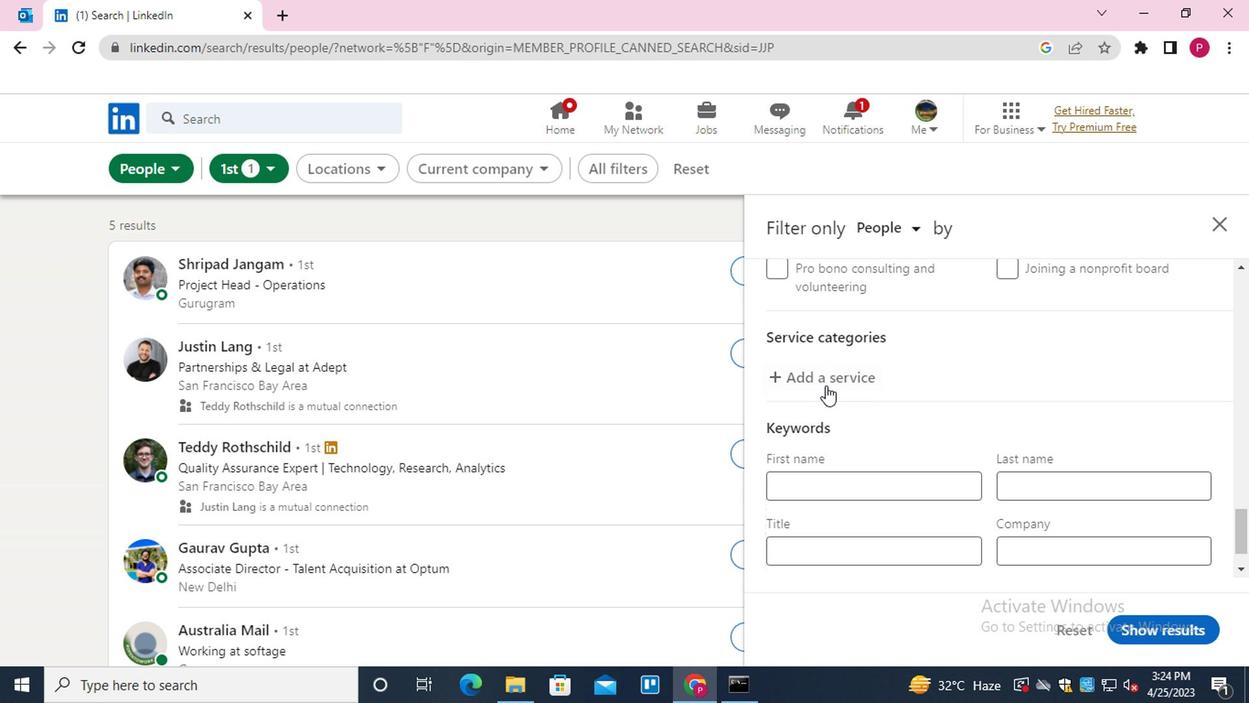 
Action: Key pressed <Key.shift>FINANCIAL
Screenshot: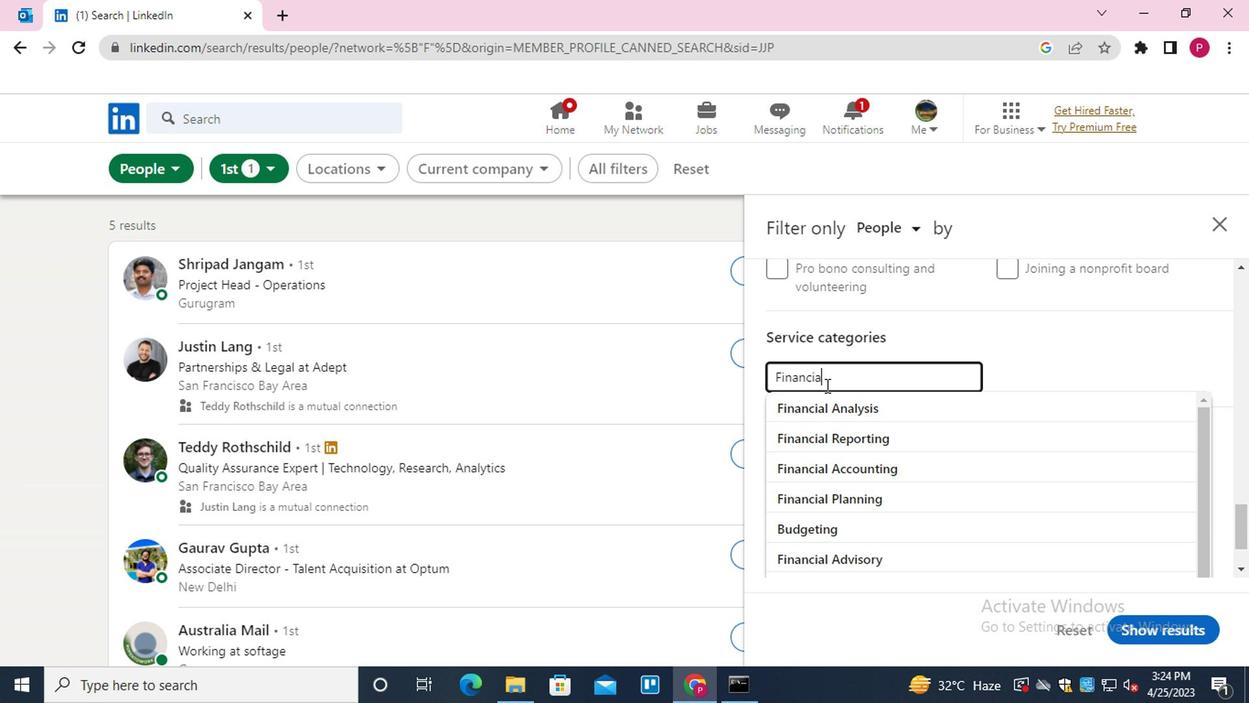 
Action: Mouse moved to (906, 447)
Screenshot: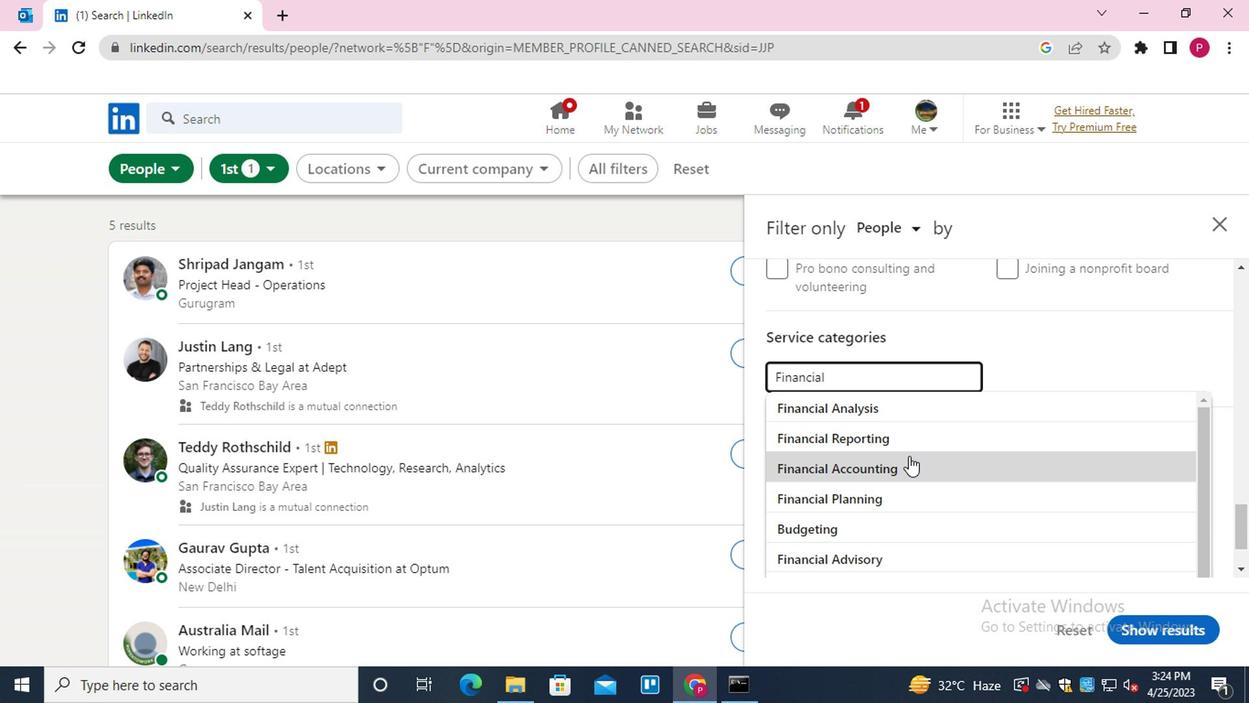 
Action: Mouse pressed left at (906, 447)
Screenshot: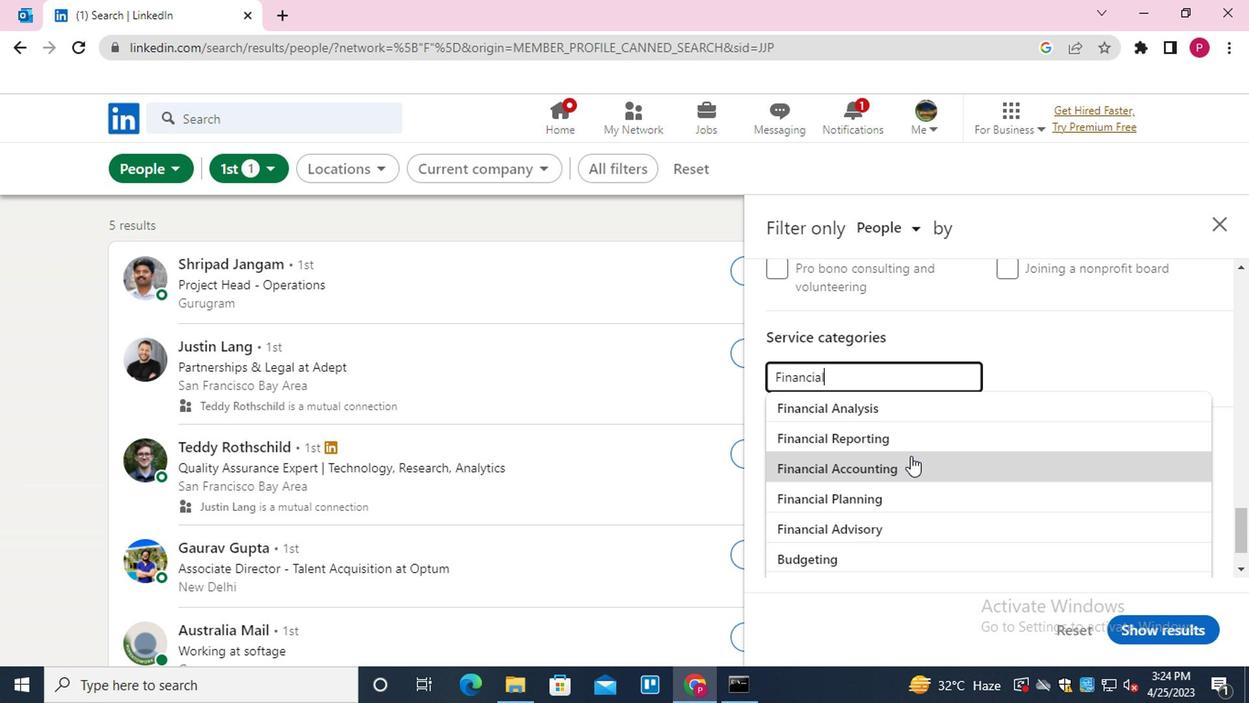 
Action: Mouse moved to (862, 414)
Screenshot: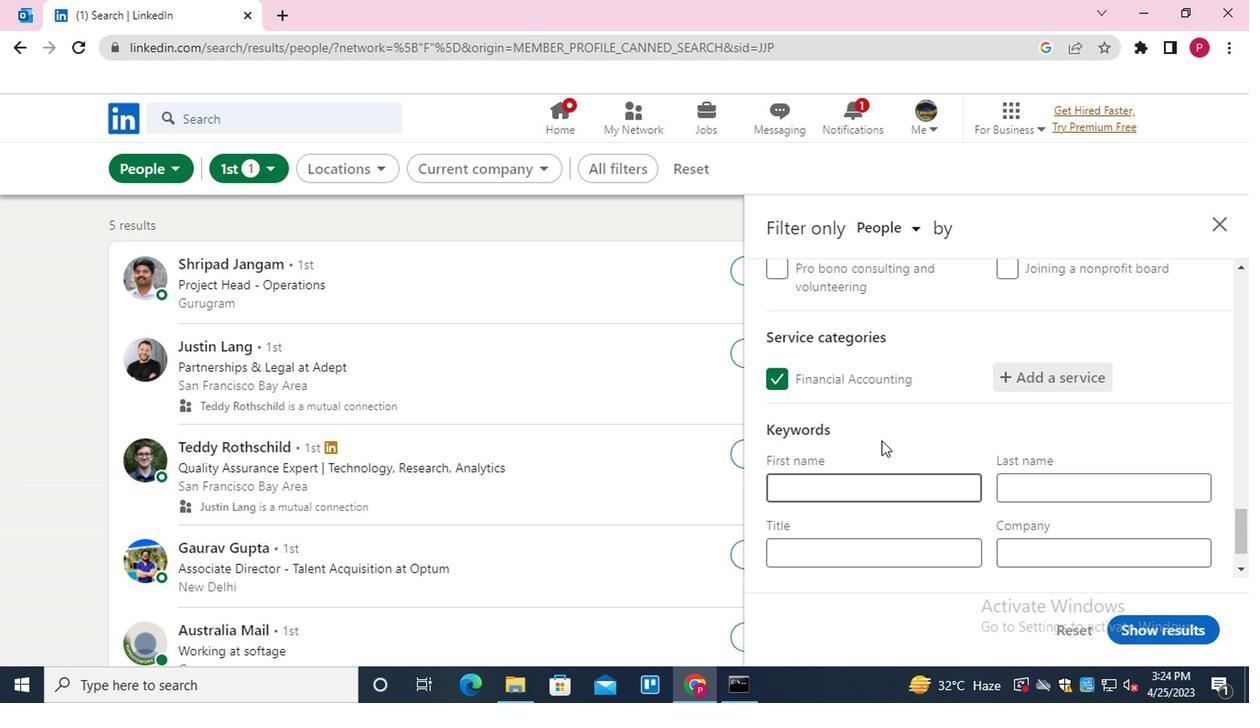 
Action: Mouse scrolled (862, 412) with delta (0, -1)
Screenshot: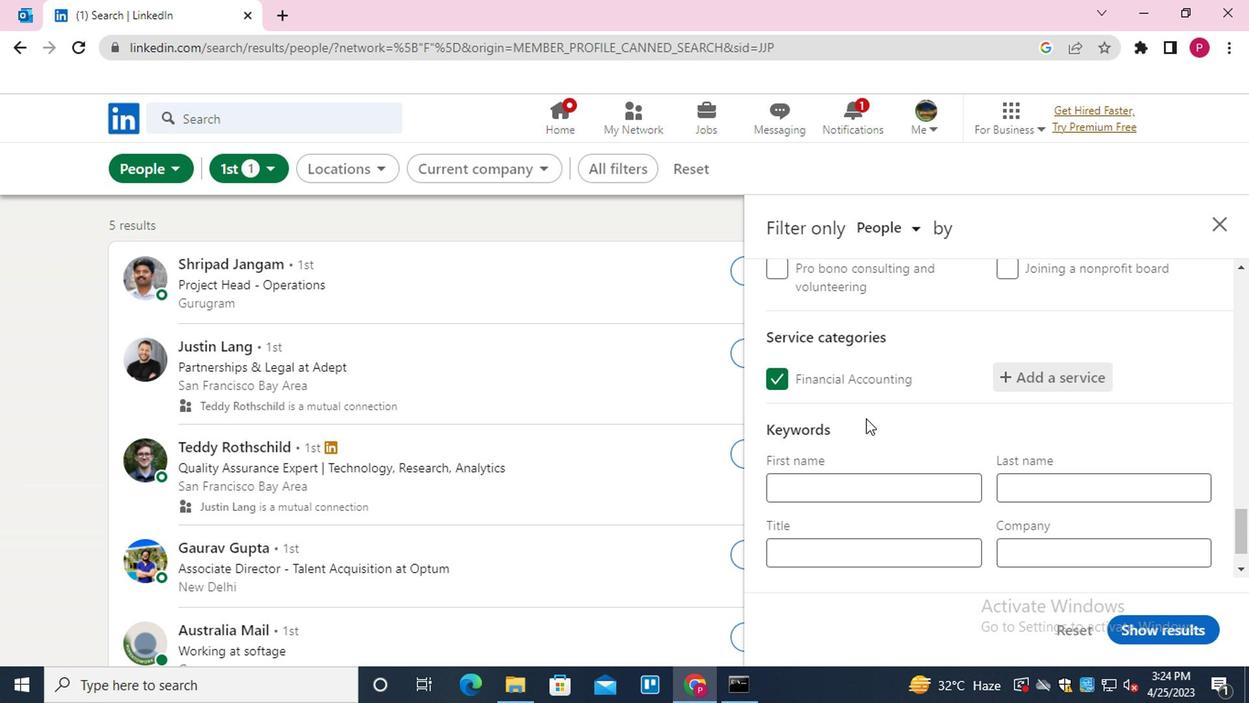 
Action: Mouse scrolled (862, 412) with delta (0, -1)
Screenshot: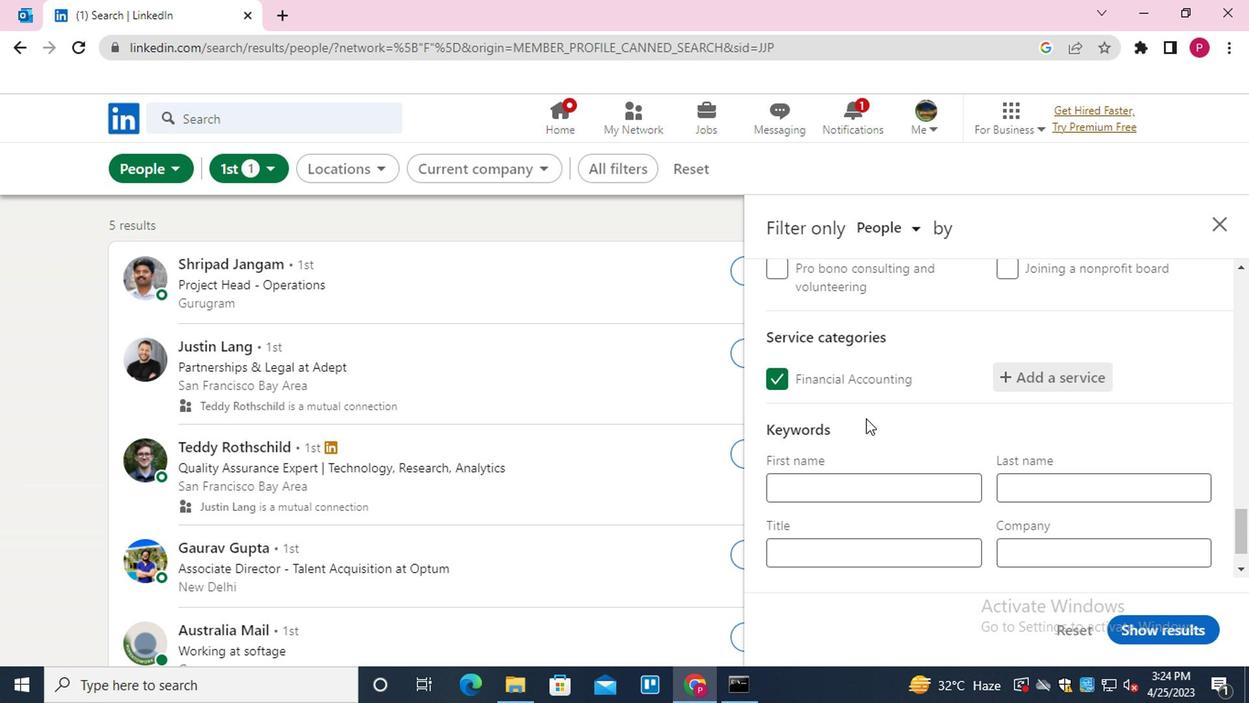 
Action: Mouse moved to (857, 470)
Screenshot: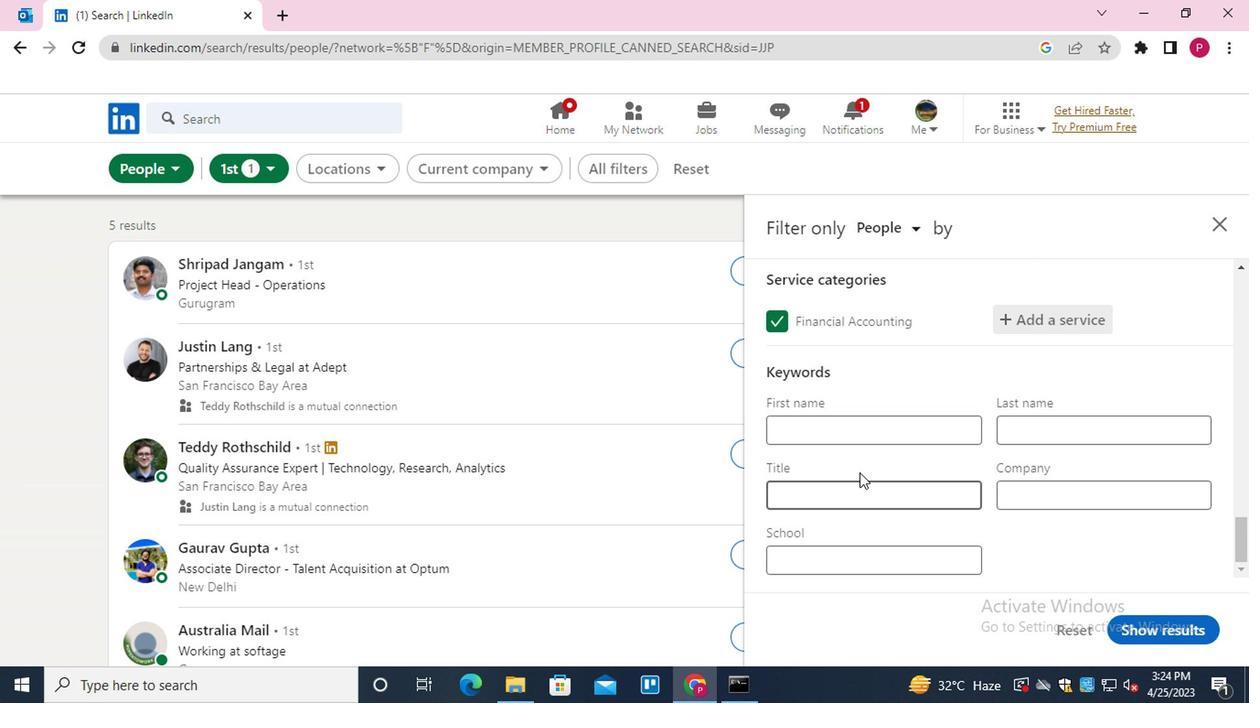 
Action: Mouse pressed left at (857, 470)
Screenshot: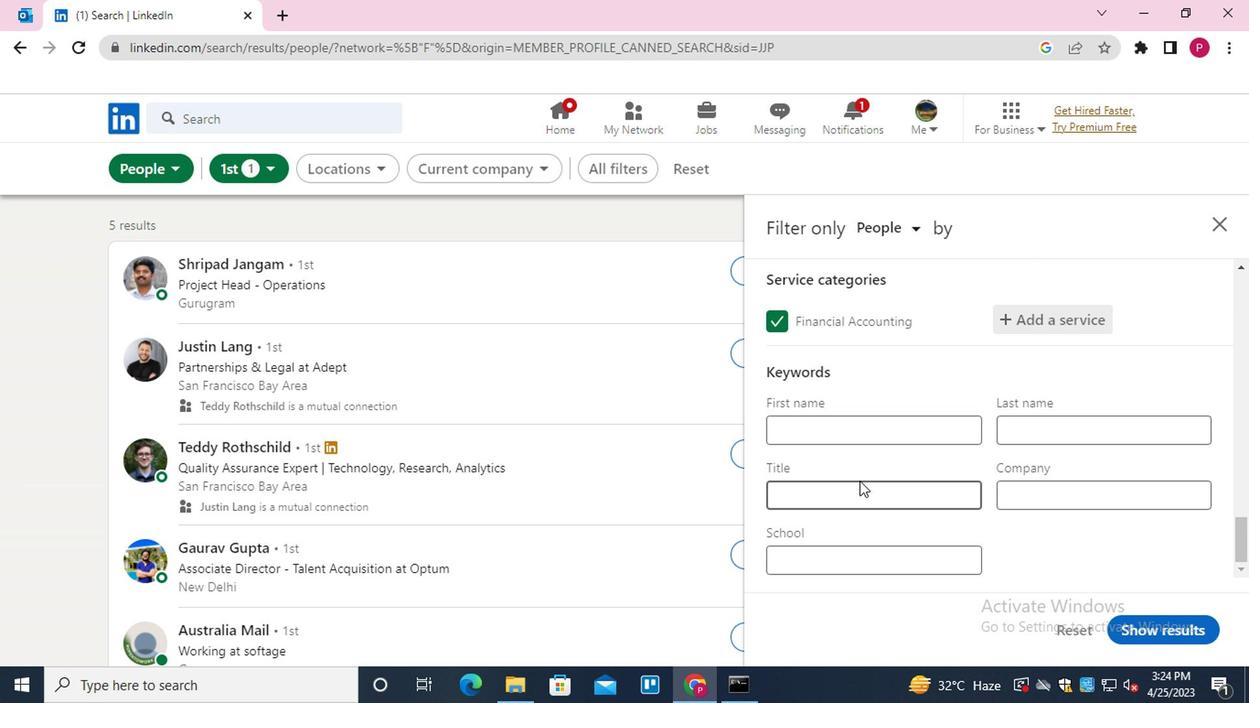 
Action: Key pressed <Key.shift><Key.shift><Key.shift><Key.shift><Key.shift><Key.shift><Key.shift><Key.shift><Key.shift><Key.shift><Key.shift><Key.shift><Key.shift><Key.shift><Key.shift><Key.shift><Key.shift><Key.shift><Key.shift>BOOKKEPER
Screenshot: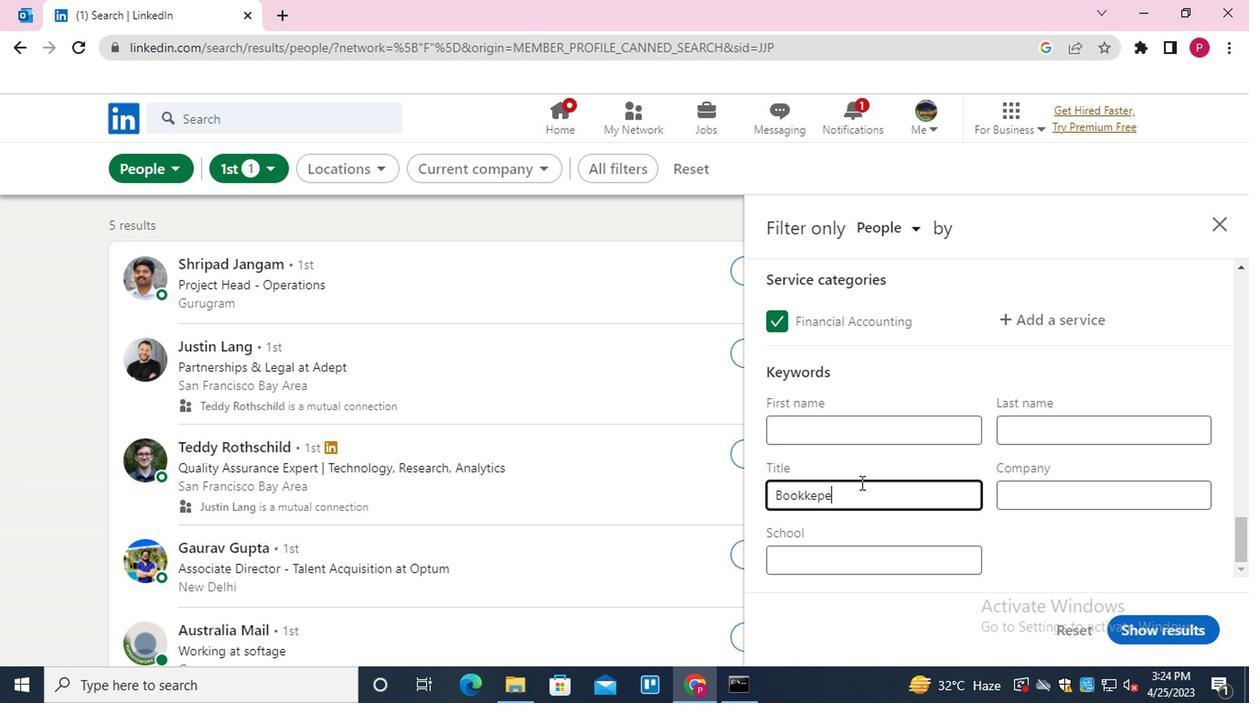 
Action: Mouse moved to (816, 485)
Screenshot: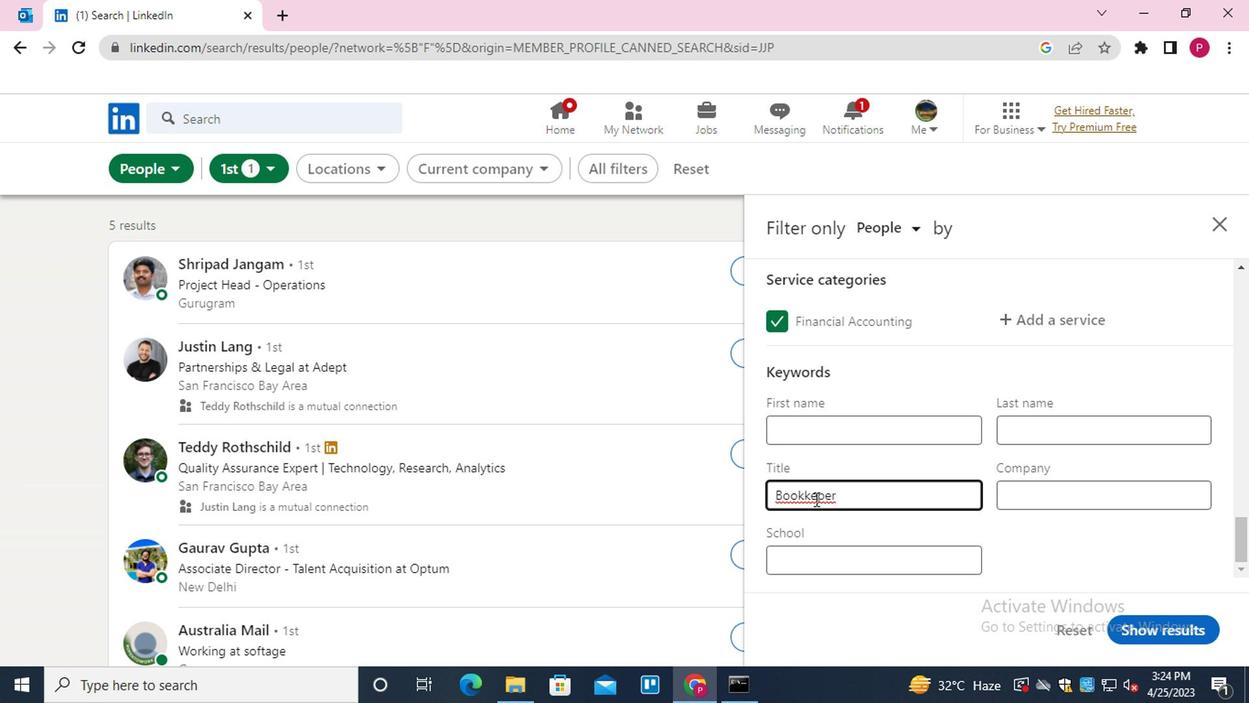 
Action: Mouse pressed left at (816, 485)
Screenshot: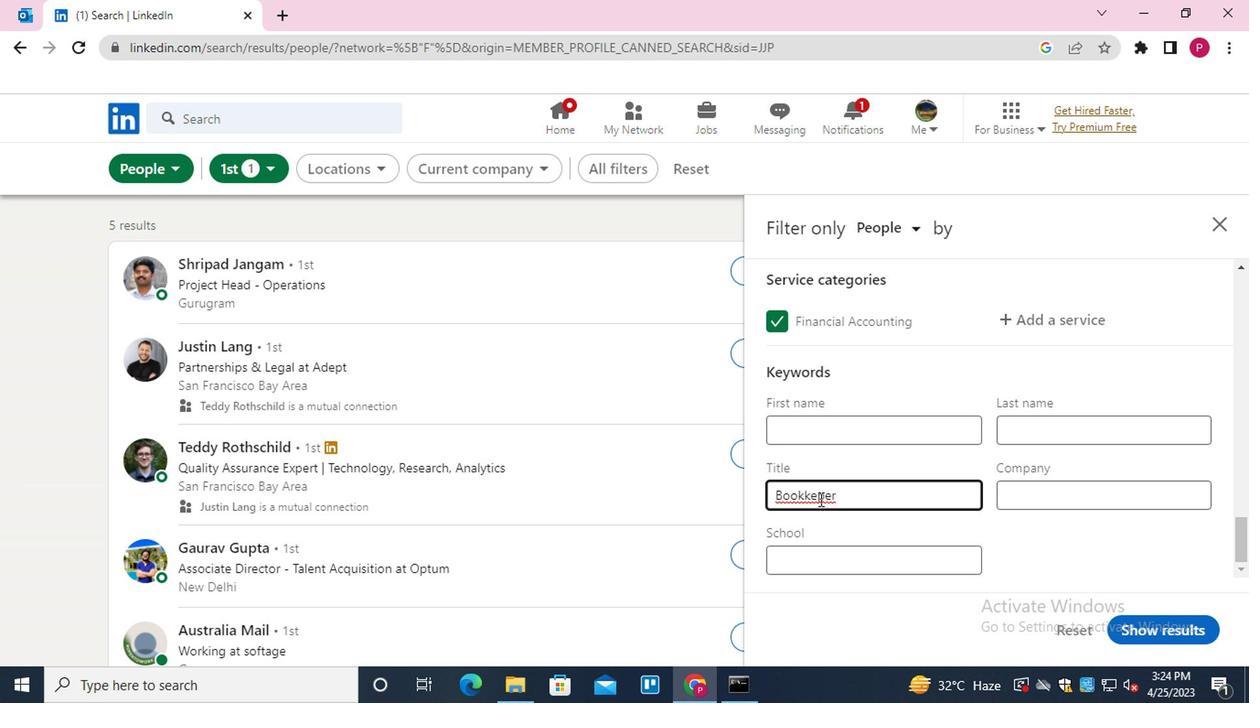 
Action: Mouse moved to (825, 496)
Screenshot: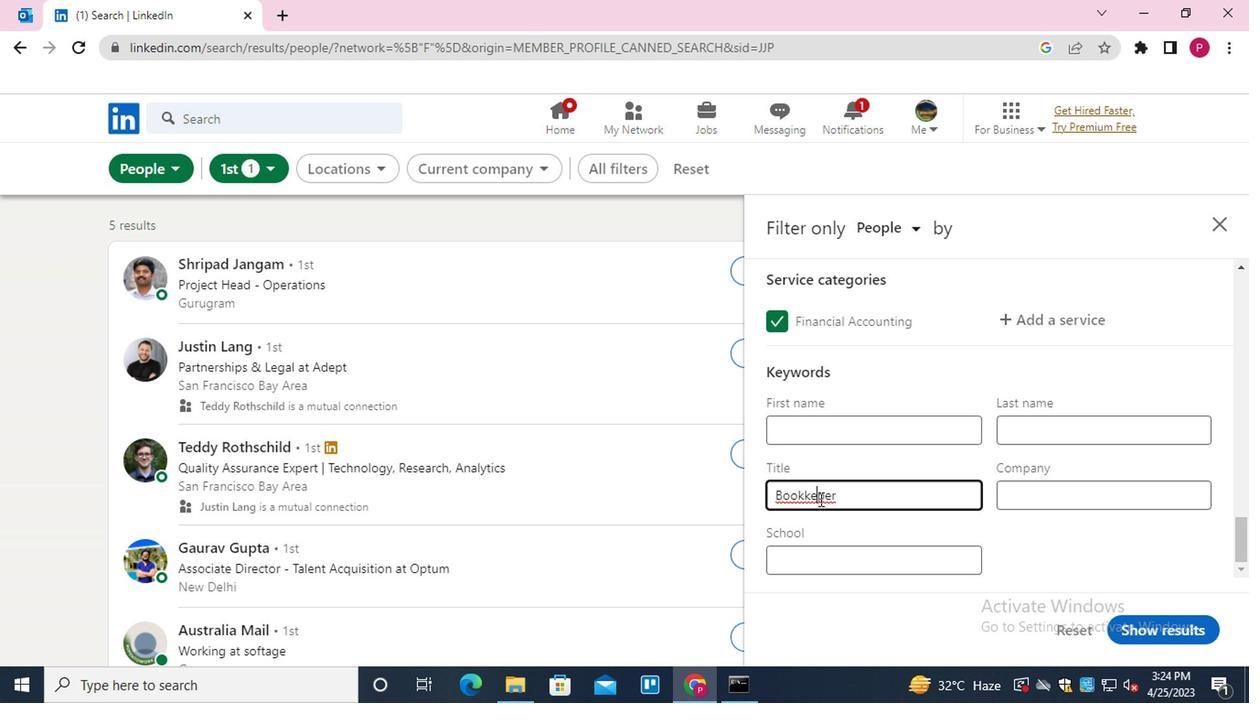 
Action: Key pressed E
Screenshot: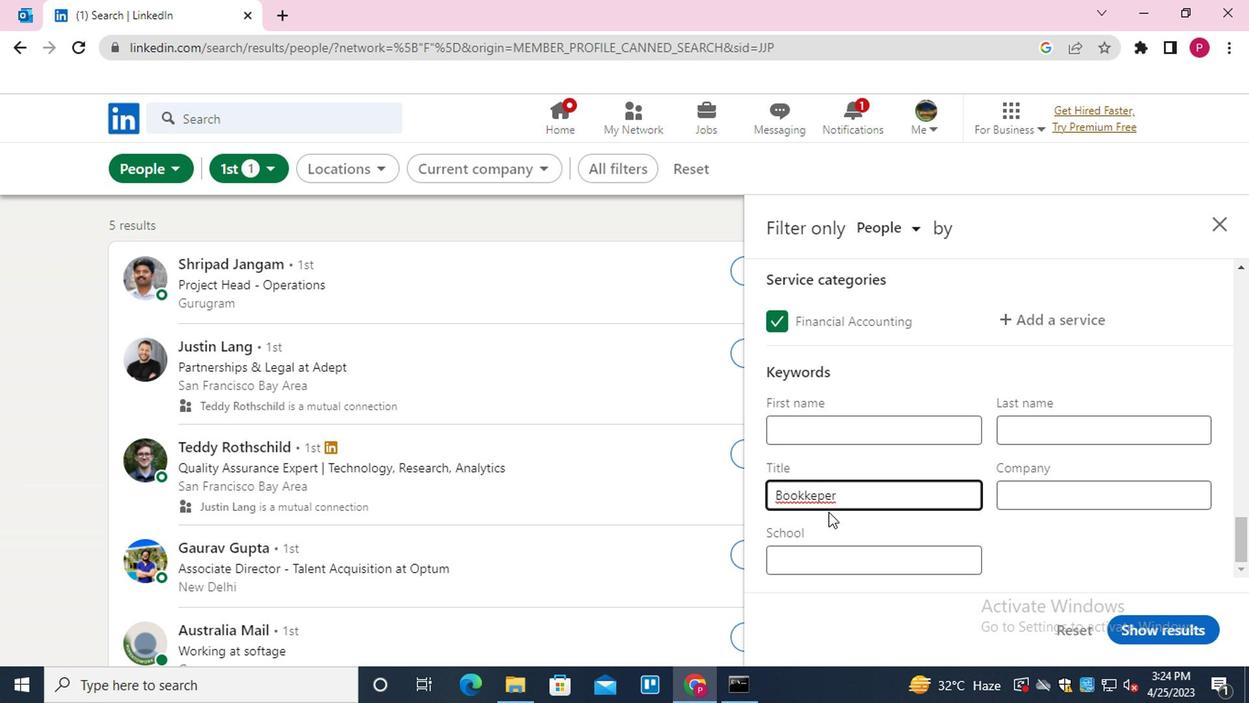 
Action: Mouse moved to (1119, 602)
Screenshot: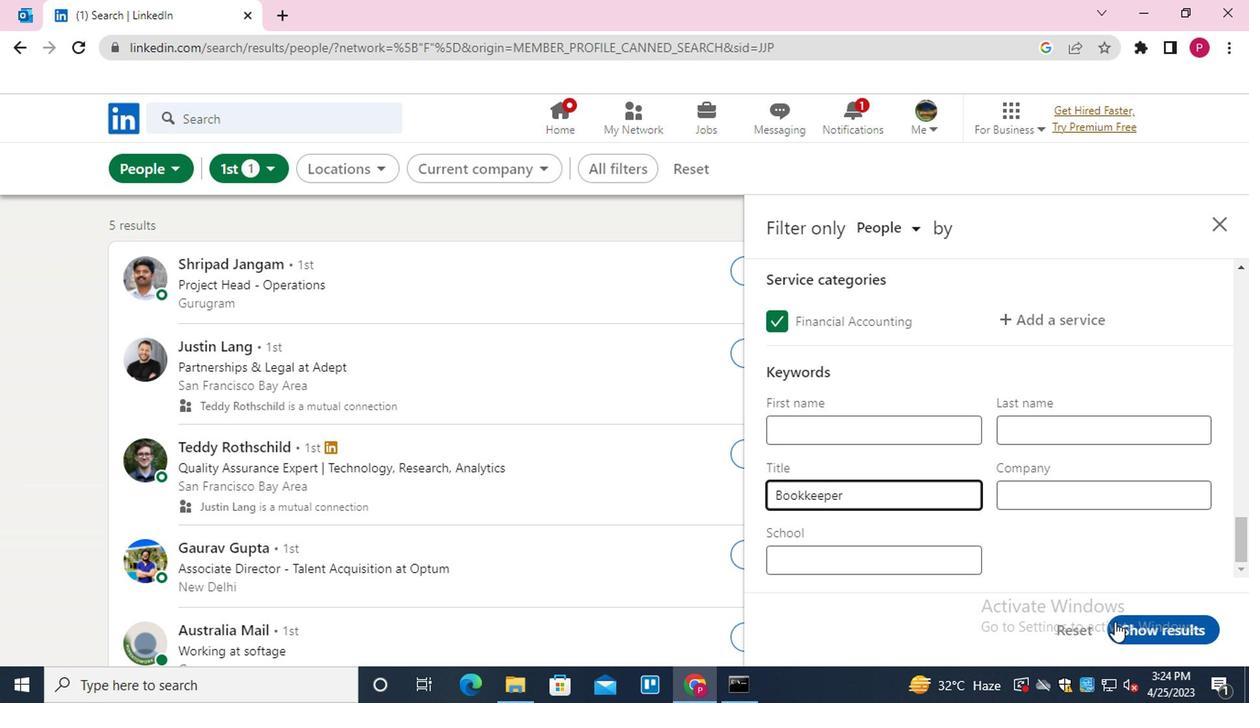
Action: Mouse pressed left at (1119, 602)
Screenshot: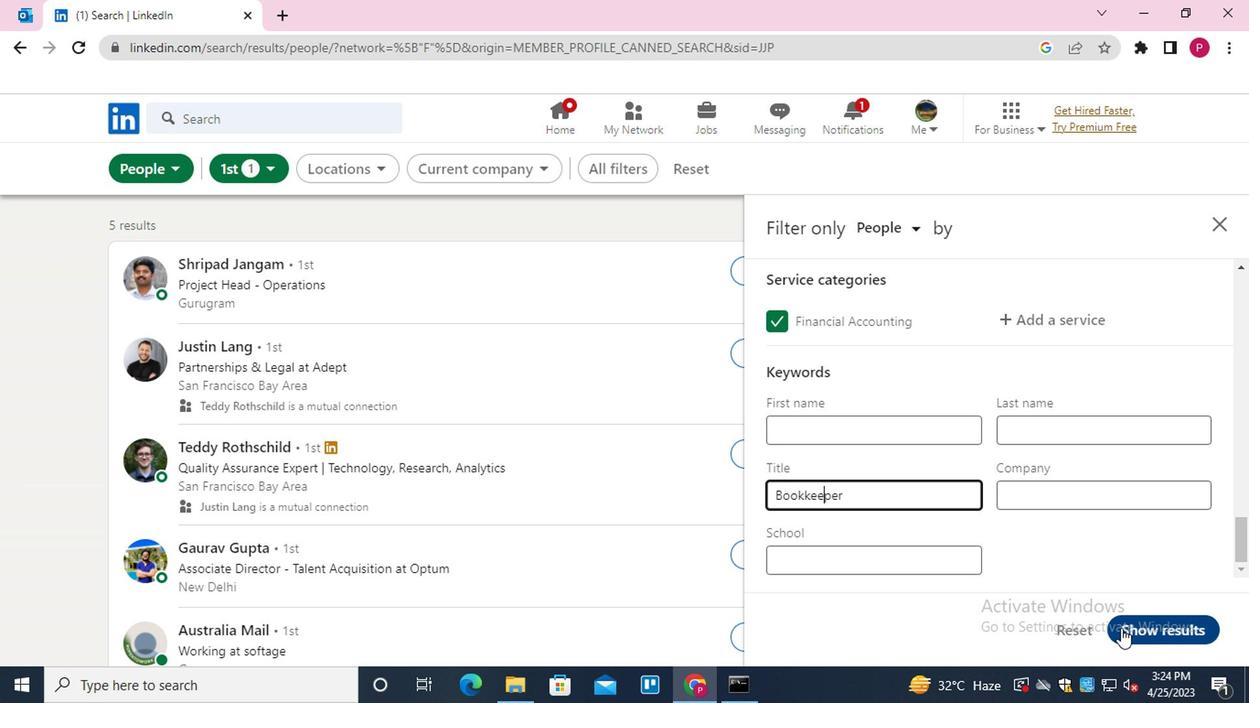 
Action: Mouse moved to (421, 240)
Screenshot: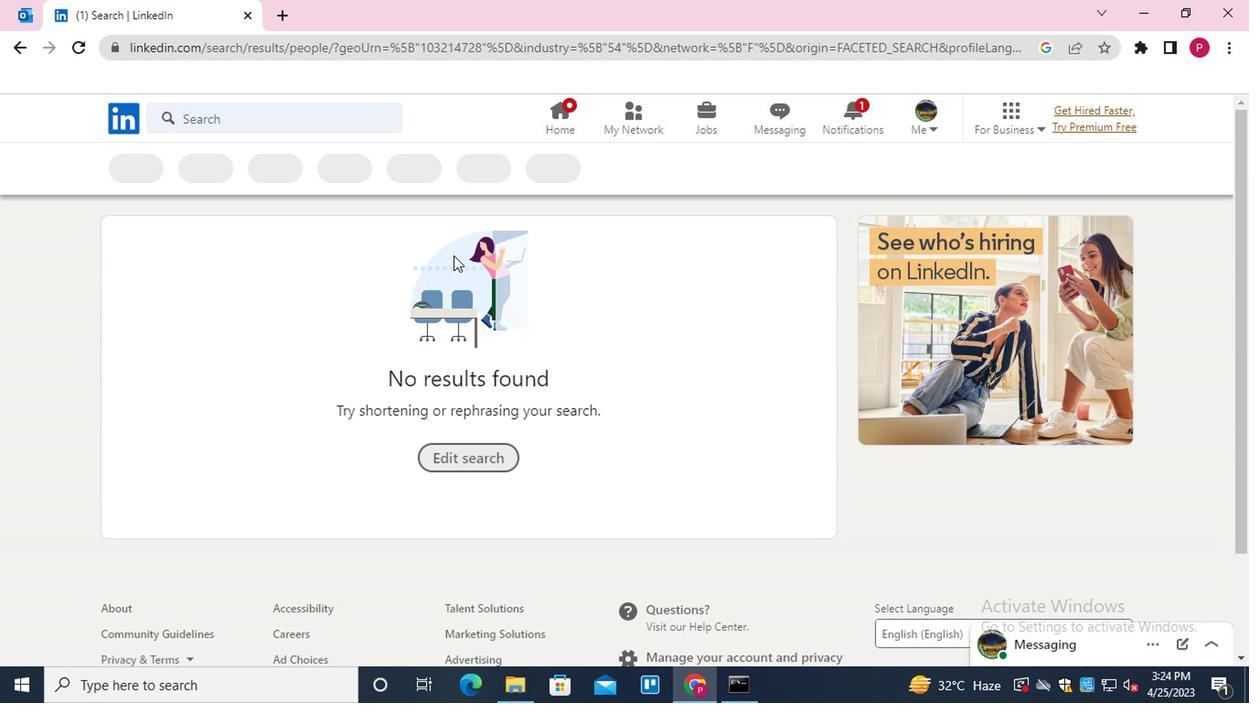 
